 Task: Format the data in the range A2:D12 by applying conditional formatting for values greater than 10, and change the font to Caladea with a size of 18.
Action: Mouse moved to (115, 146)
Screenshot: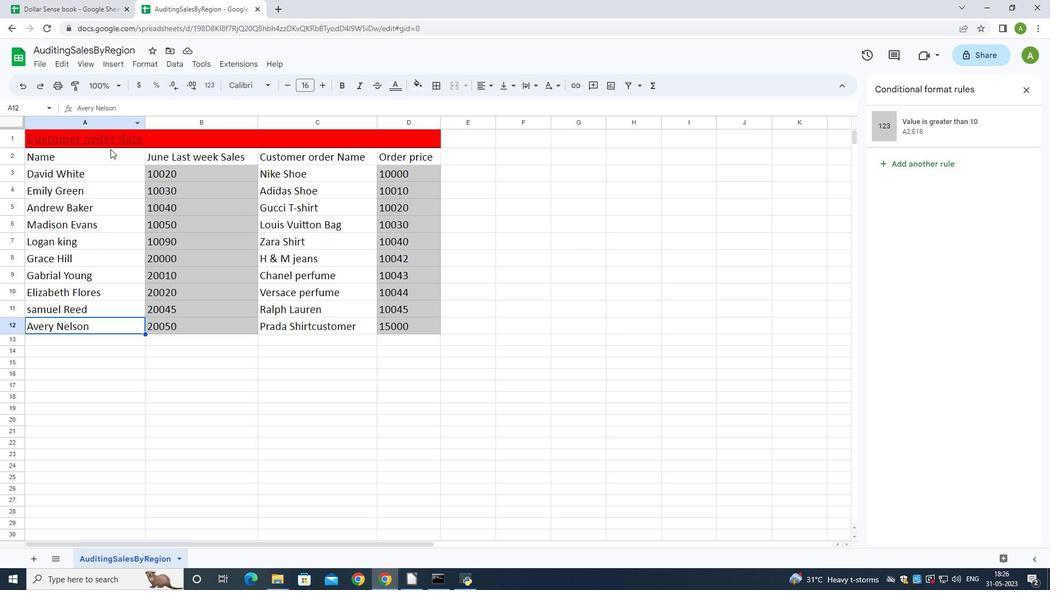 
Action: Mouse pressed left at (115, 146)
Screenshot: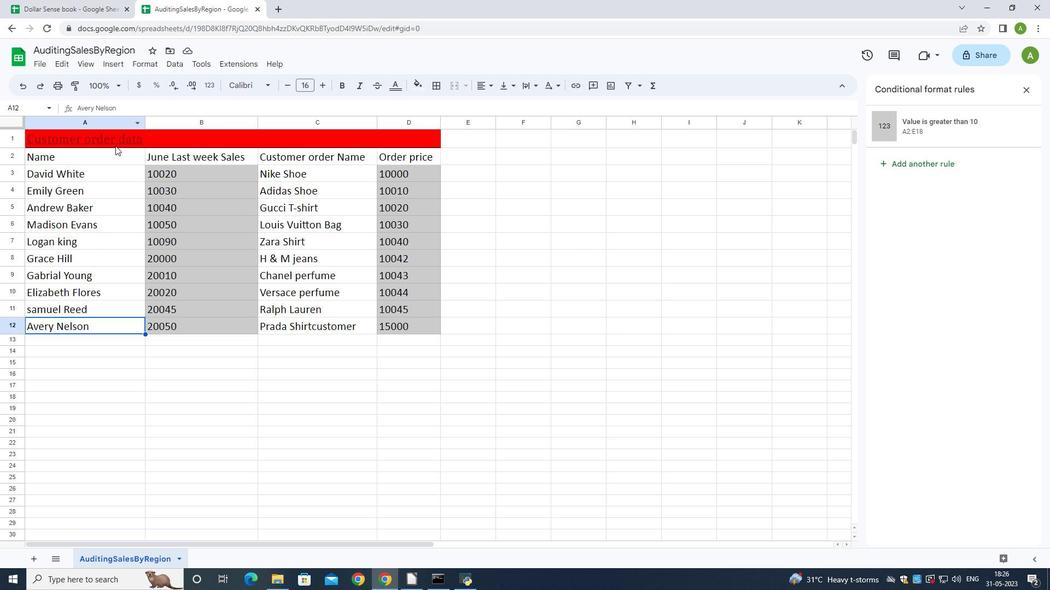 
Action: Mouse moved to (259, 84)
Screenshot: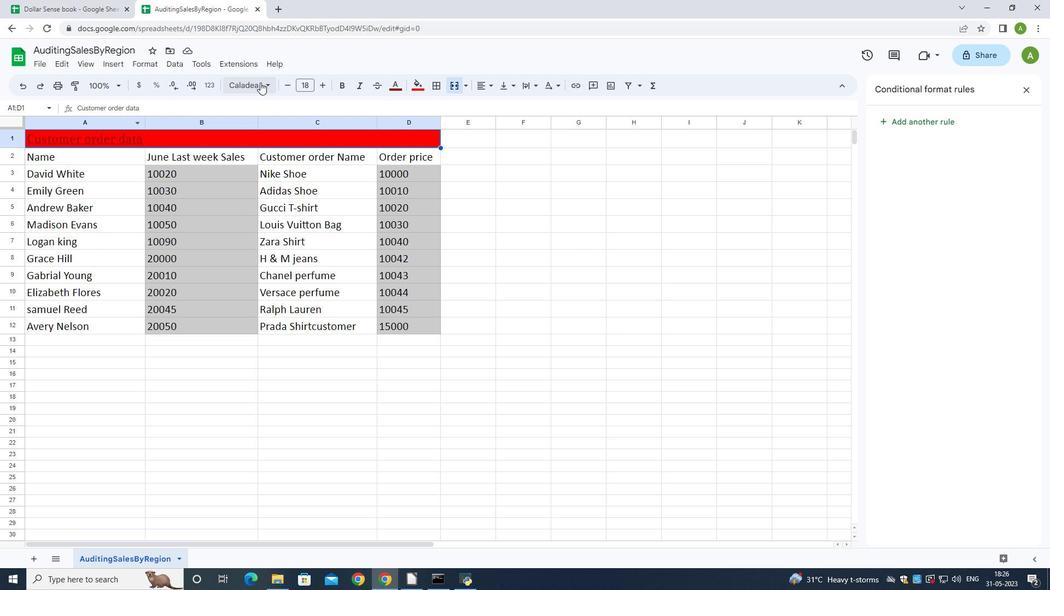 
Action: Mouse pressed left at (259, 84)
Screenshot: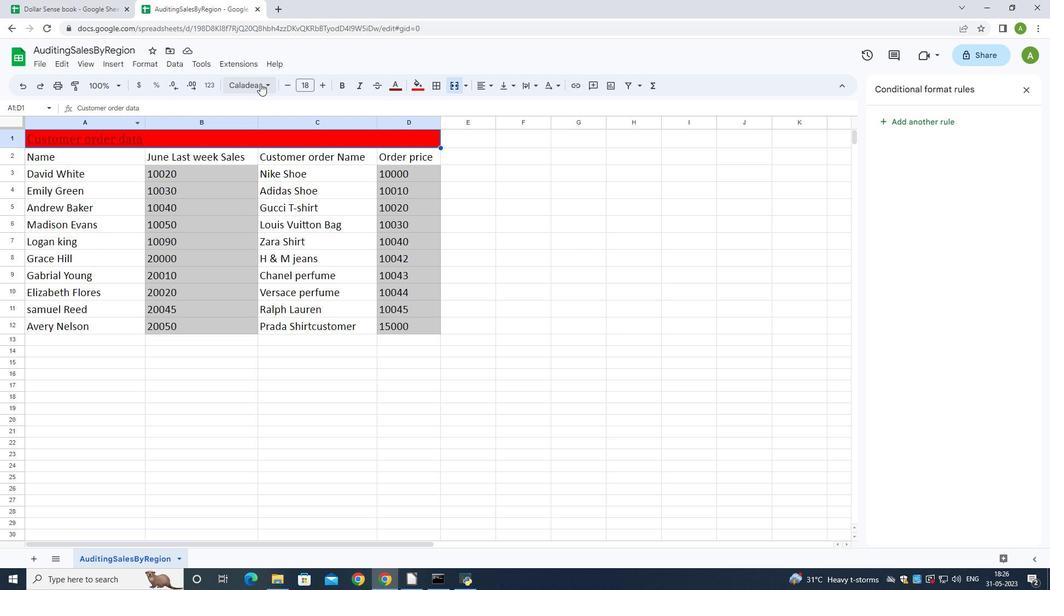 
Action: Mouse moved to (265, 86)
Screenshot: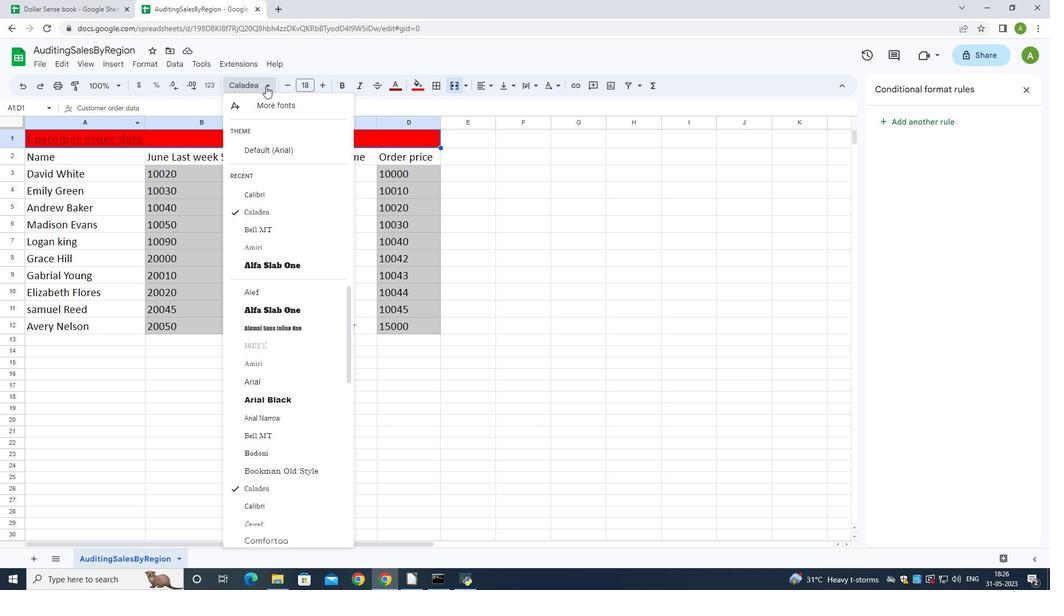 
Action: Mouse pressed left at (265, 86)
Screenshot: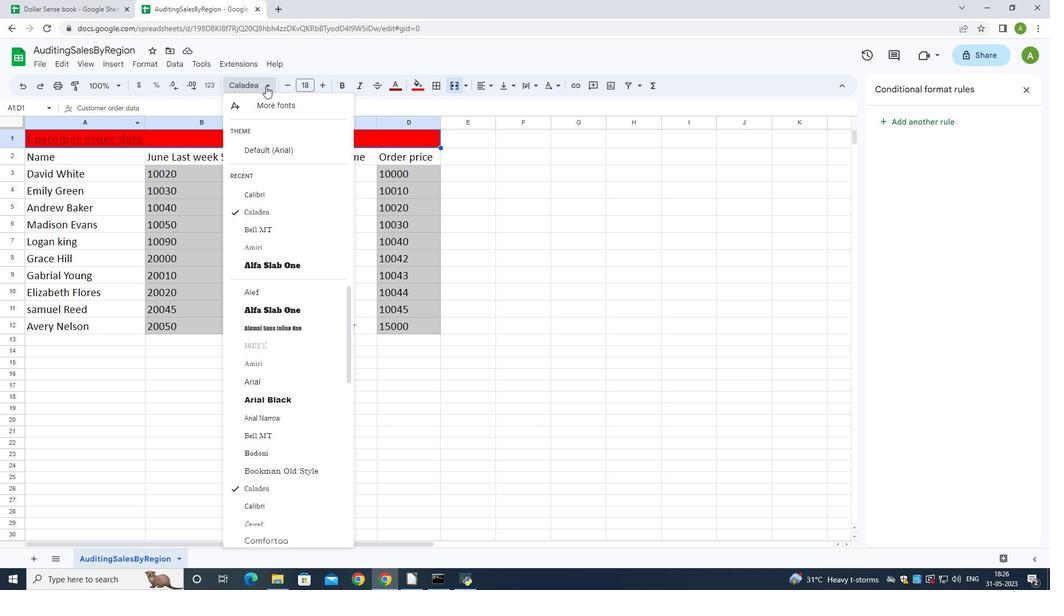 
Action: Mouse moved to (269, 83)
Screenshot: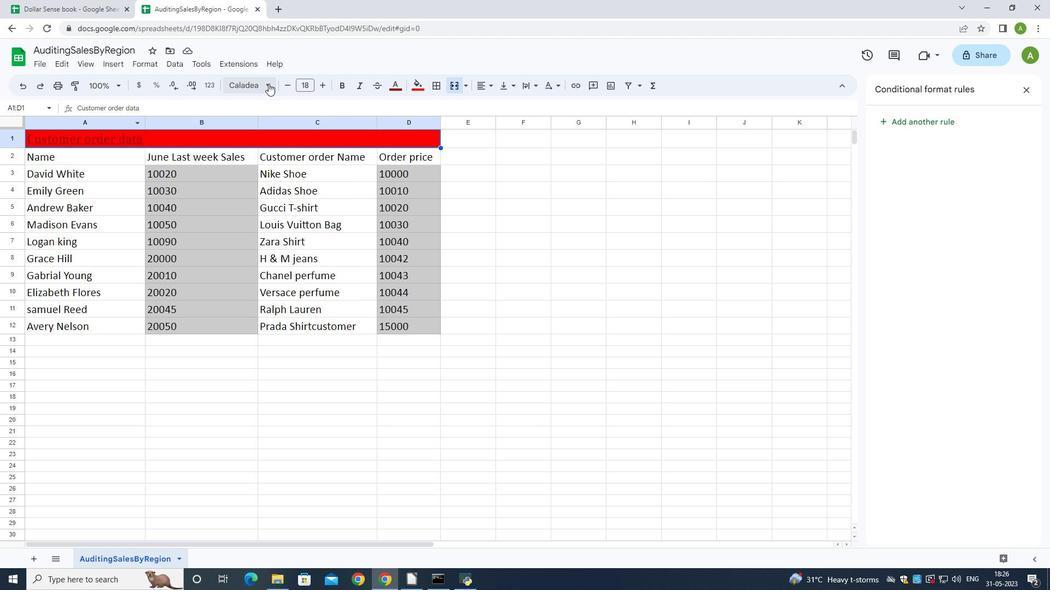 
Action: Mouse pressed left at (269, 83)
Screenshot: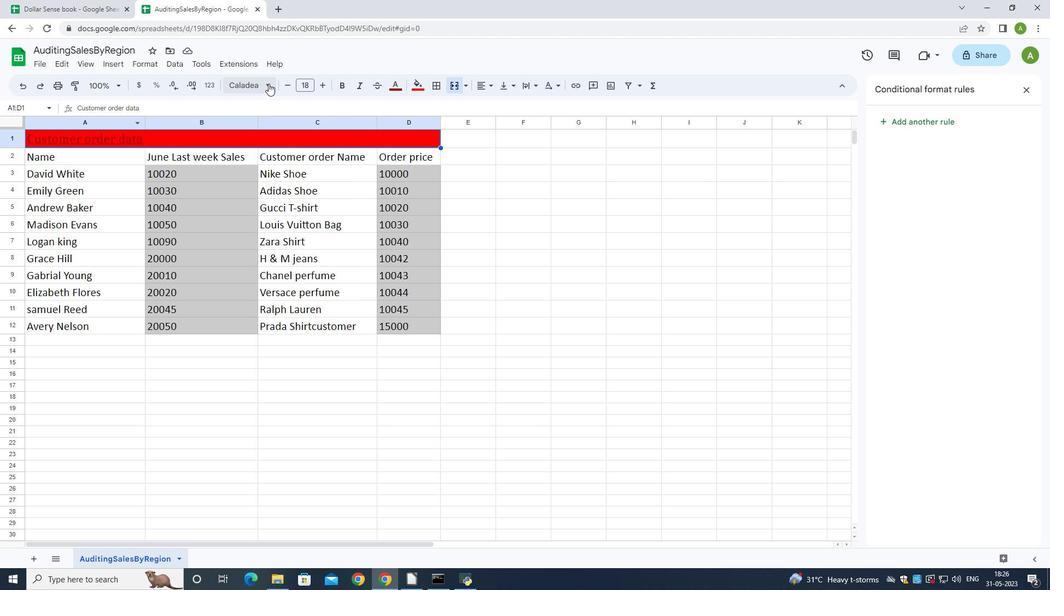 
Action: Mouse moved to (272, 263)
Screenshot: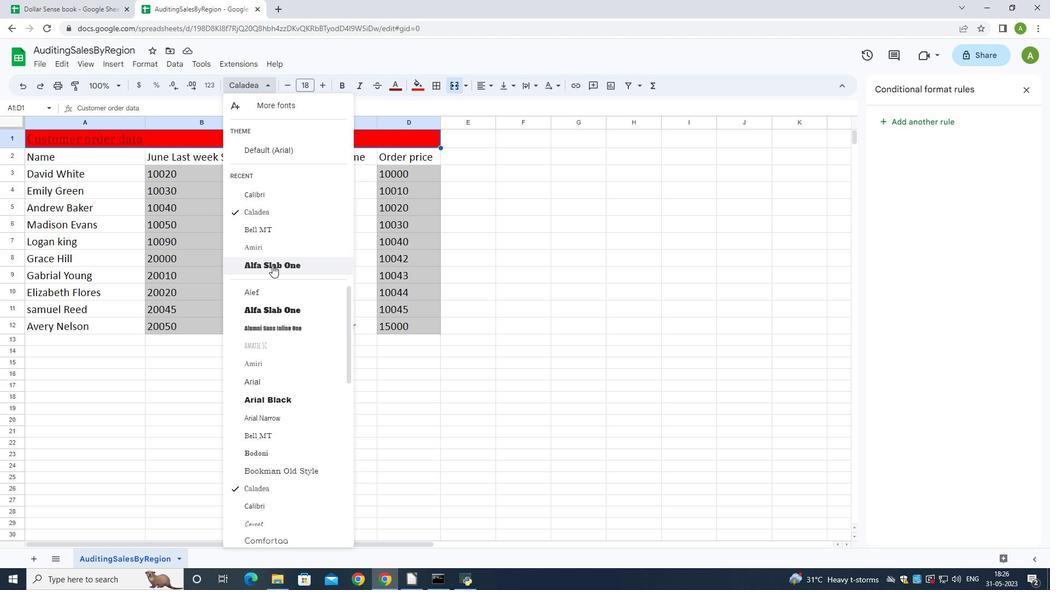 
Action: Mouse scrolled (272, 263) with delta (0, 0)
Screenshot: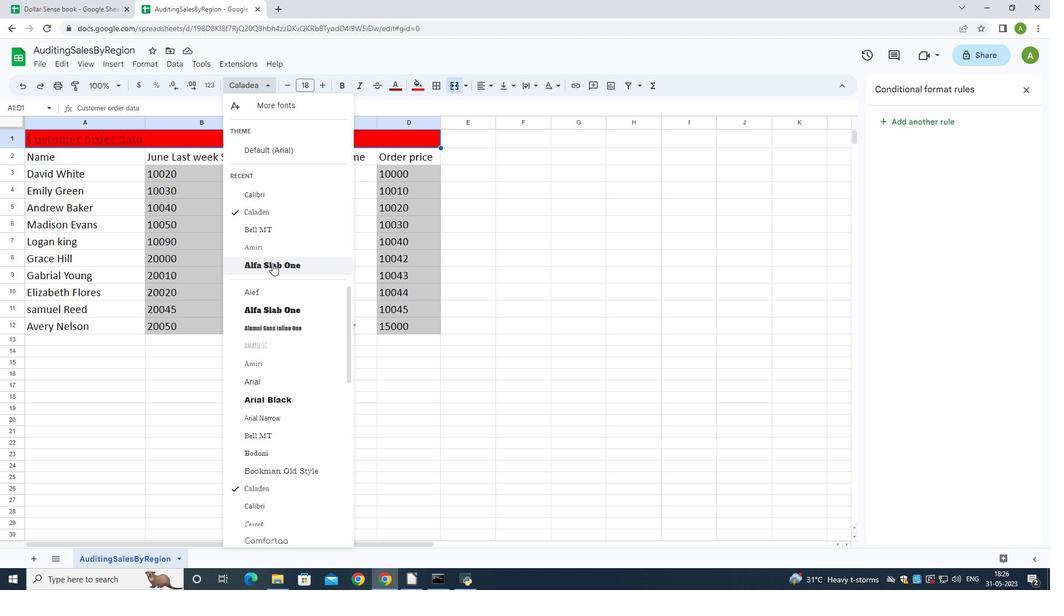 
Action: Mouse scrolled (272, 263) with delta (0, 0)
Screenshot: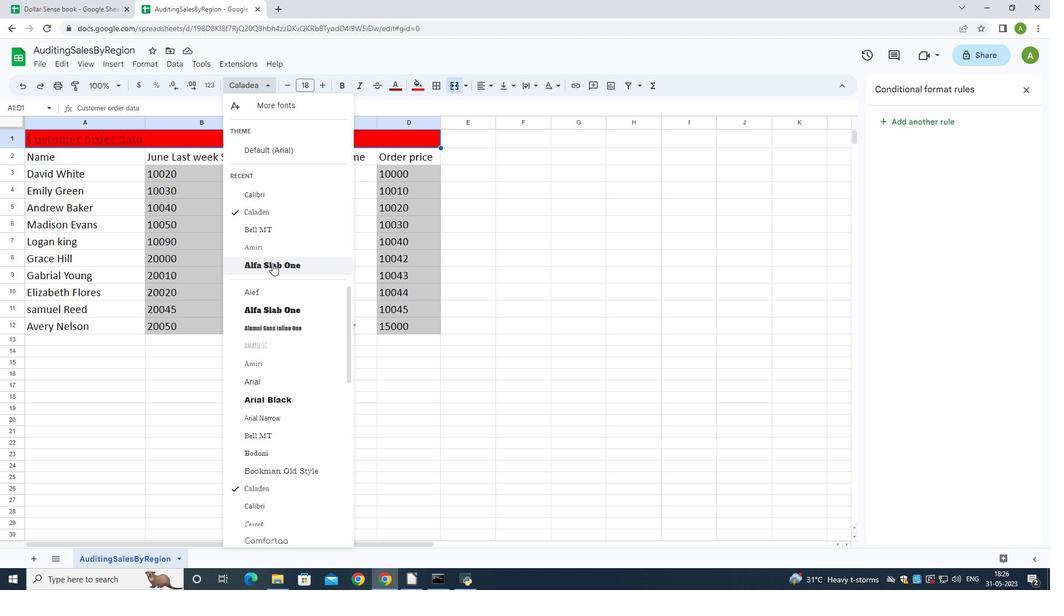 
Action: Mouse scrolled (272, 263) with delta (0, 0)
Screenshot: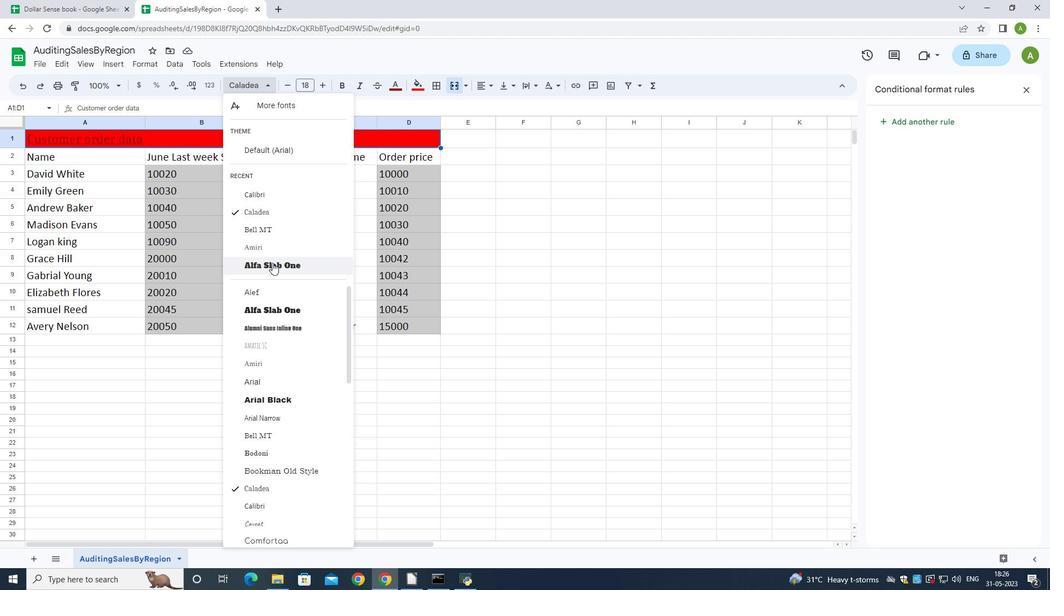
Action: Mouse moved to (268, 381)
Screenshot: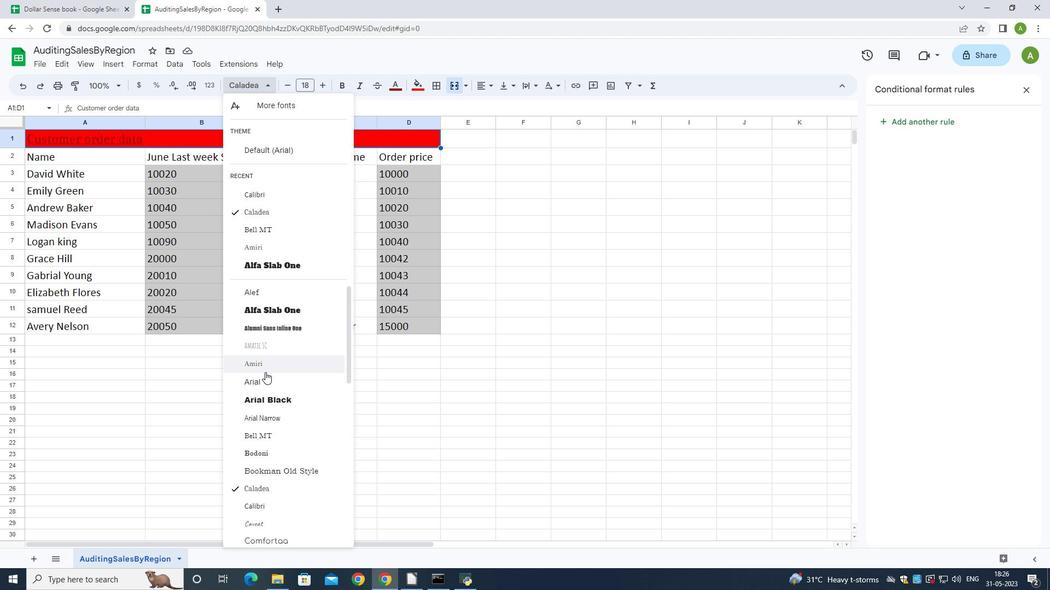 
Action: Mouse scrolled (268, 381) with delta (0, 0)
Screenshot: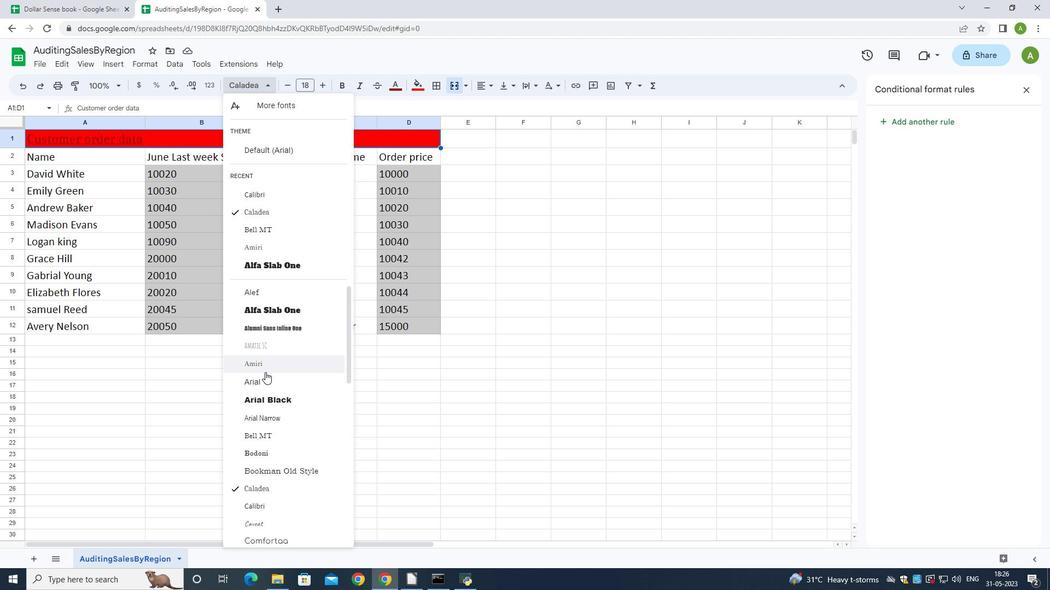 
Action: Mouse moved to (272, 393)
Screenshot: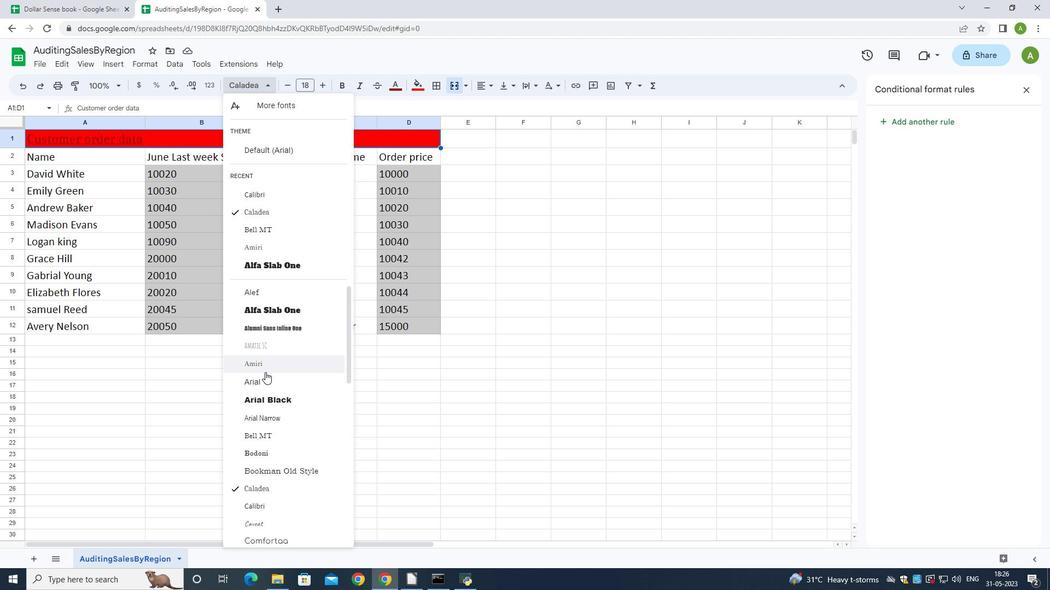 
Action: Mouse scrolled (272, 393) with delta (0, 0)
Screenshot: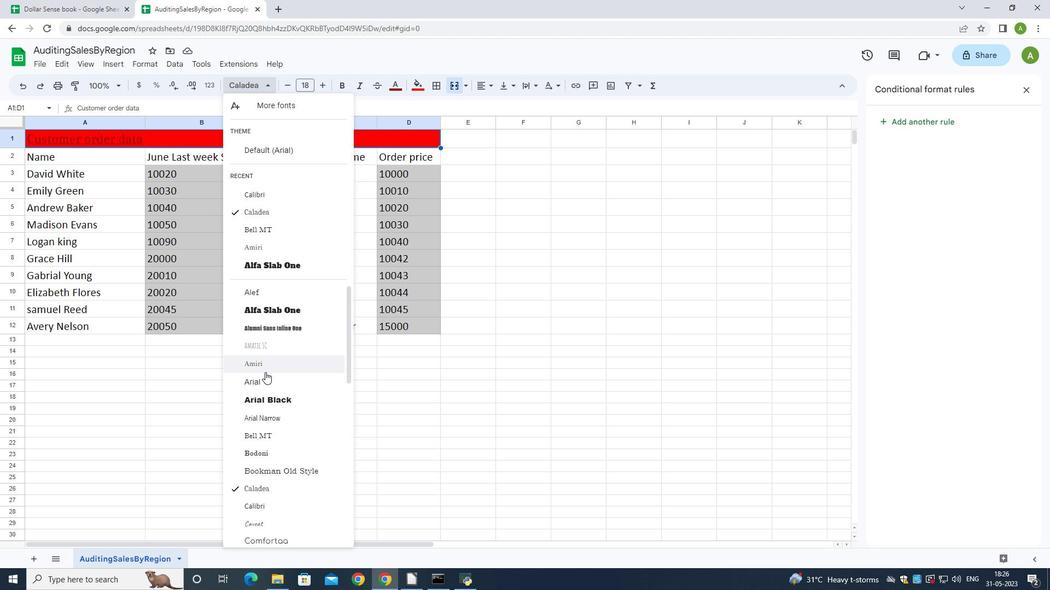 
Action: Mouse moved to (273, 398)
Screenshot: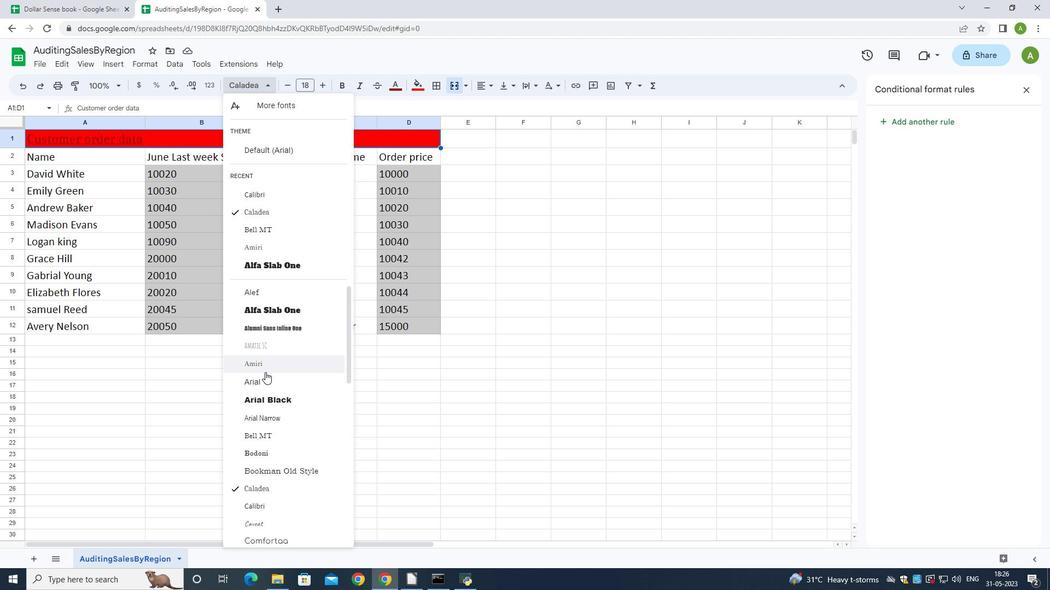 
Action: Mouse scrolled (273, 397) with delta (0, 0)
Screenshot: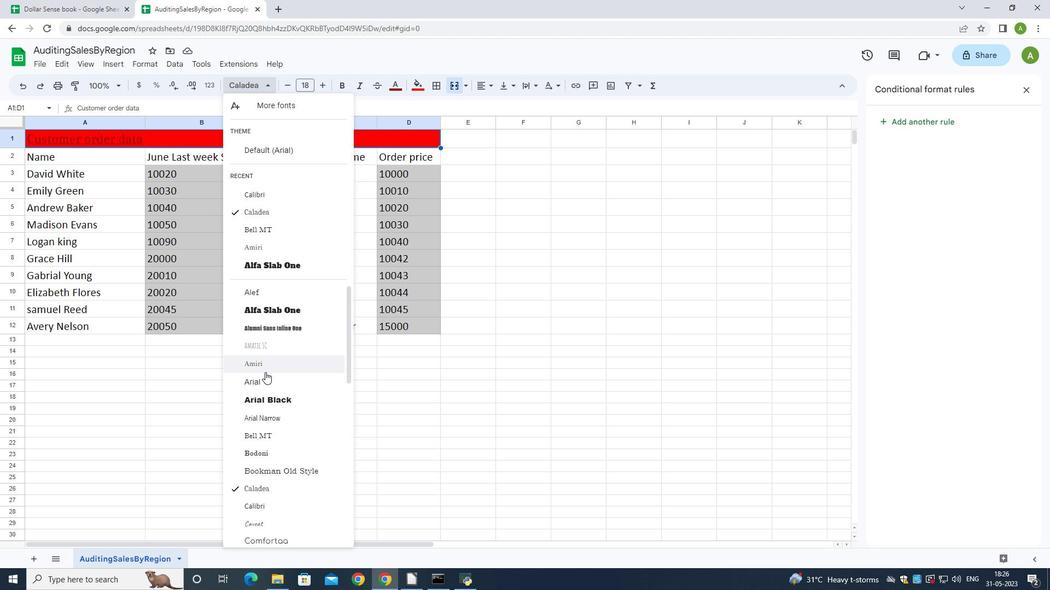 
Action: Mouse moved to (278, 409)
Screenshot: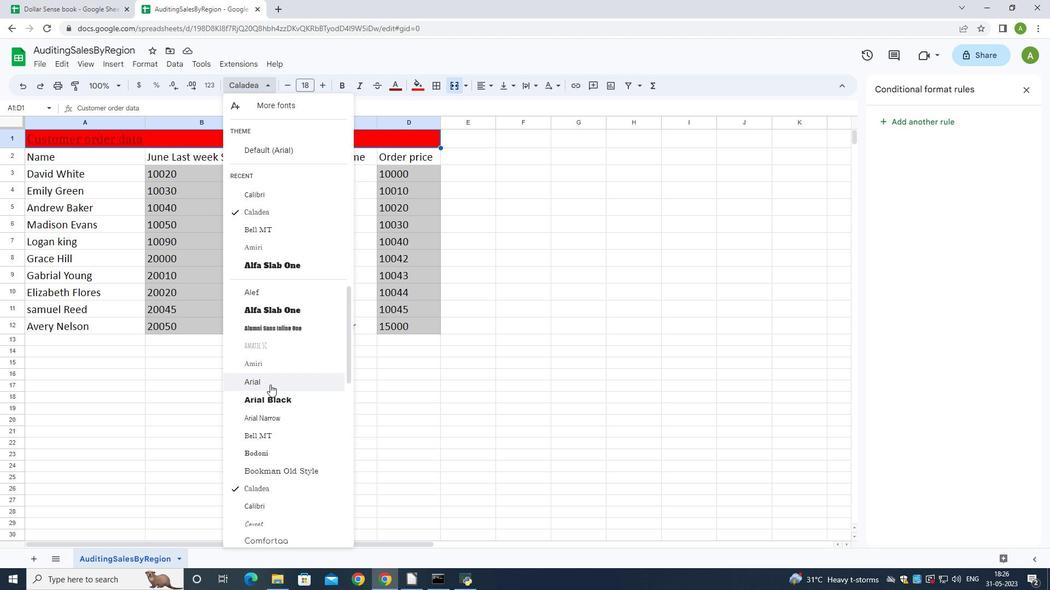 
Action: Mouse scrolled (278, 409) with delta (0, 0)
Screenshot: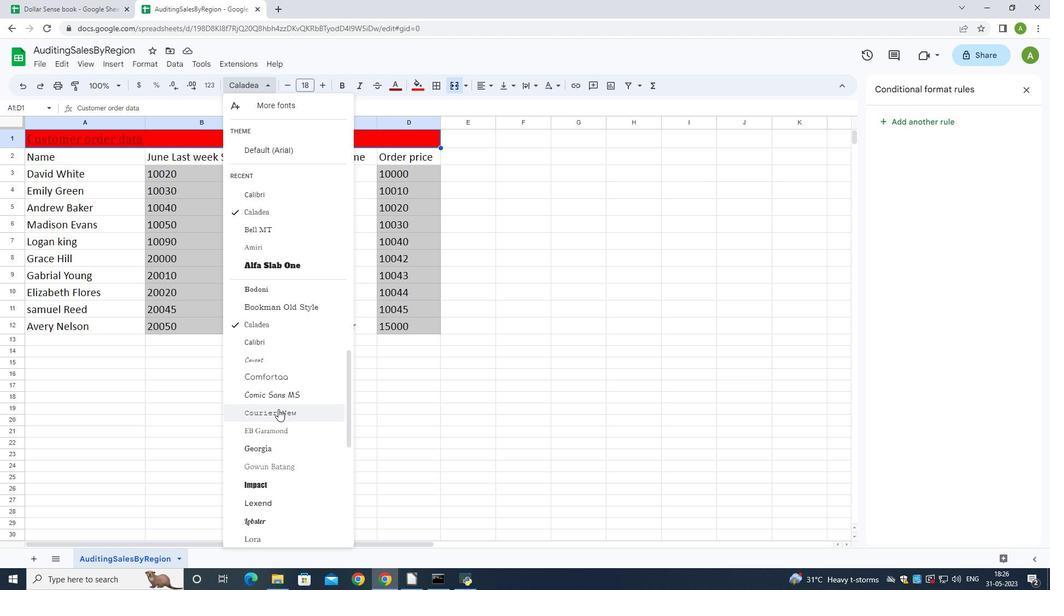 
Action: Mouse scrolled (278, 409) with delta (0, 0)
Screenshot: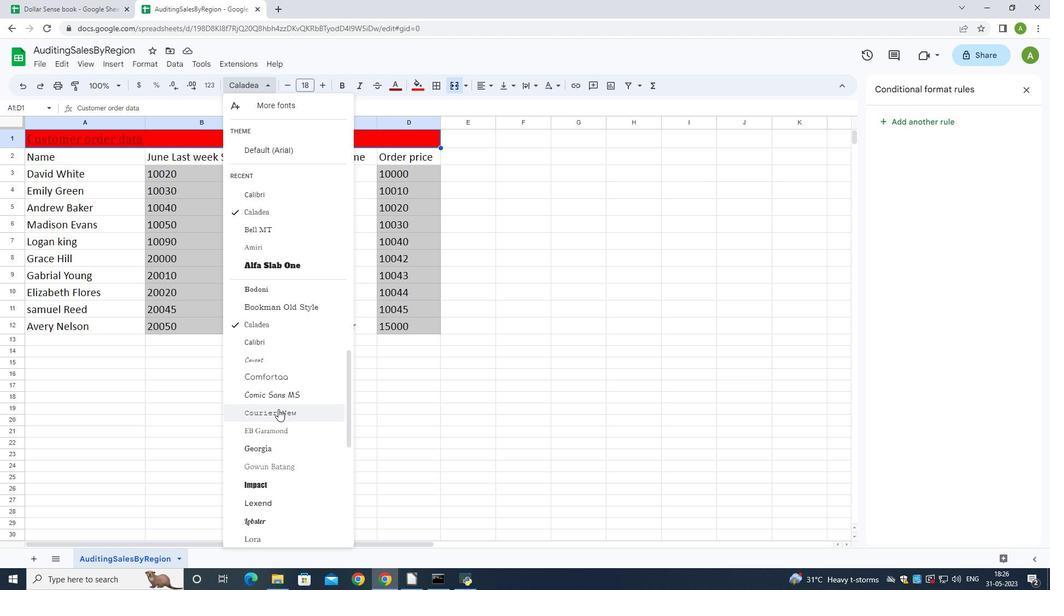 
Action: Mouse moved to (277, 410)
Screenshot: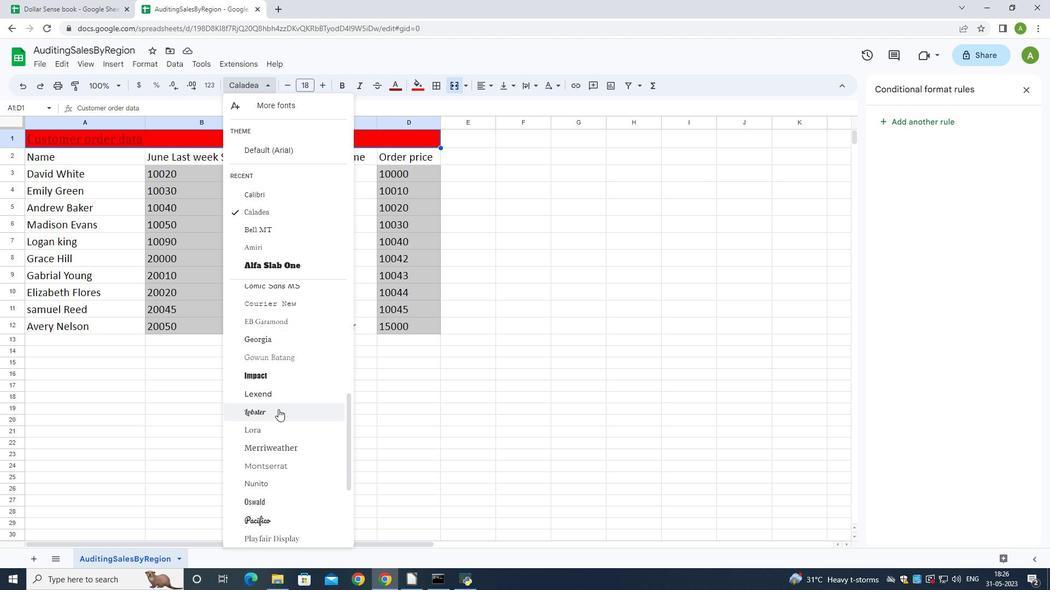 
Action: Mouse scrolled (277, 409) with delta (0, 0)
Screenshot: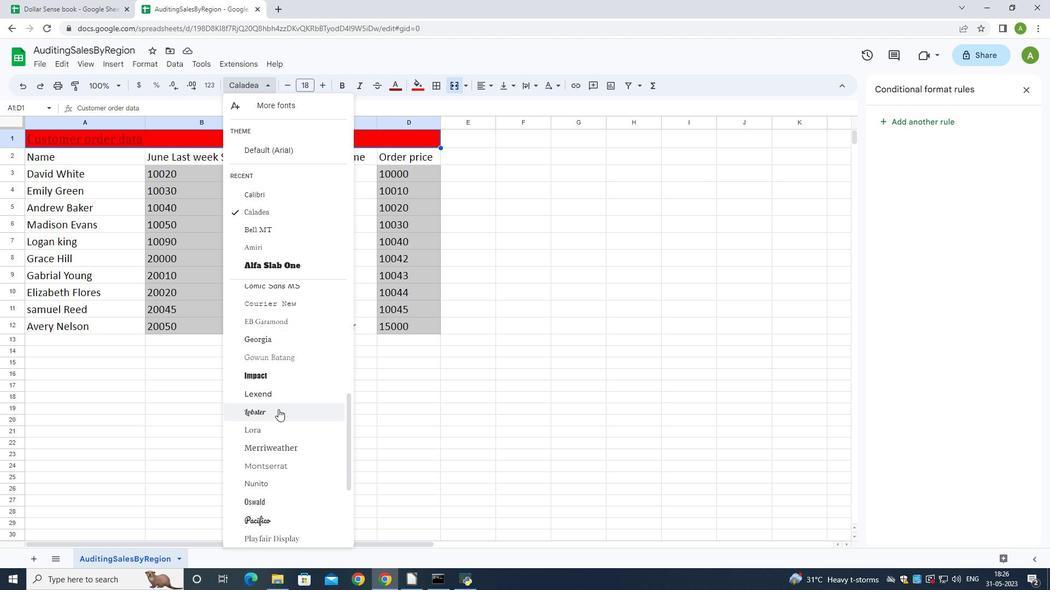 
Action: Mouse scrolled (277, 409) with delta (0, 0)
Screenshot: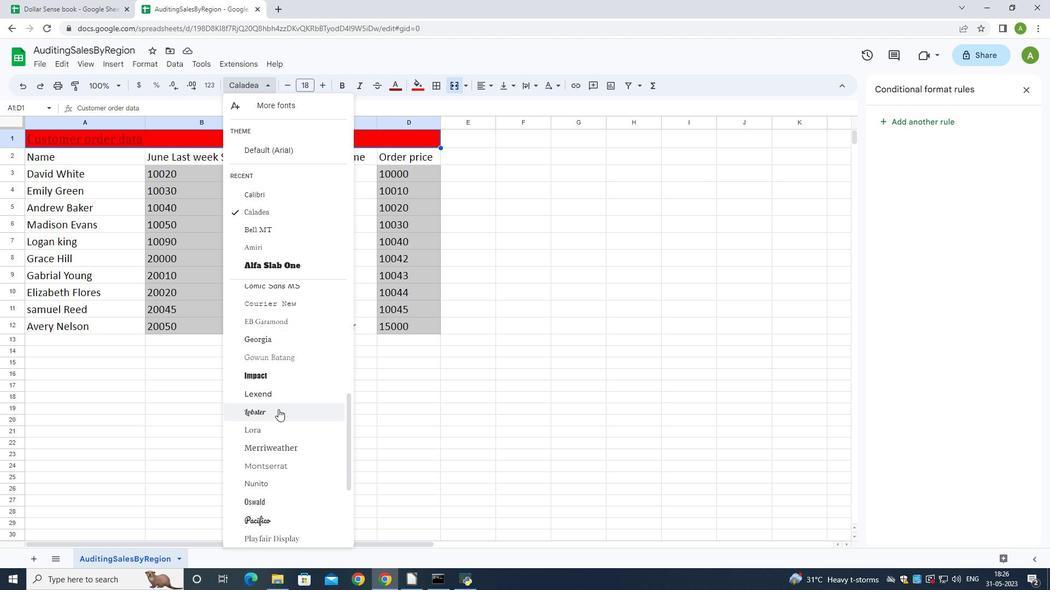 
Action: Mouse scrolled (277, 409) with delta (0, 0)
Screenshot: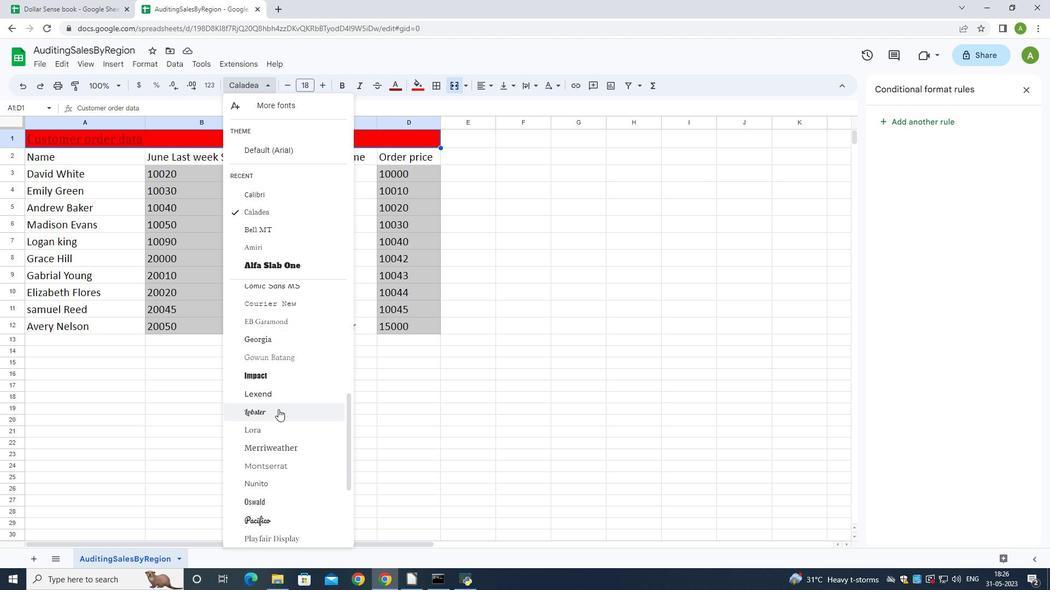 
Action: Mouse scrolled (277, 409) with delta (0, 0)
Screenshot: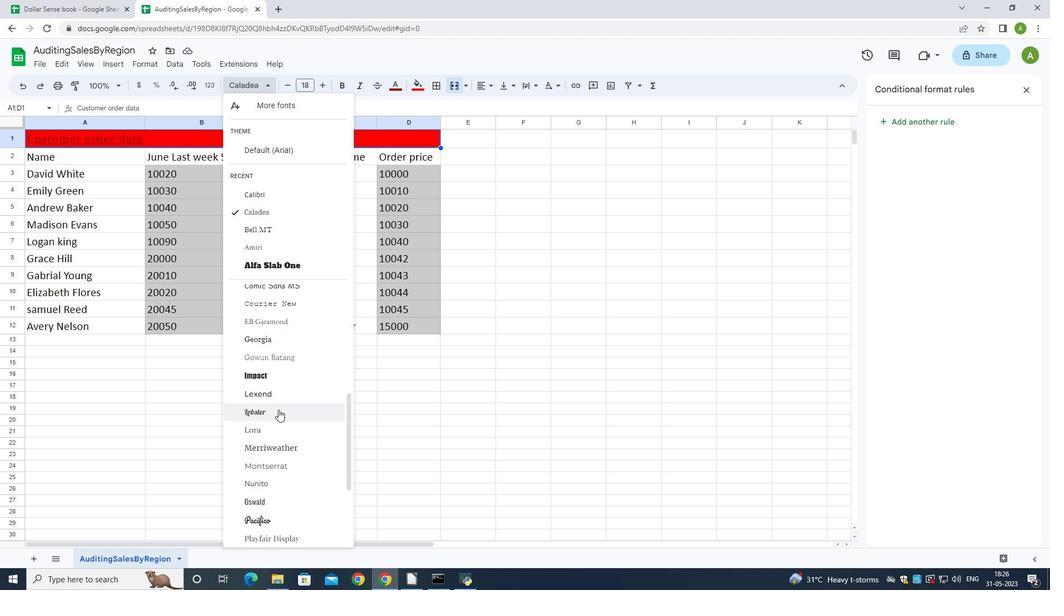 
Action: Mouse scrolled (277, 409) with delta (0, 0)
Screenshot: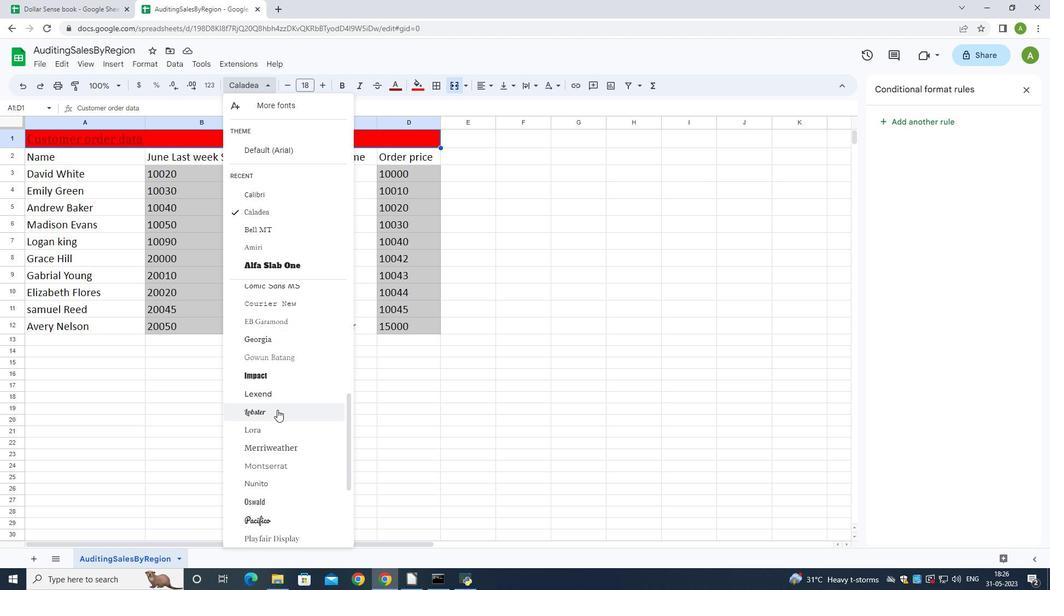 
Action: Mouse moved to (265, 415)
Screenshot: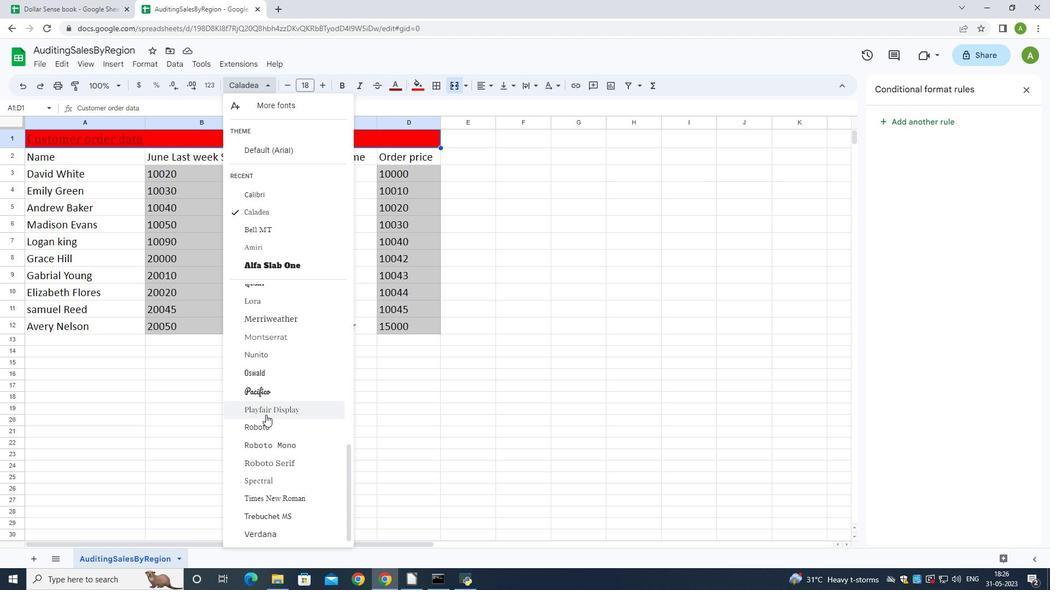 
Action: Mouse scrolled (265, 415) with delta (0, 0)
Screenshot: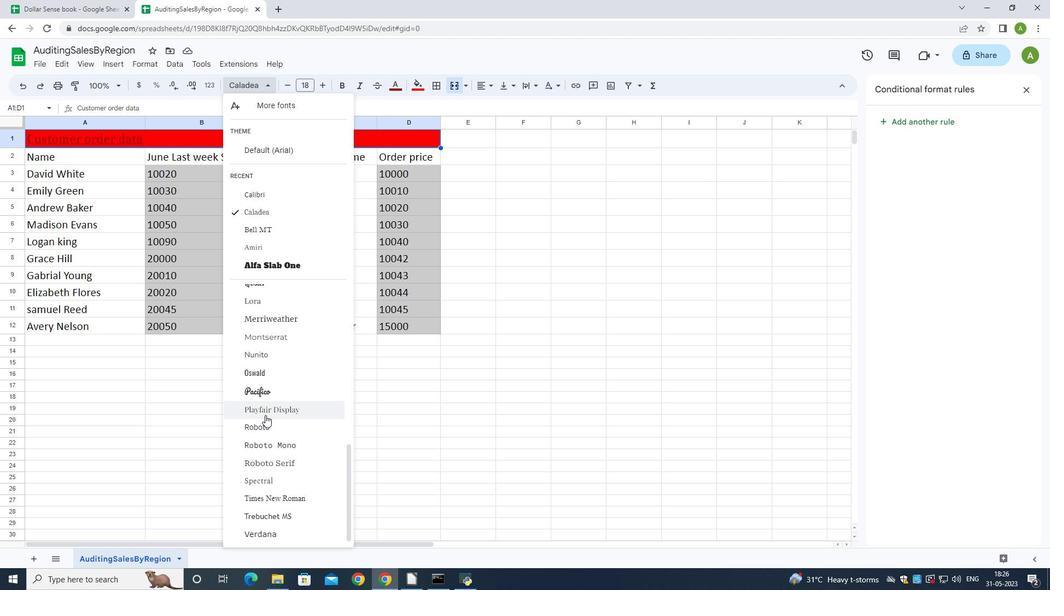 
Action: Mouse scrolled (265, 415) with delta (0, 0)
Screenshot: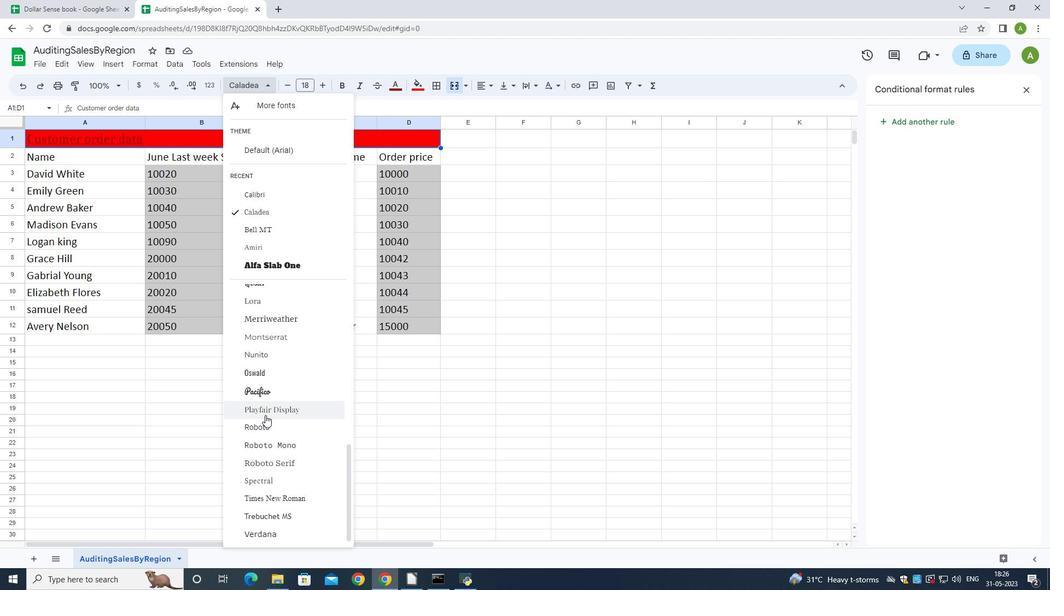 
Action: Mouse moved to (262, 462)
Screenshot: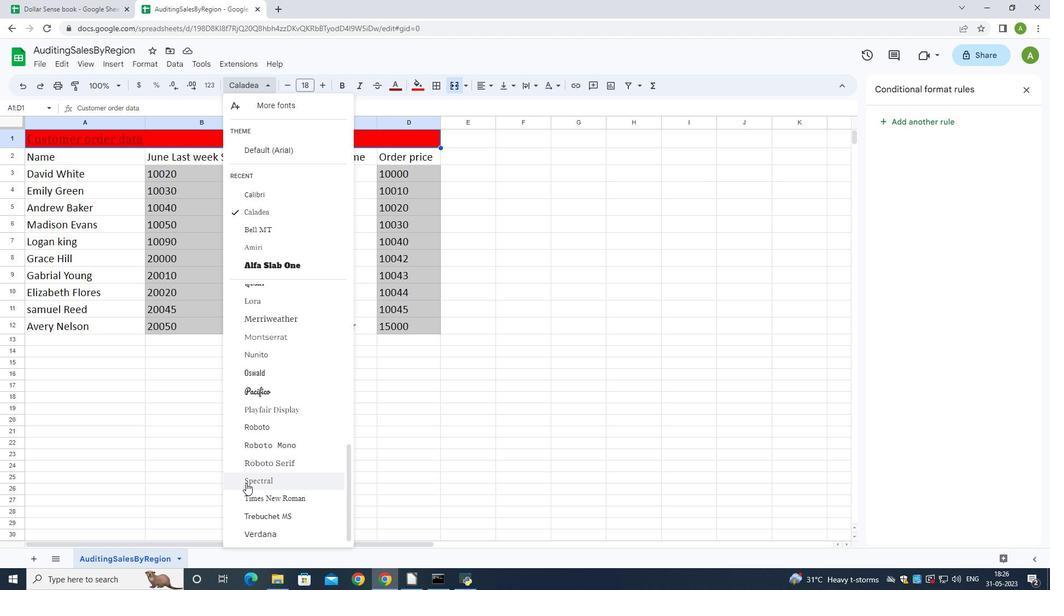 
Action: Mouse scrolled (262, 462) with delta (0, 0)
Screenshot: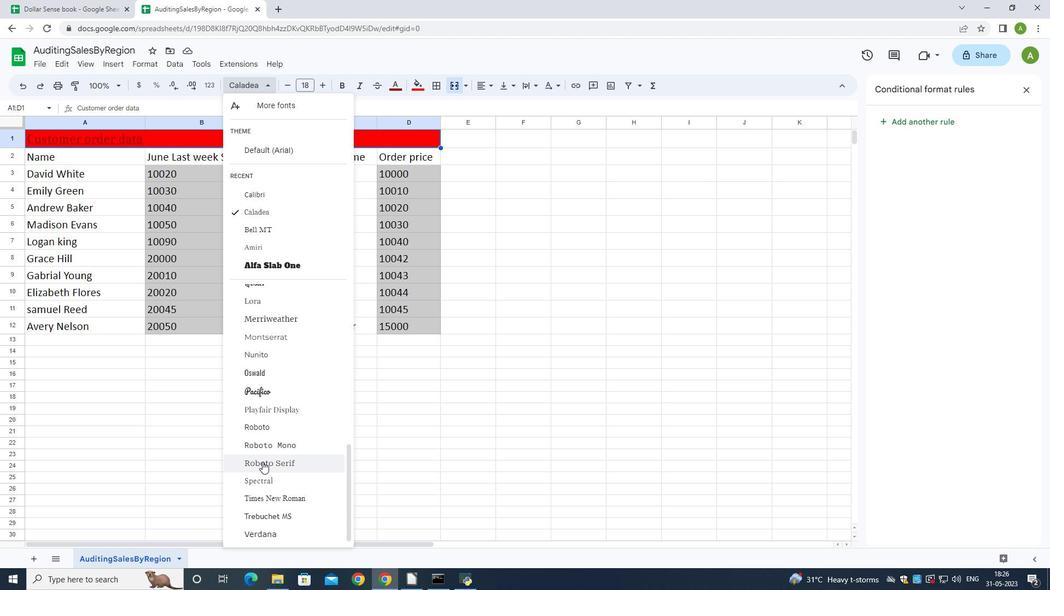 
Action: Mouse scrolled (262, 462) with delta (0, 0)
Screenshot: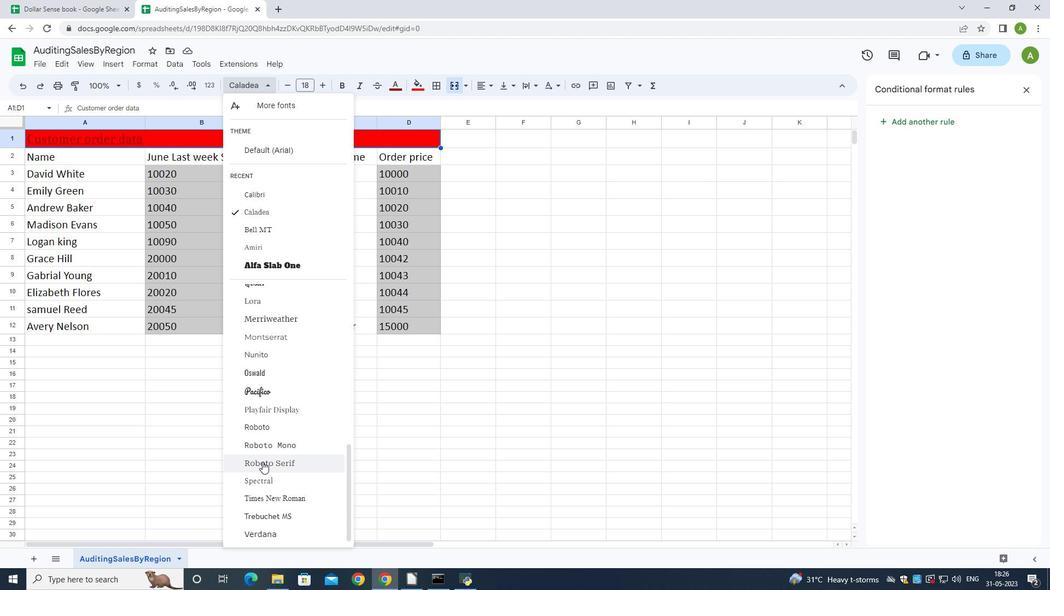 
Action: Mouse scrolled (262, 462) with delta (0, 0)
Screenshot: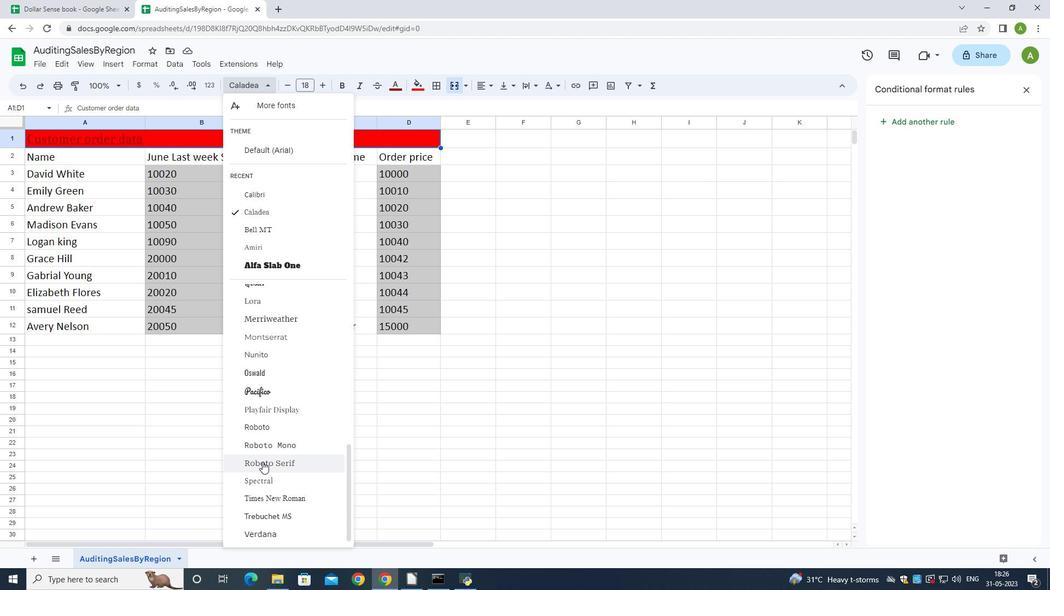 
Action: Mouse scrolled (262, 462) with delta (0, 0)
Screenshot: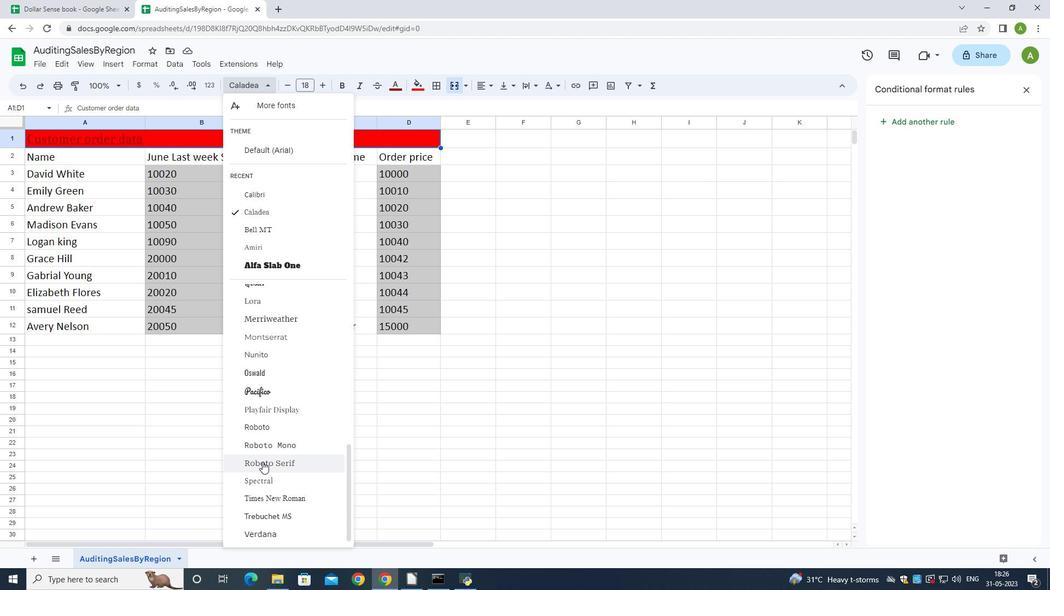 
Action: Mouse scrolled (262, 462) with delta (0, 0)
Screenshot: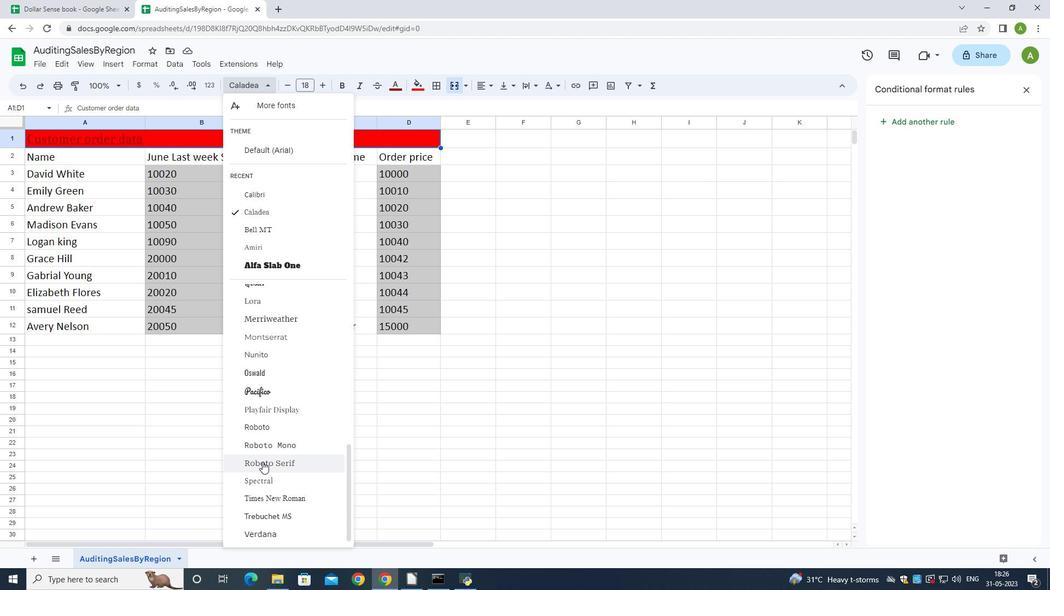 
Action: Mouse scrolled (262, 462) with delta (0, 0)
Screenshot: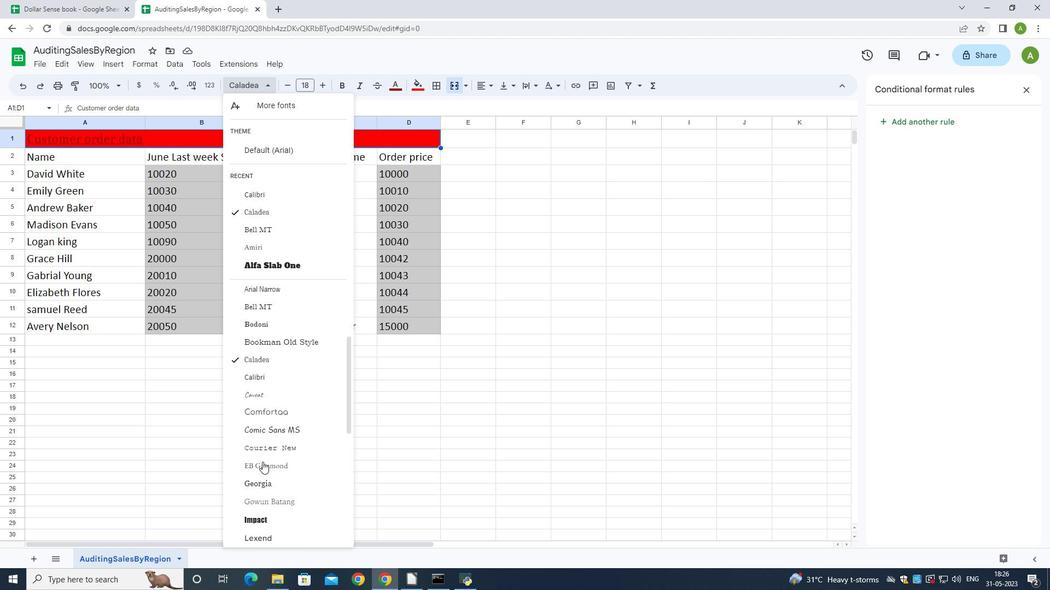 
Action: Mouse scrolled (262, 462) with delta (0, 0)
Screenshot: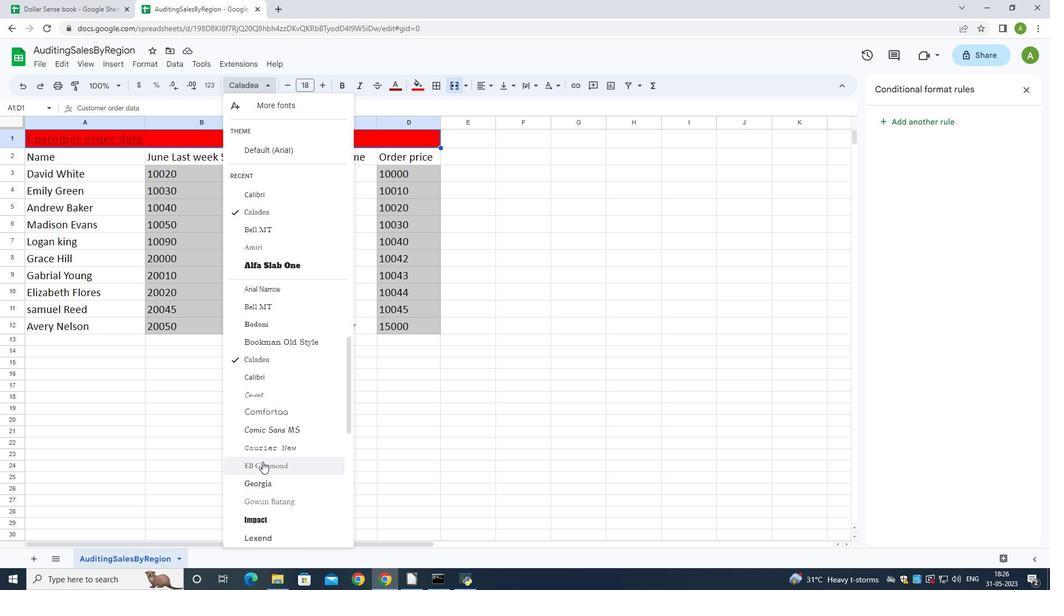 
Action: Mouse scrolled (262, 462) with delta (0, 0)
Screenshot: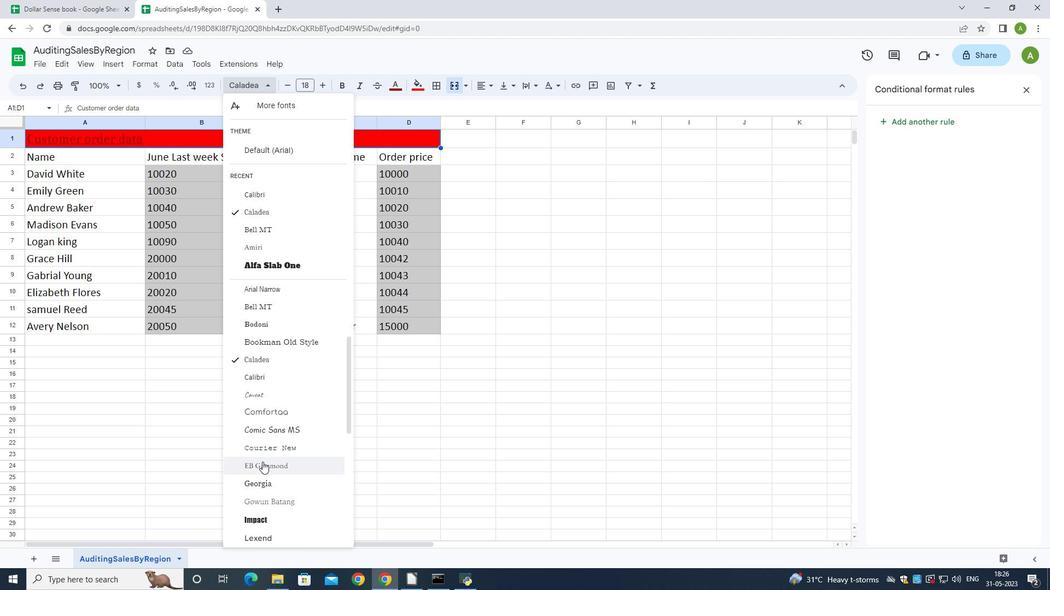 
Action: Mouse scrolled (262, 462) with delta (0, 0)
Screenshot: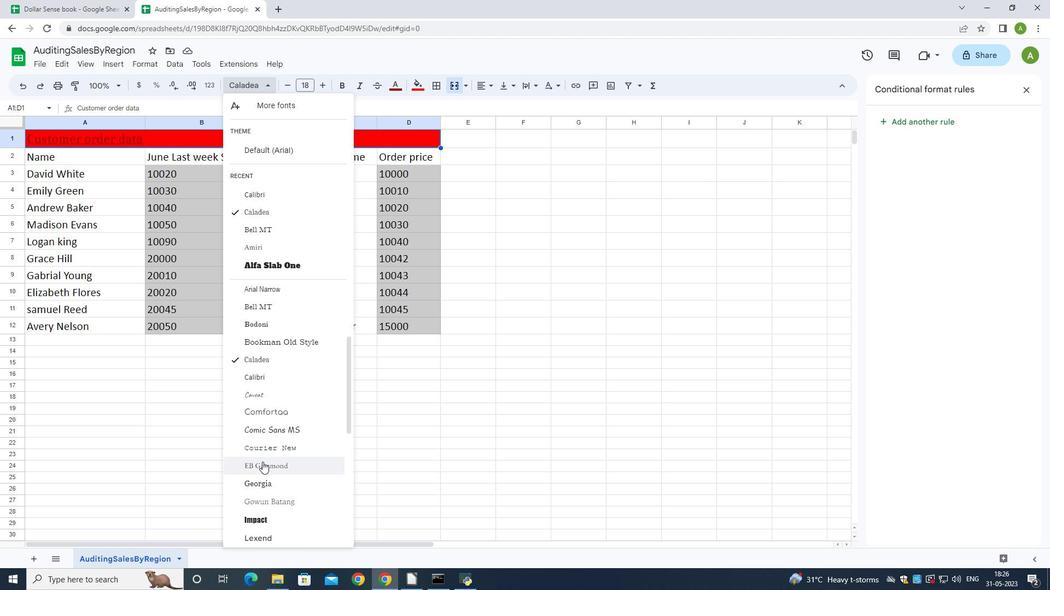 
Action: Mouse moved to (274, 414)
Screenshot: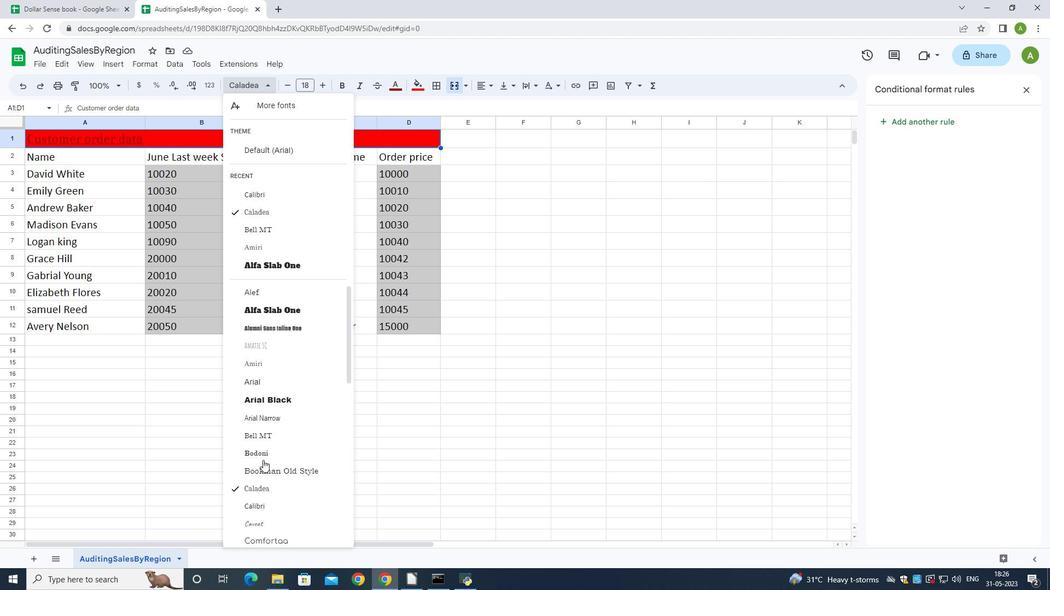 
Action: Mouse scrolled (274, 414) with delta (0, 0)
Screenshot: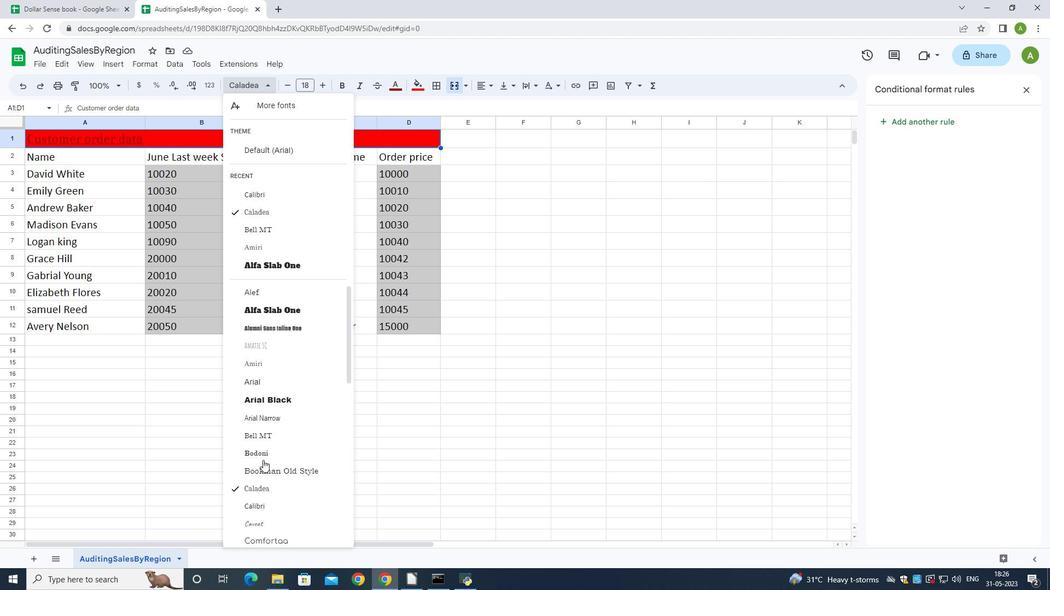 
Action: Mouse moved to (275, 412)
Screenshot: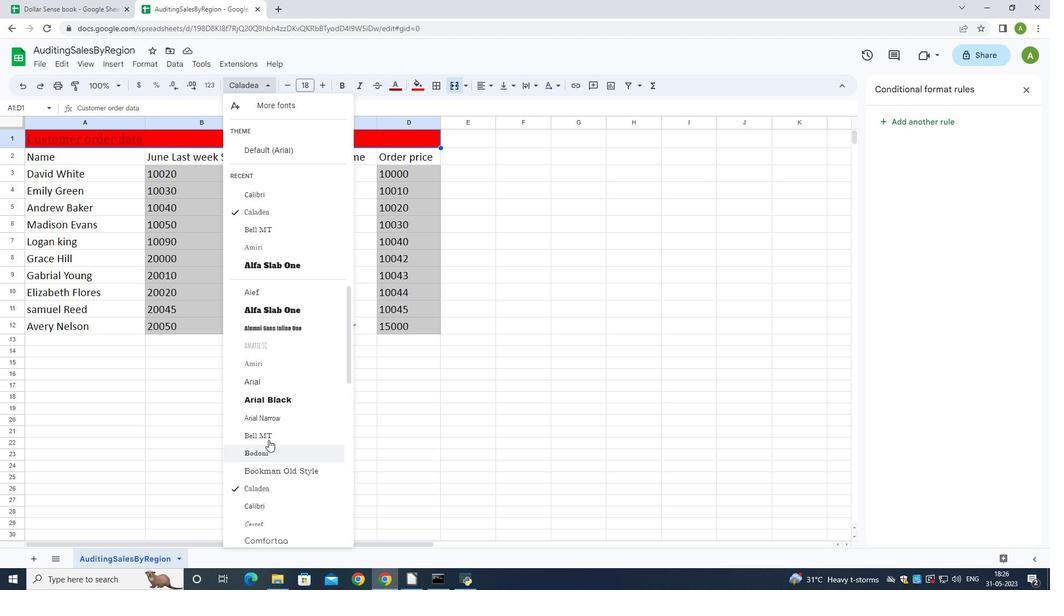 
Action: Mouse scrolled (275, 412) with delta (0, 0)
Screenshot: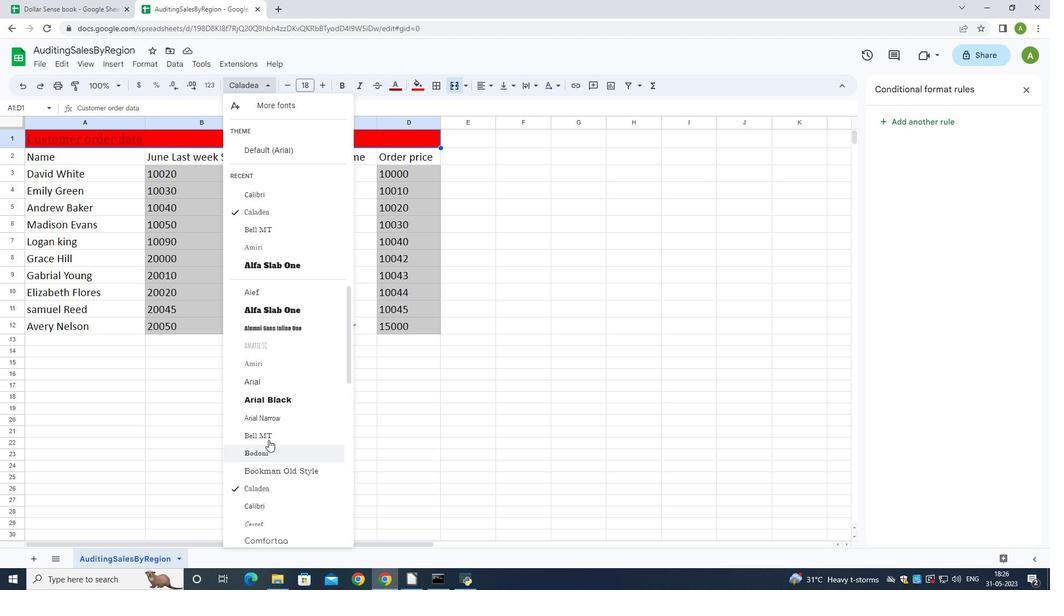 
Action: Mouse moved to (275, 412)
Screenshot: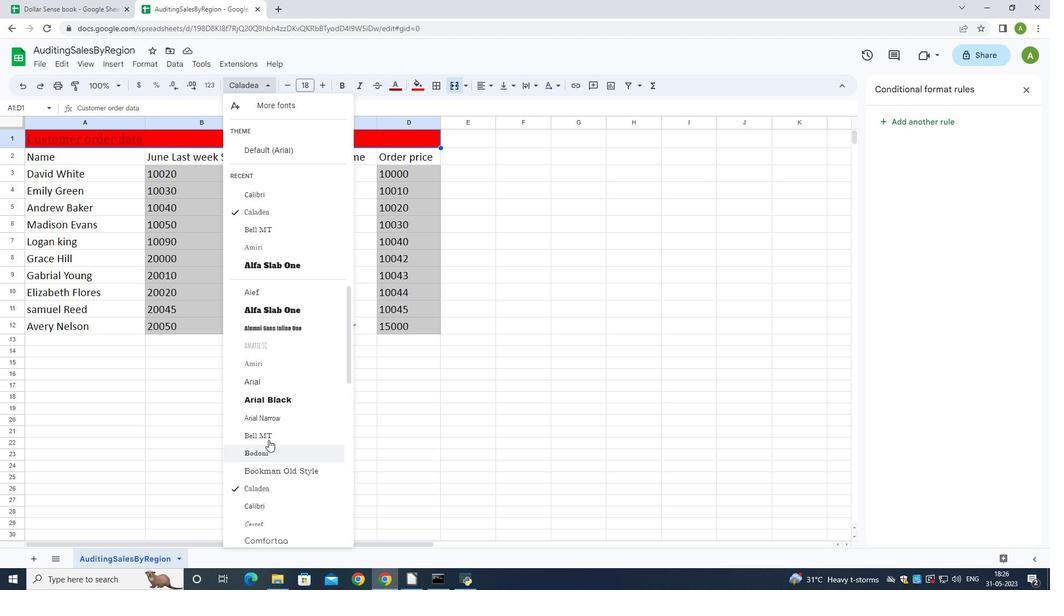 
Action: Mouse scrolled (275, 412) with delta (0, 0)
Screenshot: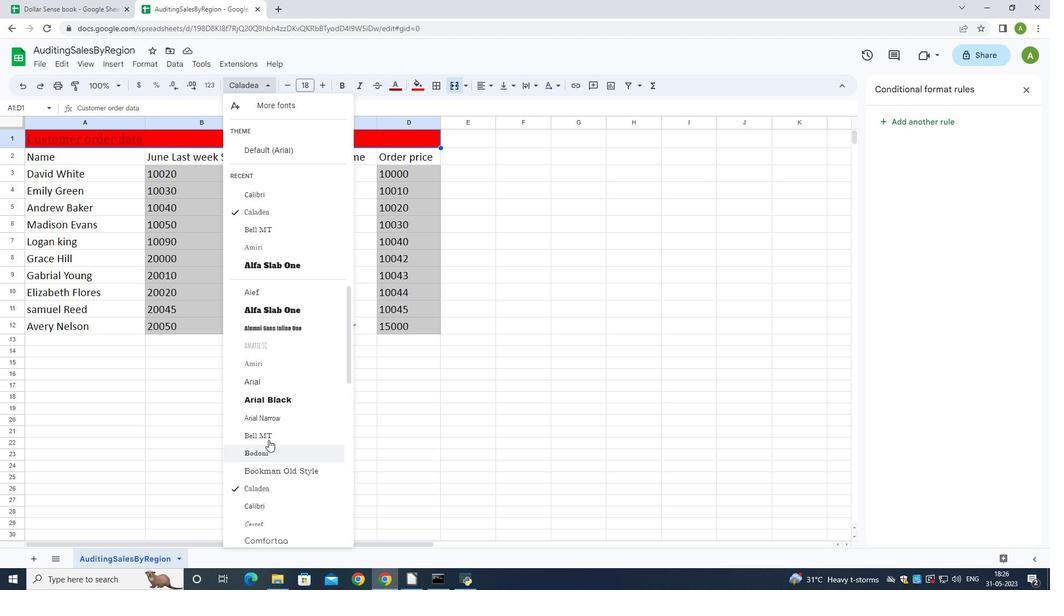 
Action: Mouse scrolled (275, 412) with delta (0, 0)
Screenshot: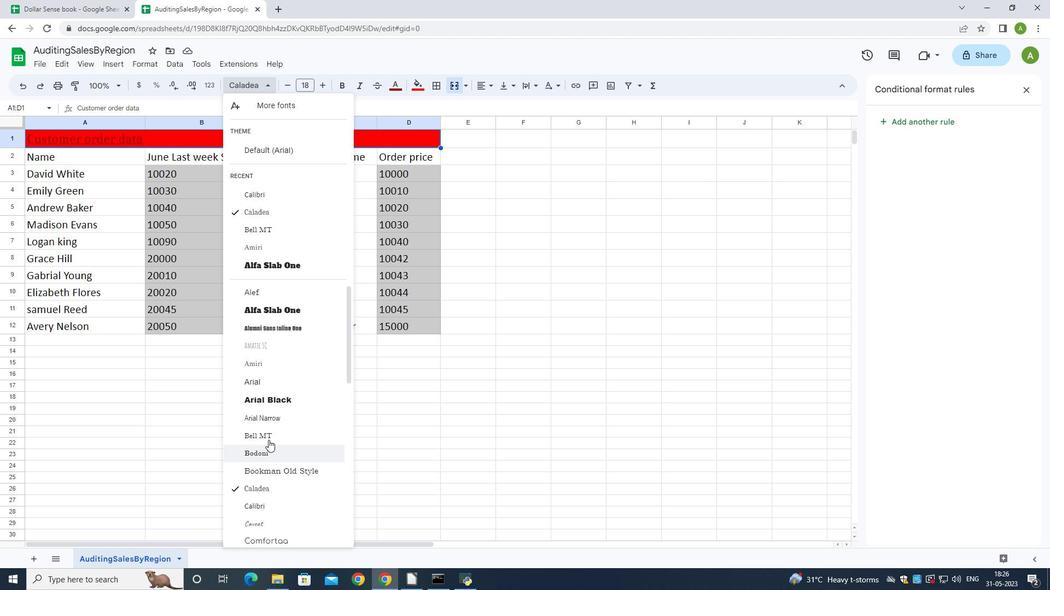 
Action: Mouse scrolled (275, 412) with delta (0, 0)
Screenshot: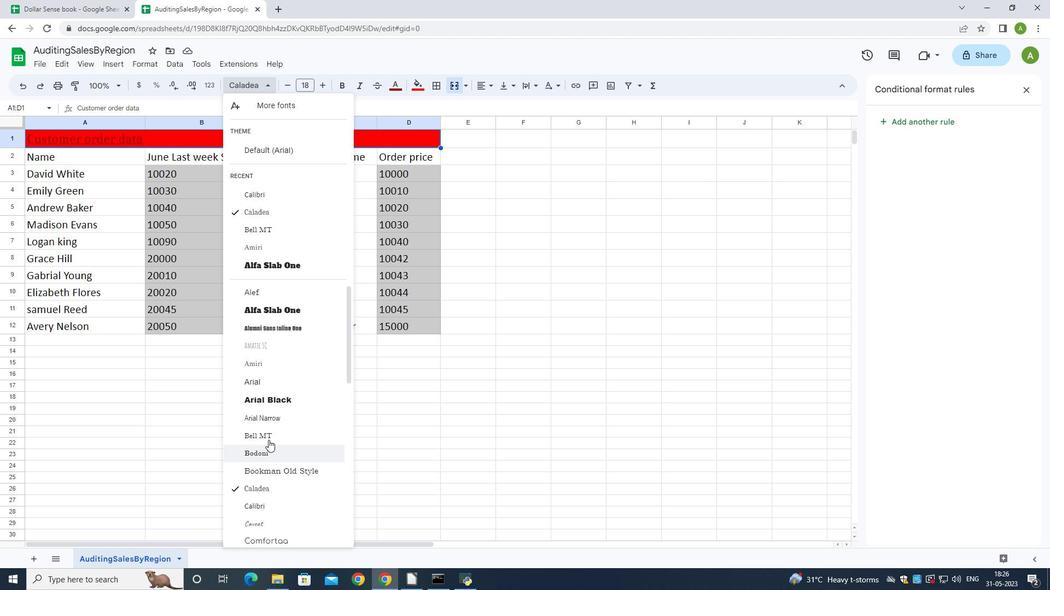 
Action: Mouse scrolled (275, 412) with delta (0, 0)
Screenshot: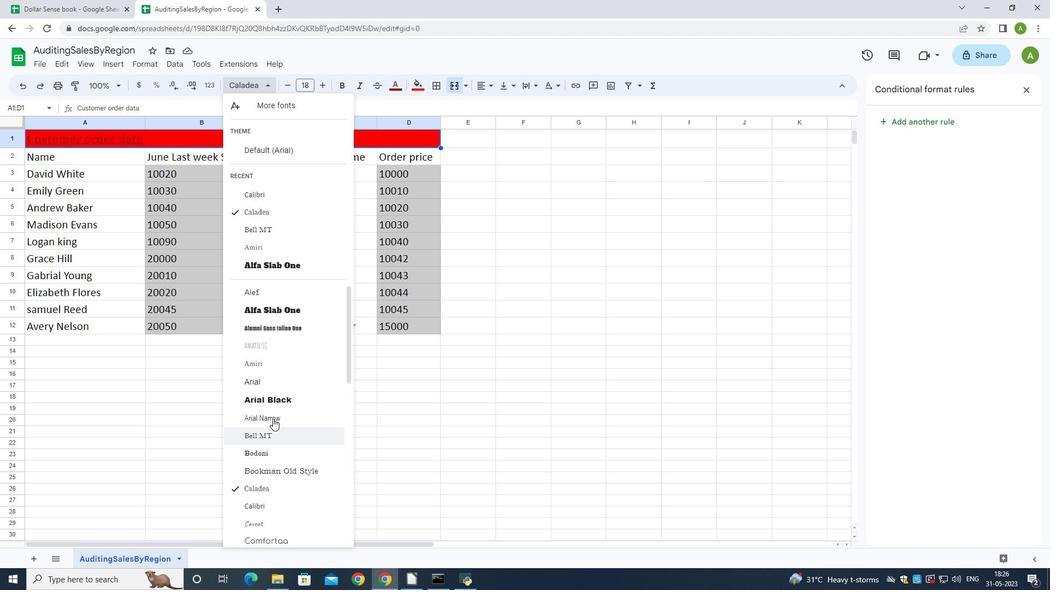 
Action: Mouse moved to (286, 326)
Screenshot: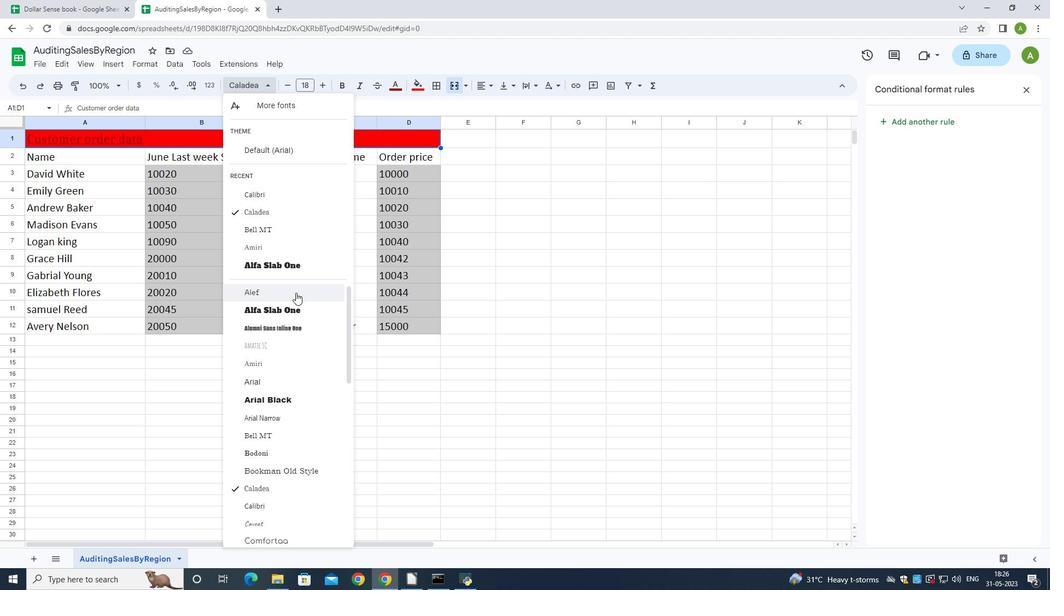 
Action: Mouse scrolled (286, 327) with delta (0, 0)
Screenshot: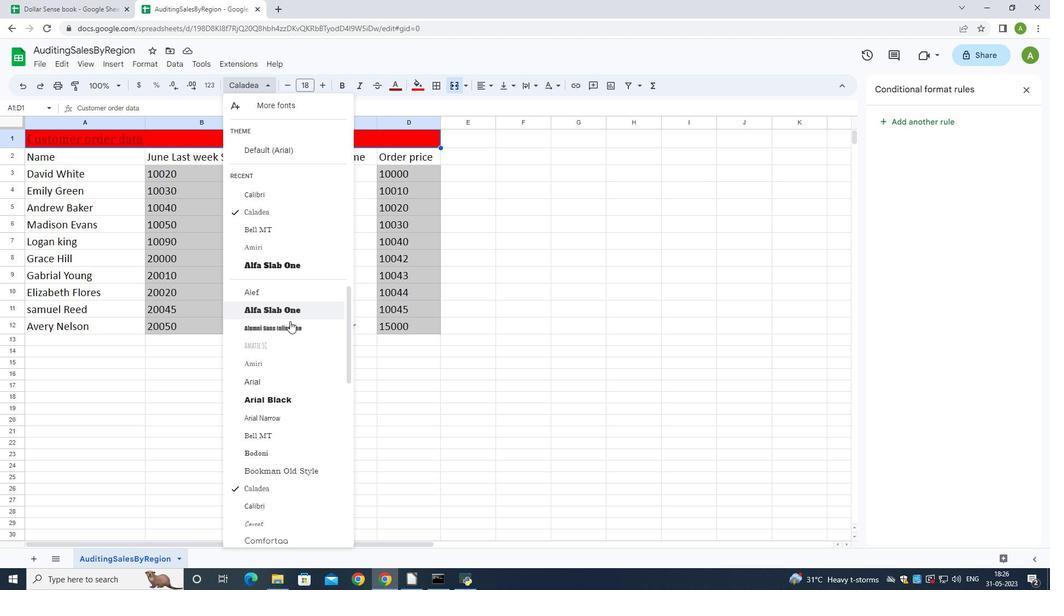 
Action: Mouse scrolled (286, 327) with delta (0, 0)
Screenshot: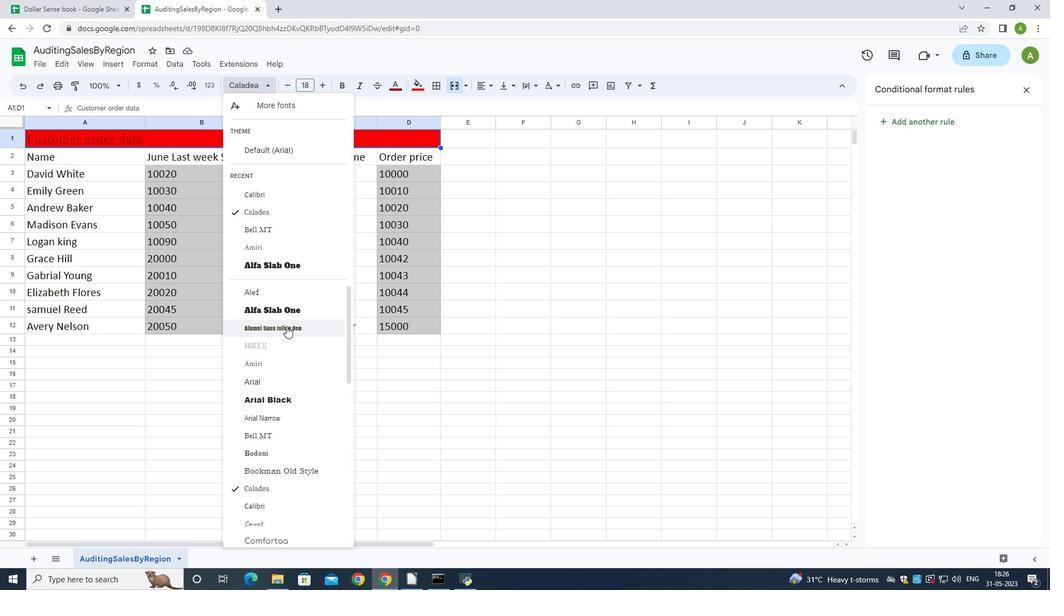 
Action: Mouse scrolled (286, 327) with delta (0, 0)
Screenshot: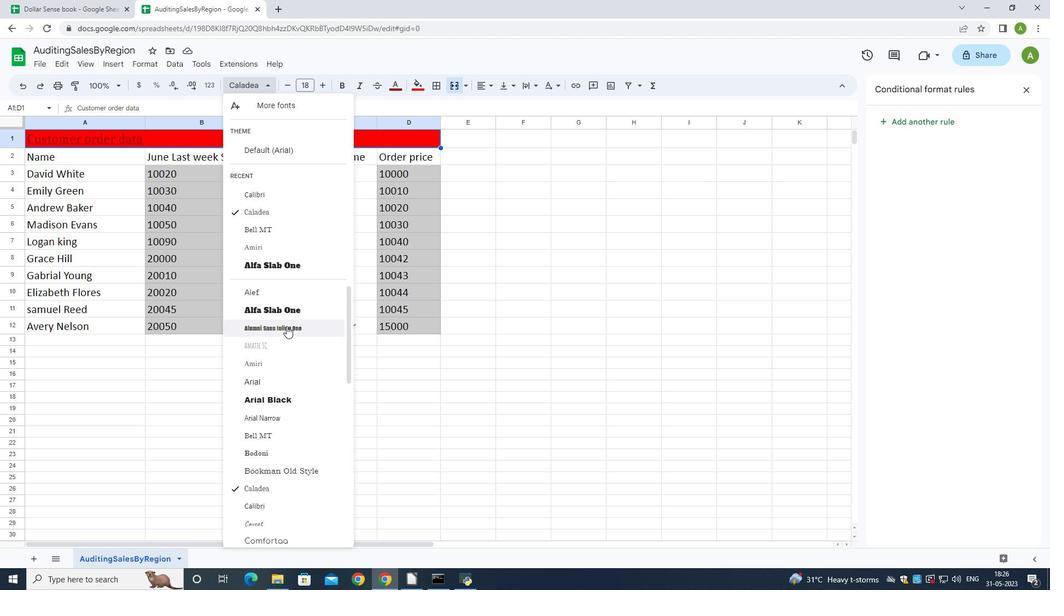 
Action: Mouse scrolled (286, 327) with delta (0, 0)
Screenshot: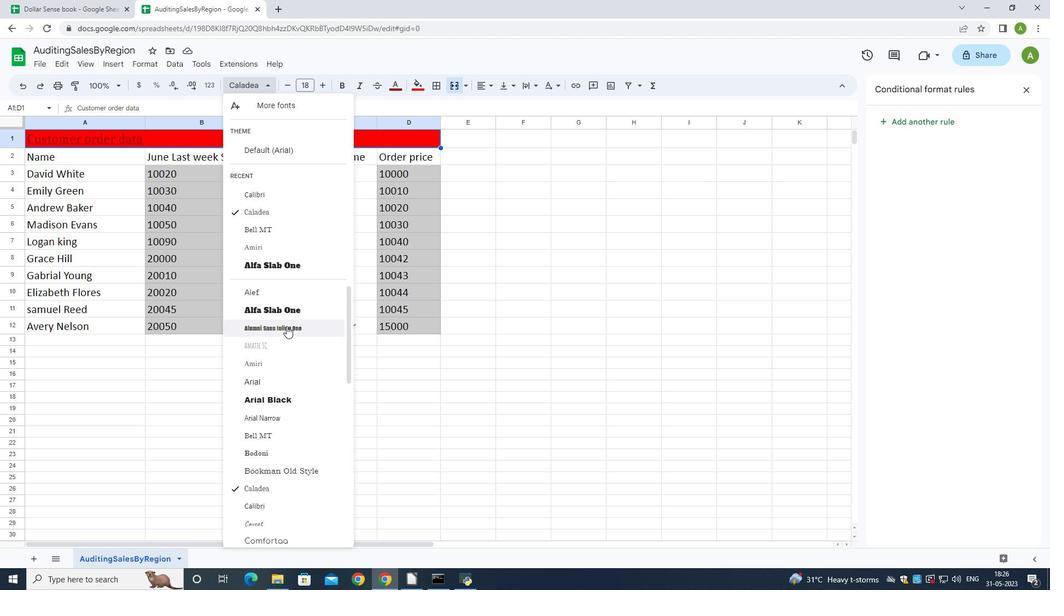 
Action: Mouse scrolled (286, 327) with delta (0, 0)
Screenshot: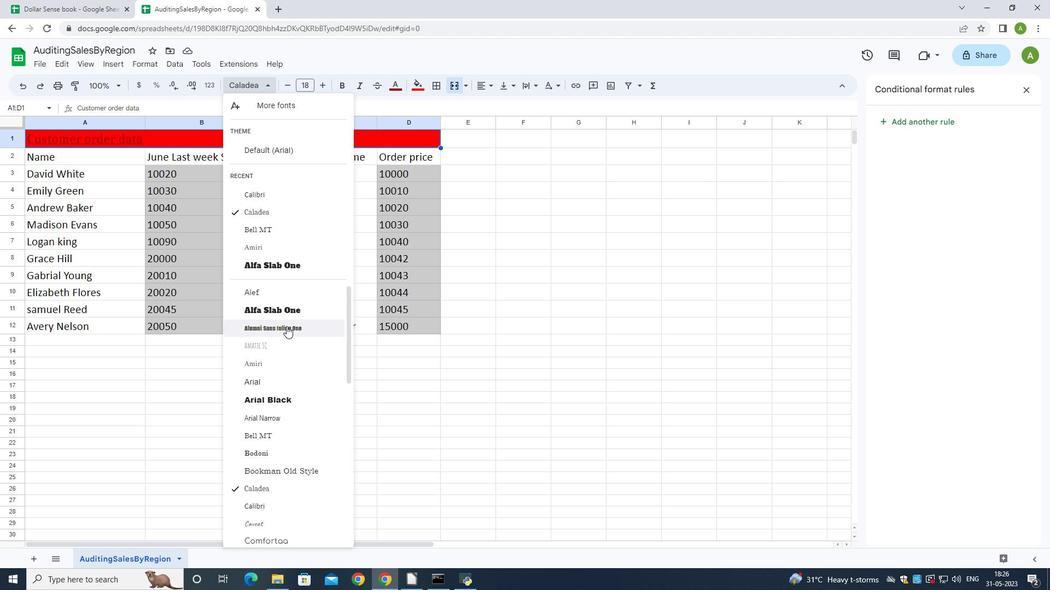 
Action: Mouse moved to (269, 111)
Screenshot: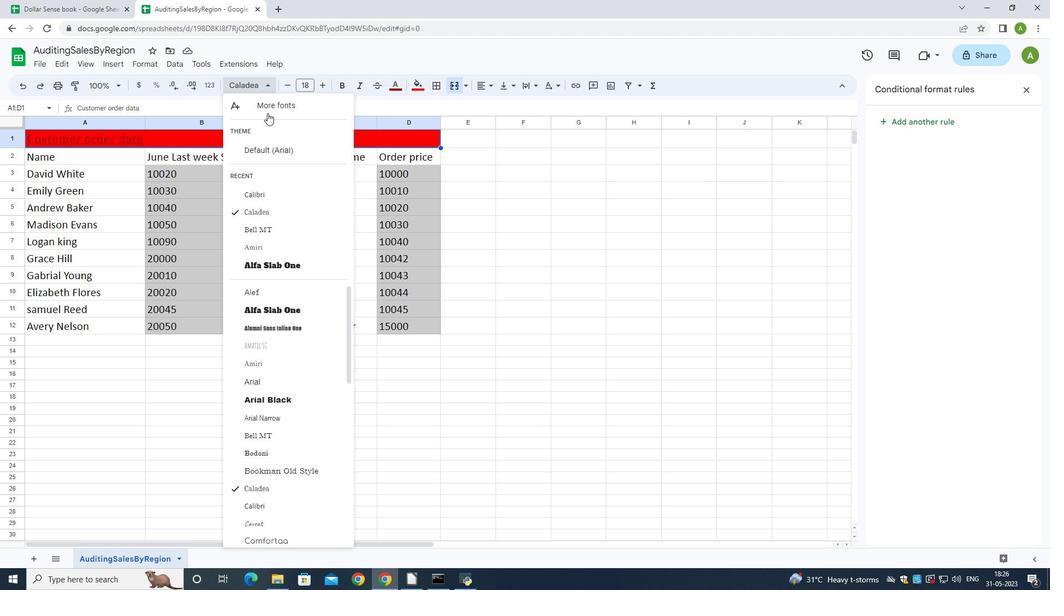 
Action: Mouse pressed left at (269, 111)
Screenshot: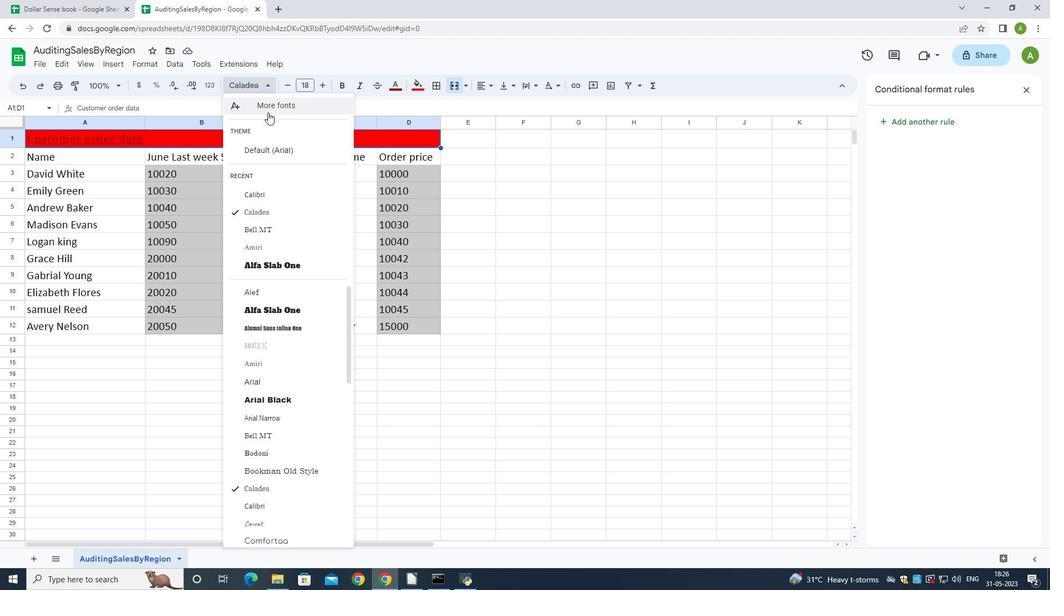 
Action: Mouse moved to (316, 466)
Screenshot: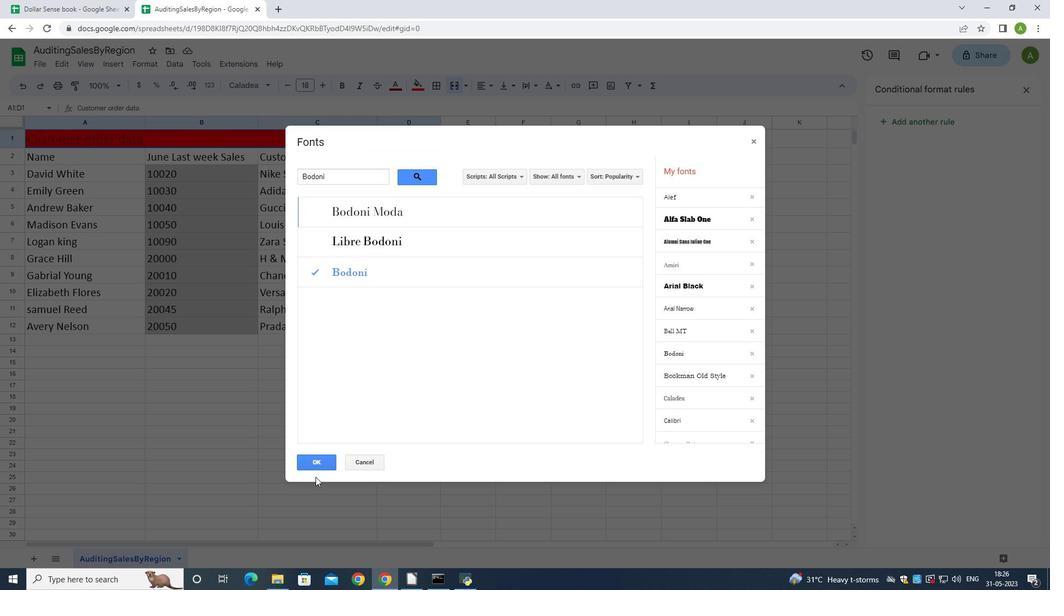 
Action: Mouse pressed left at (316, 466)
Screenshot: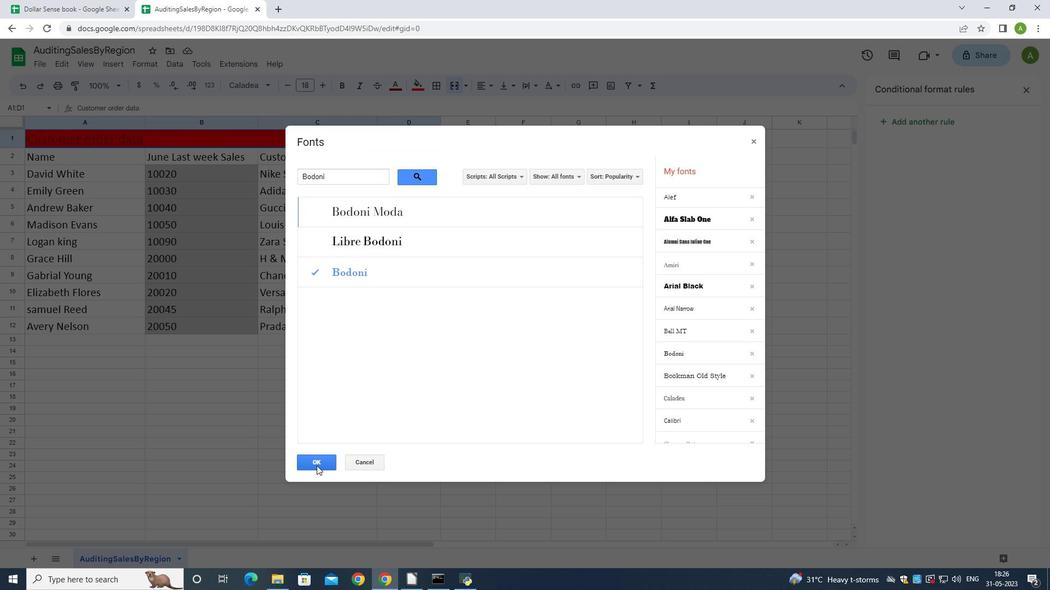 
Action: Mouse moved to (443, 228)
Screenshot: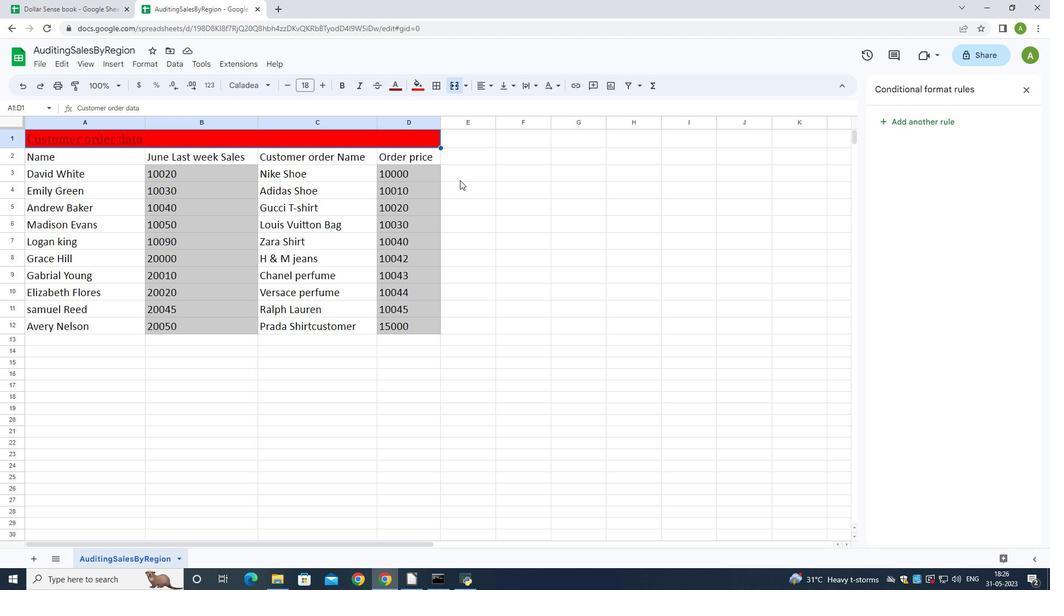 
Action: Mouse scrolled (443, 229) with delta (0, 0)
Screenshot: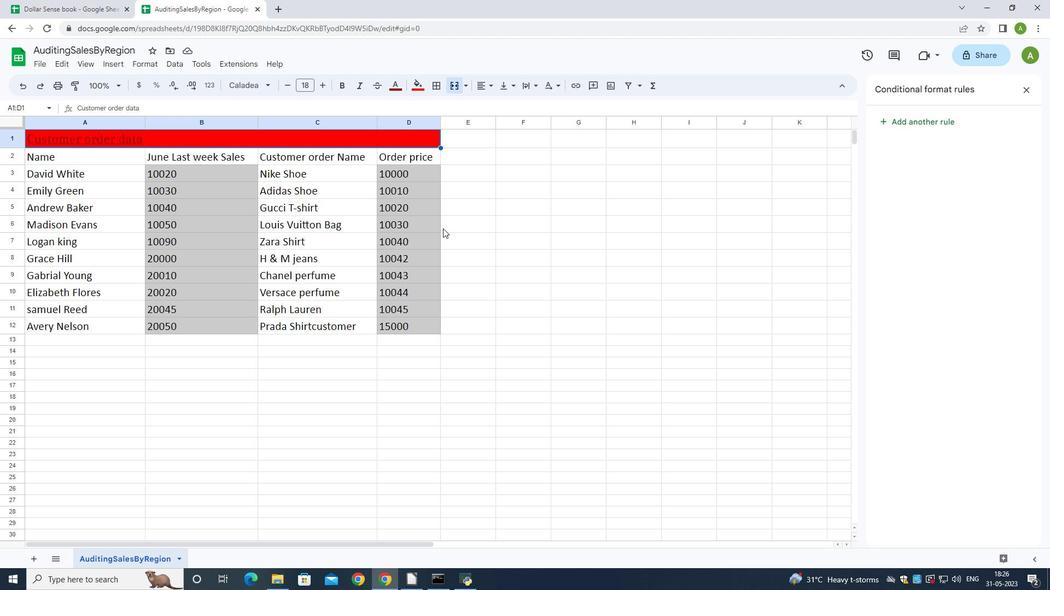 
Action: Mouse scrolled (443, 229) with delta (0, 0)
Screenshot: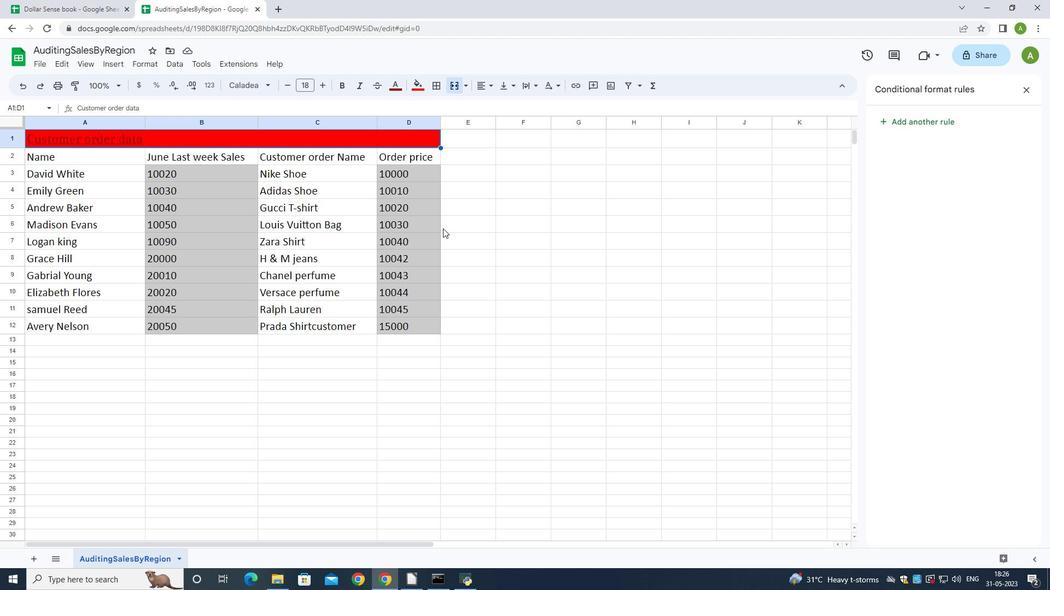 
Action: Mouse moved to (333, 332)
Screenshot: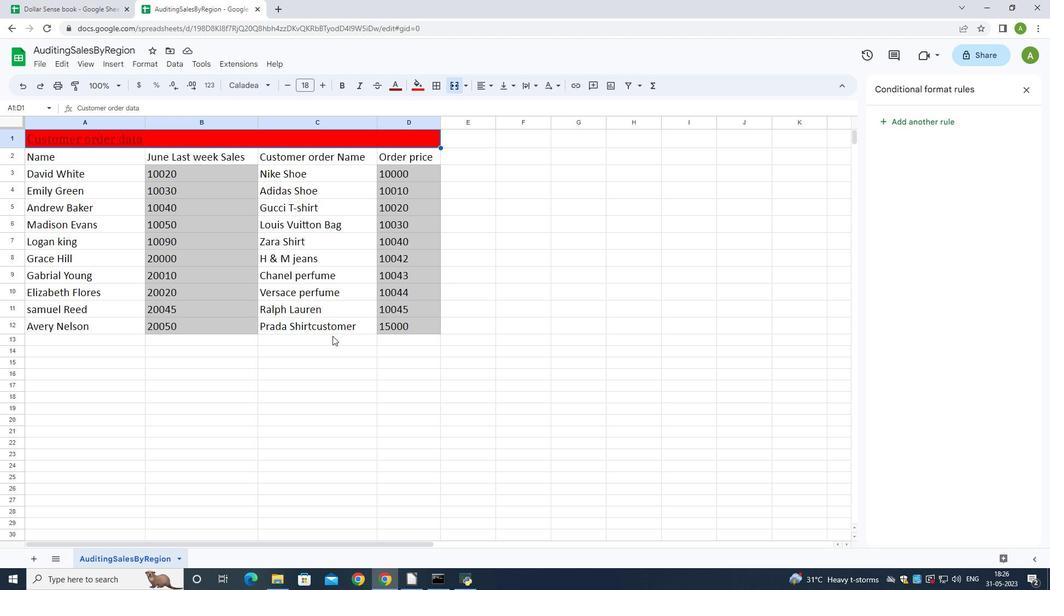 
Action: Mouse scrolled (333, 332) with delta (0, 0)
Screenshot: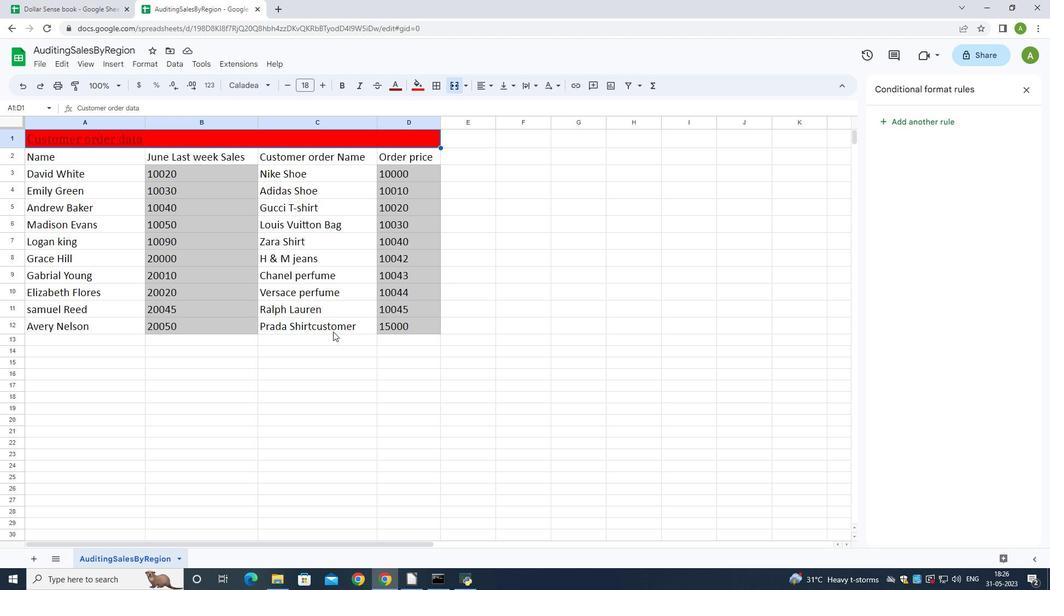 
Action: Mouse scrolled (333, 332) with delta (0, 0)
Screenshot: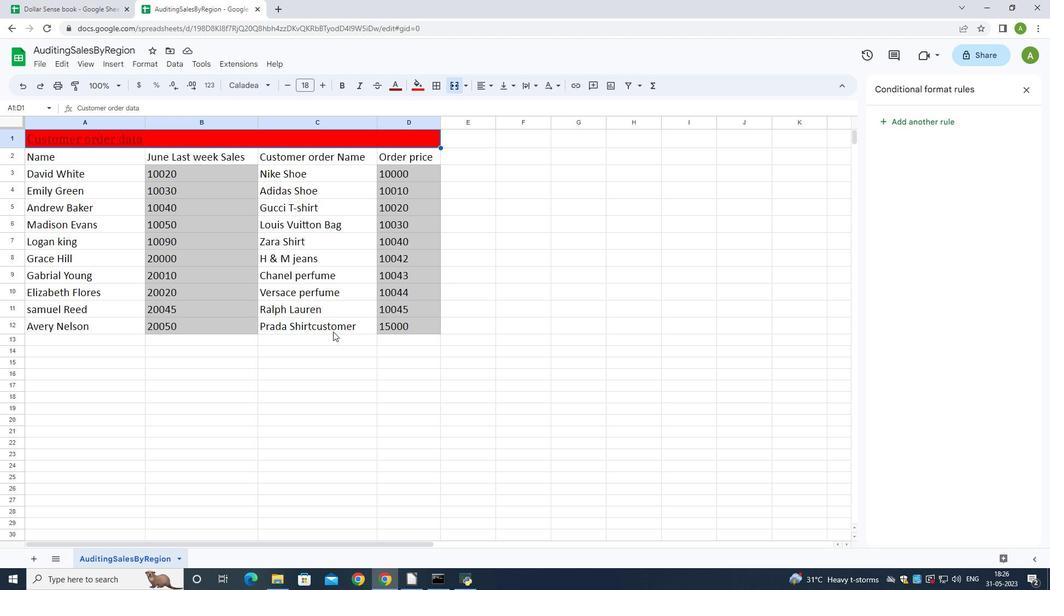 
Action: Mouse moved to (34, 153)
Screenshot: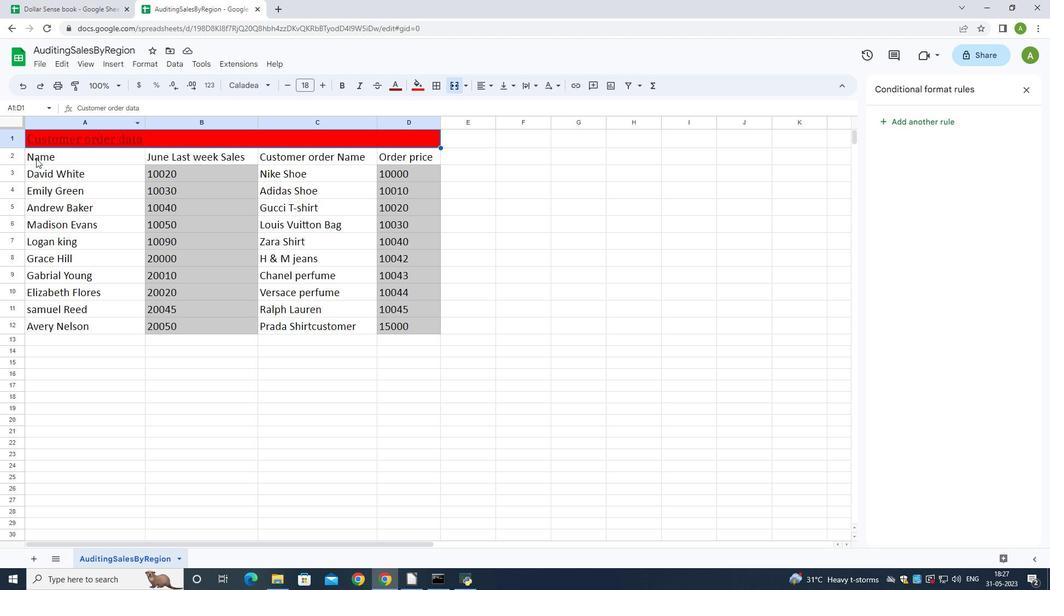 
Action: Mouse pressed left at (34, 153)
Screenshot: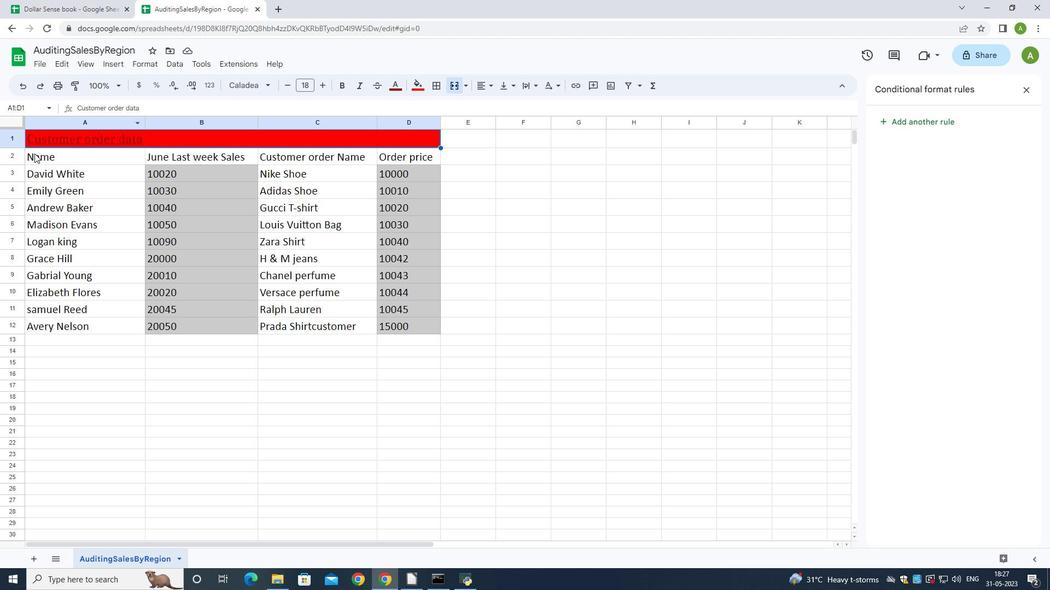 
Action: Mouse moved to (261, 83)
Screenshot: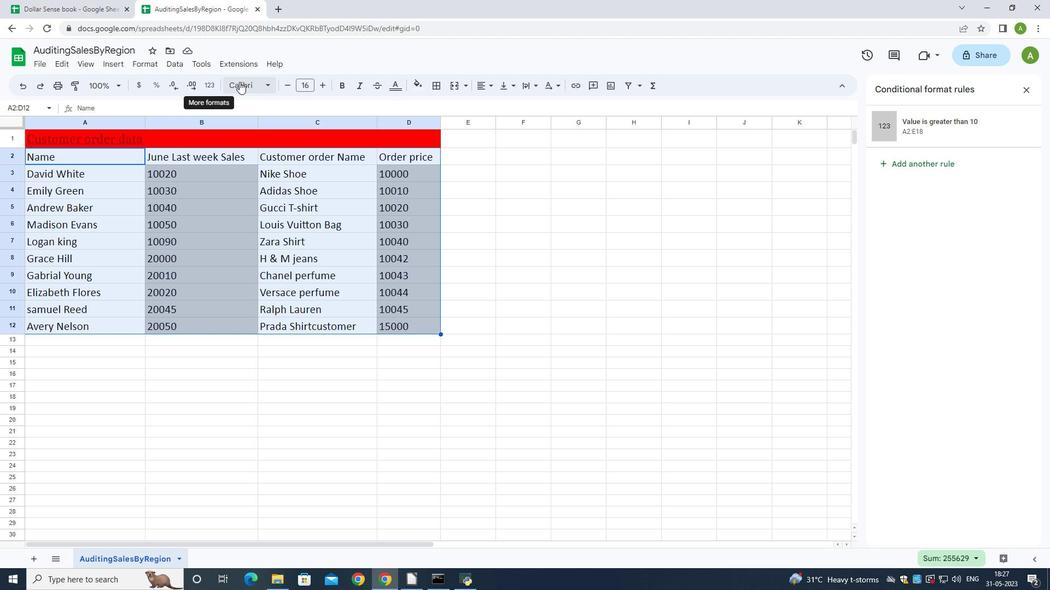 
Action: Mouse pressed left at (261, 83)
Screenshot: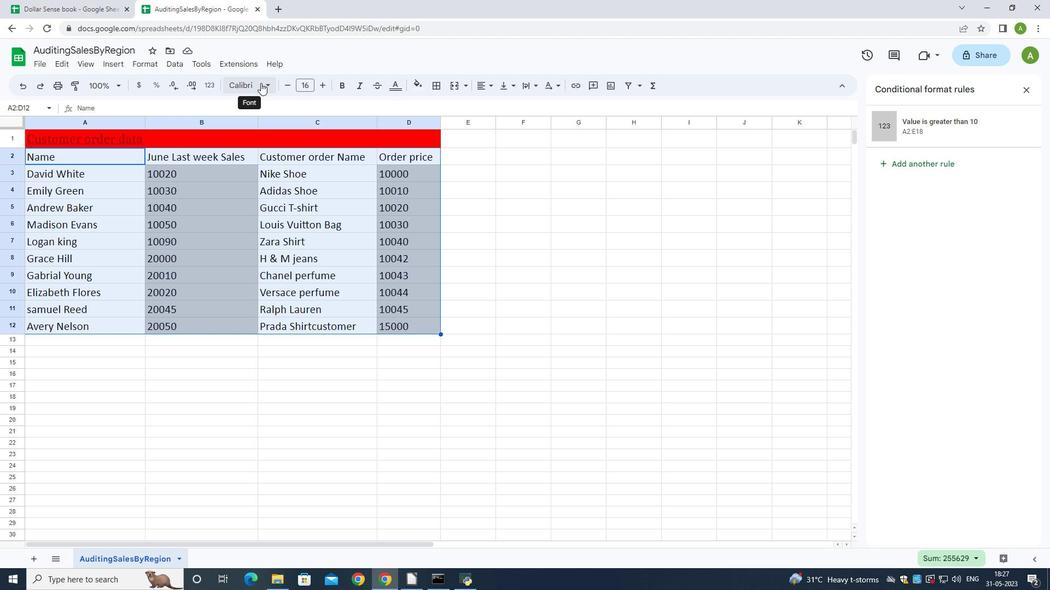 
Action: Mouse moved to (253, 196)
Screenshot: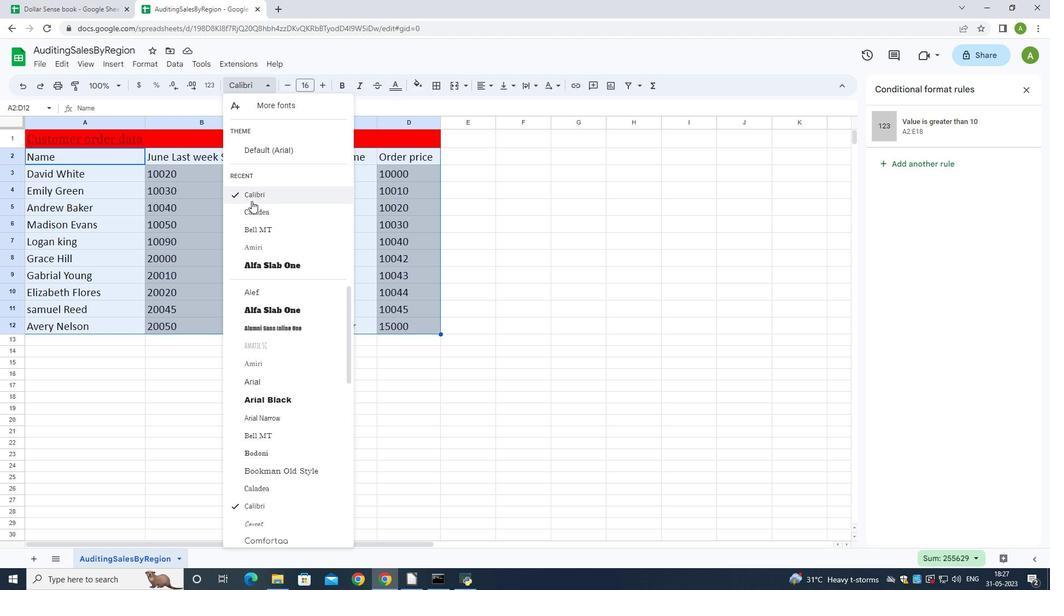 
Action: Mouse pressed left at (253, 196)
Screenshot: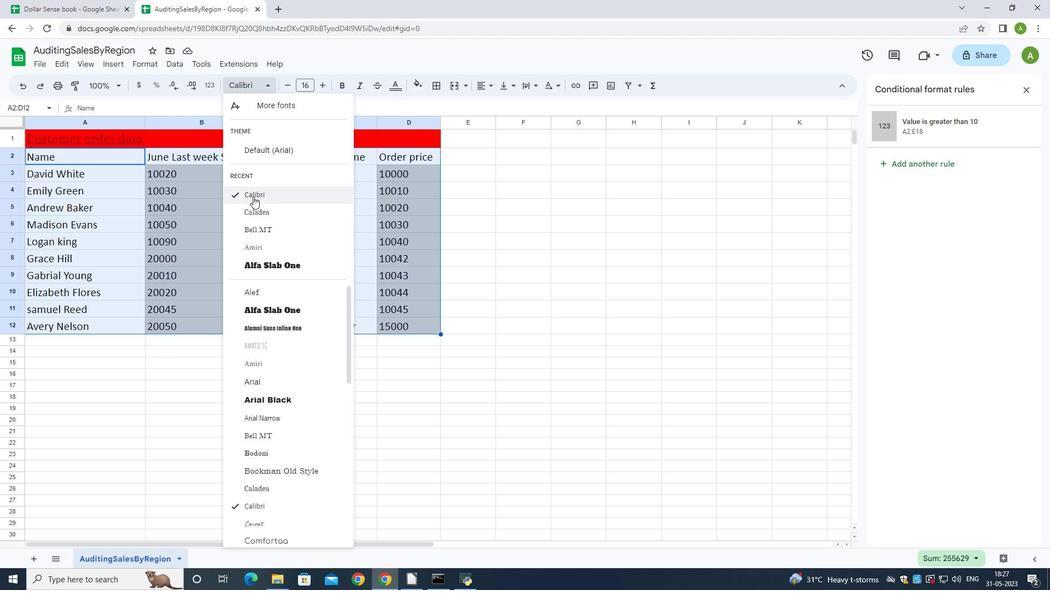 
Action: Mouse moved to (421, 361)
Screenshot: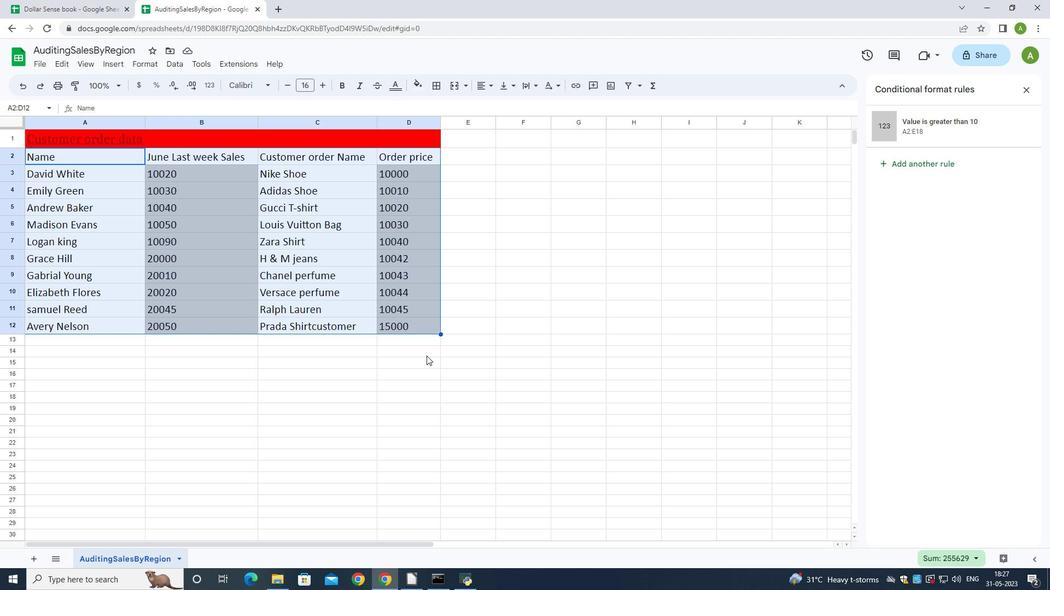
Action: Mouse scrolled (421, 361) with delta (0, 0)
Screenshot: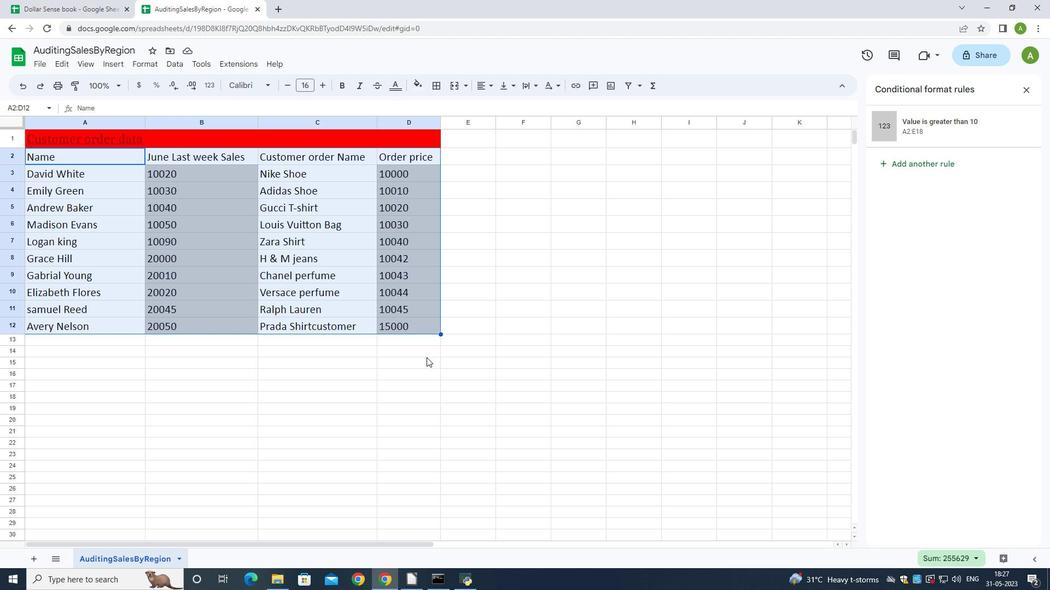 
Action: Mouse moved to (153, 69)
Screenshot: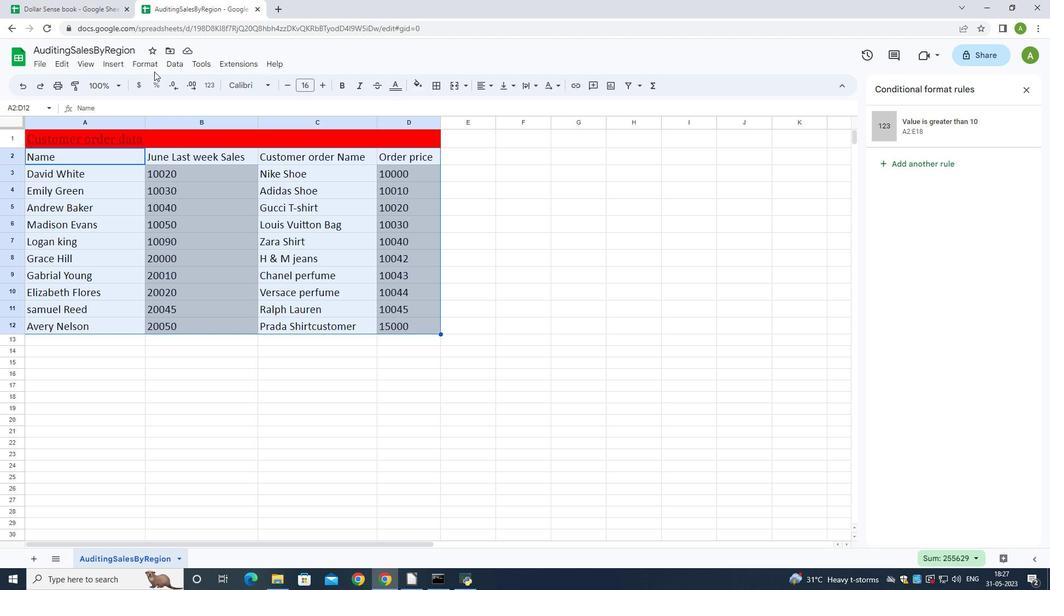 
Action: Mouse pressed left at (153, 69)
Screenshot: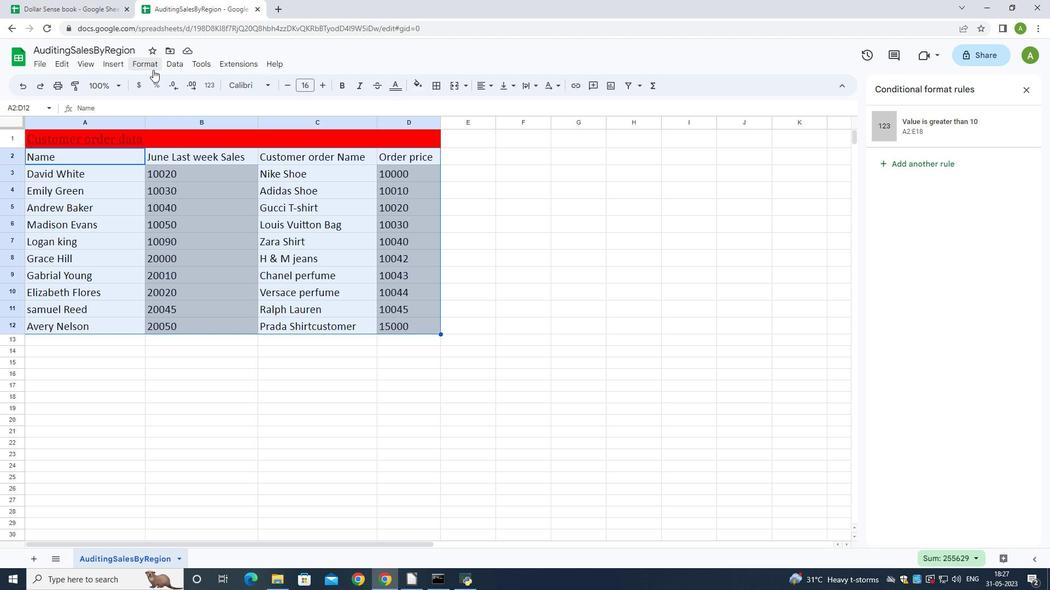 
Action: Mouse moved to (334, 163)
Screenshot: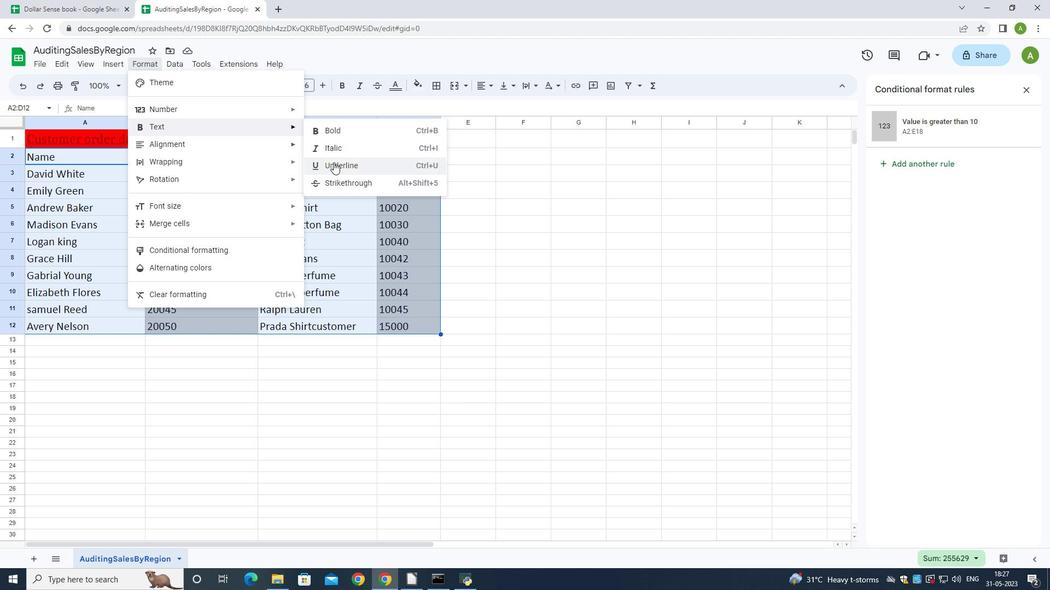 
Action: Mouse pressed left at (334, 163)
Screenshot: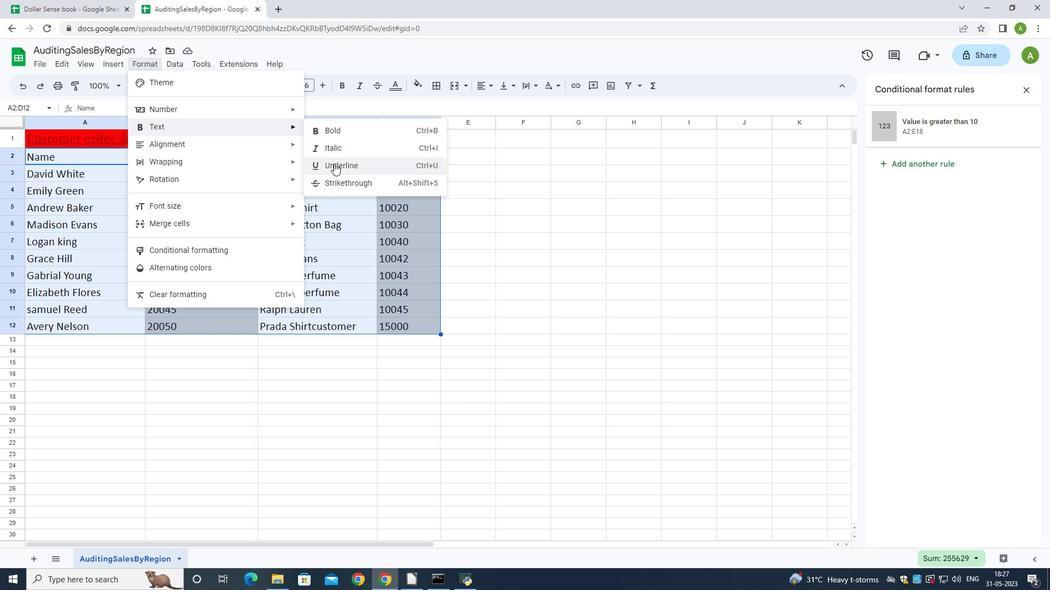 
Action: Key pressed ctrl+Z
Screenshot: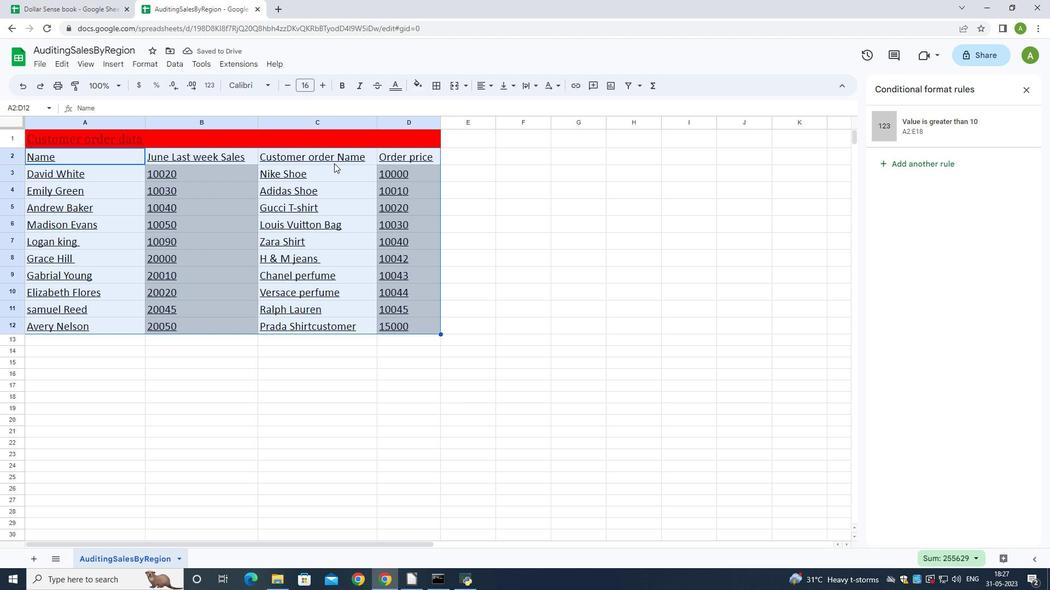 
Action: Mouse moved to (169, 142)
Screenshot: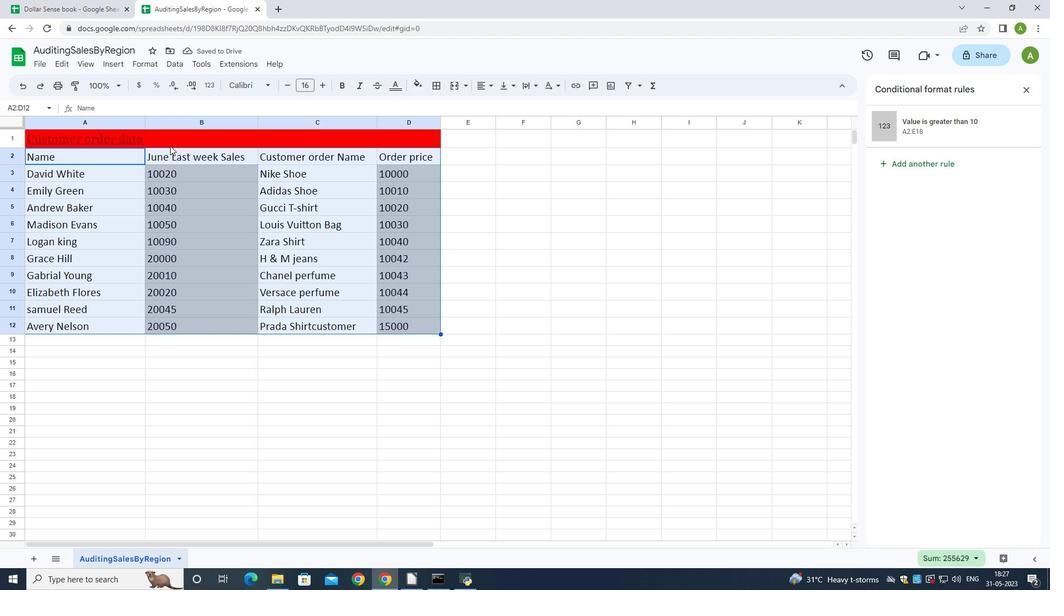 
Action: Mouse pressed left at (169, 142)
Screenshot: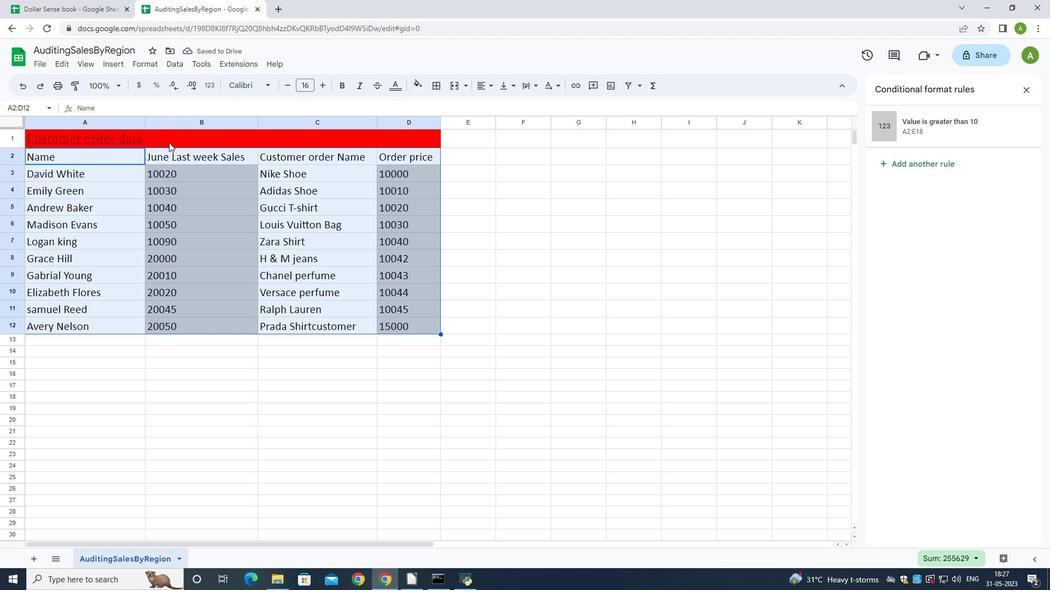 
Action: Mouse moved to (168, 142)
Screenshot: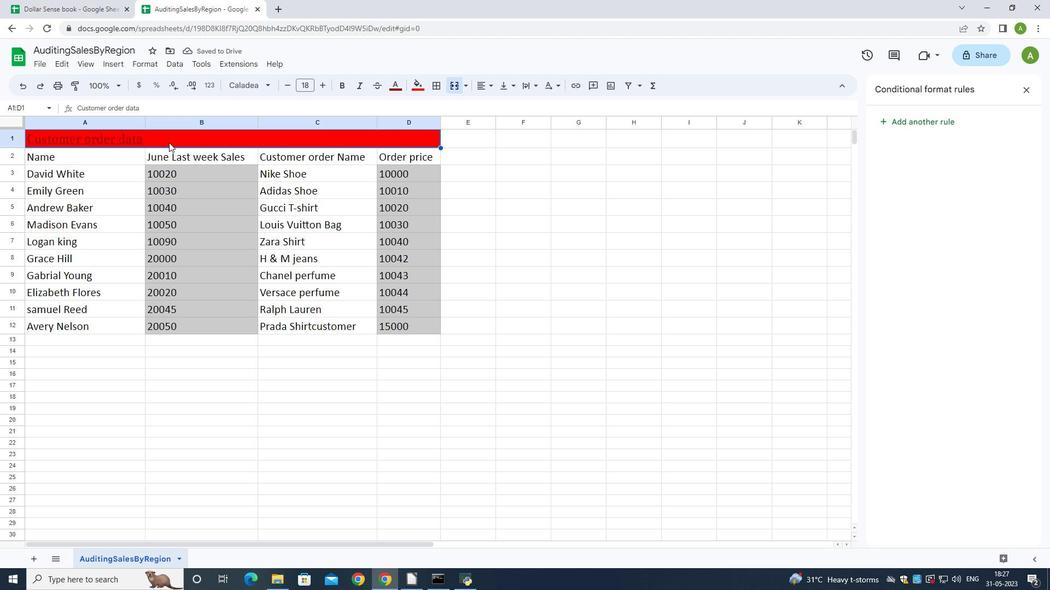 
Action: Mouse pressed left at (168, 142)
Screenshot: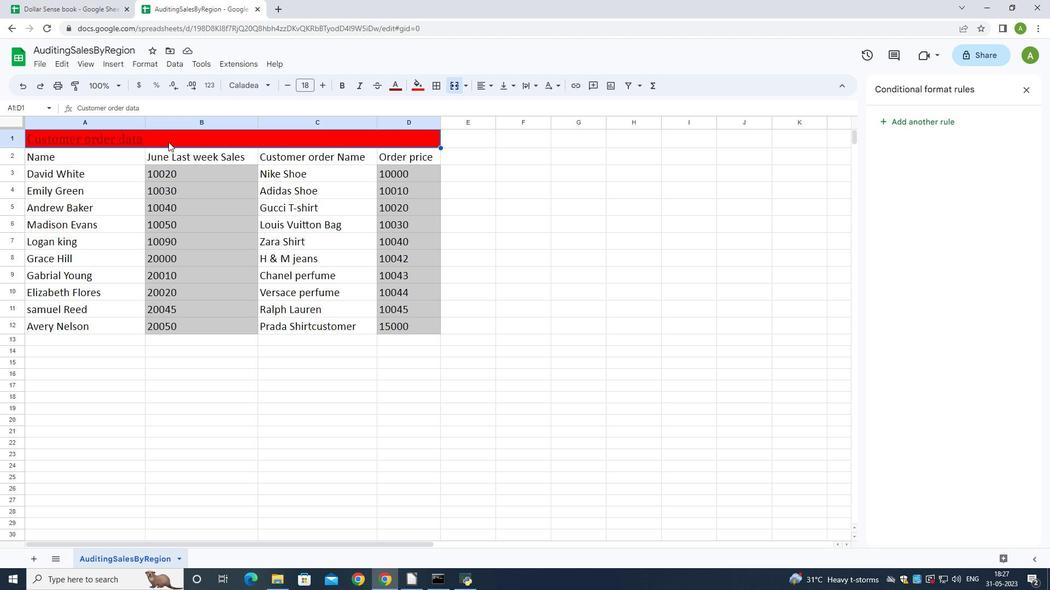 
Action: Mouse moved to (202, 62)
Screenshot: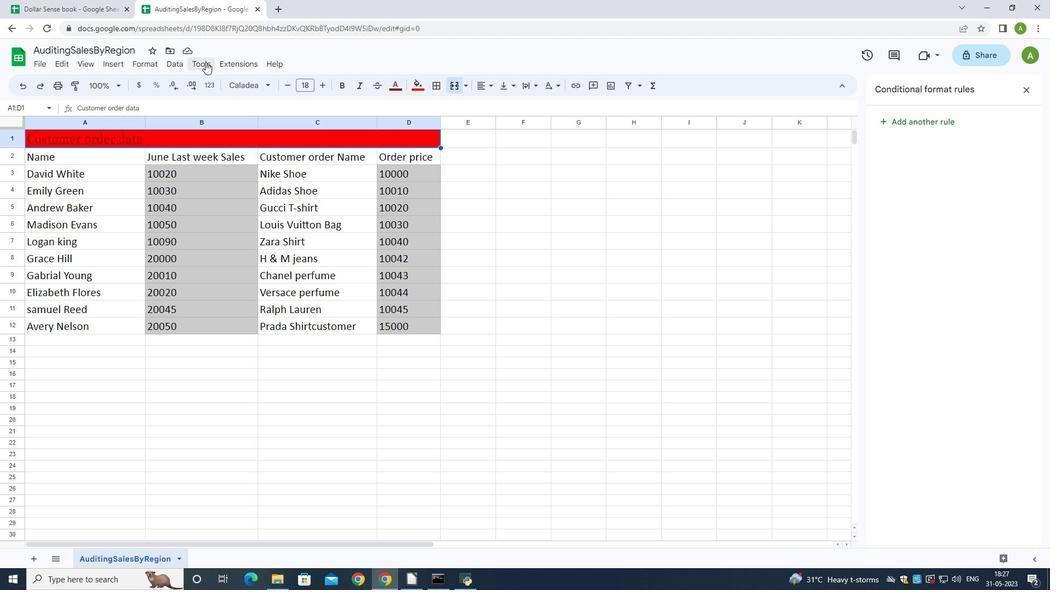 
Action: Mouse pressed left at (202, 62)
Screenshot: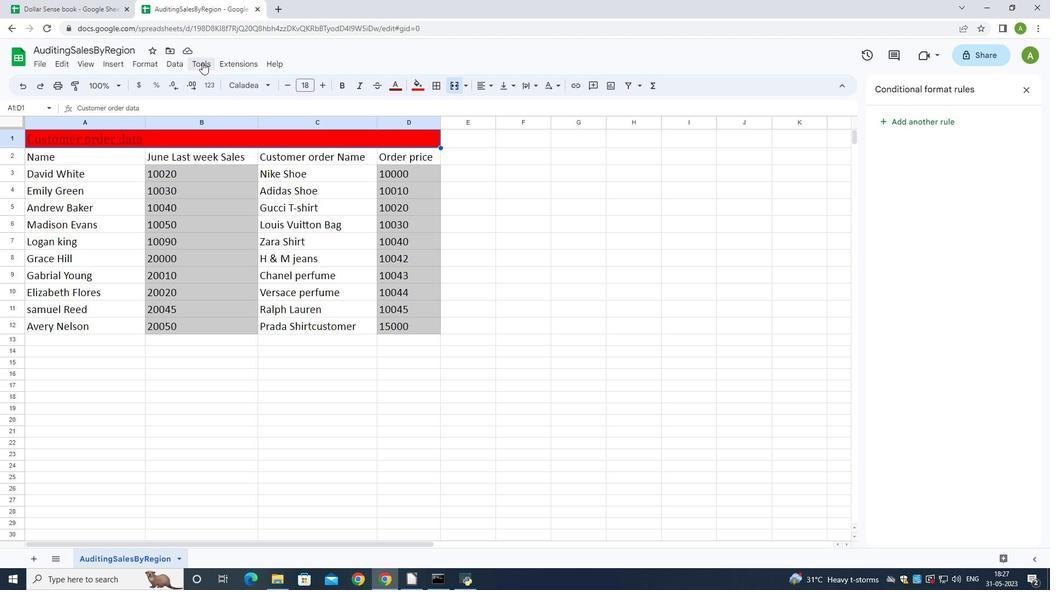 
Action: Mouse moved to (136, 61)
Screenshot: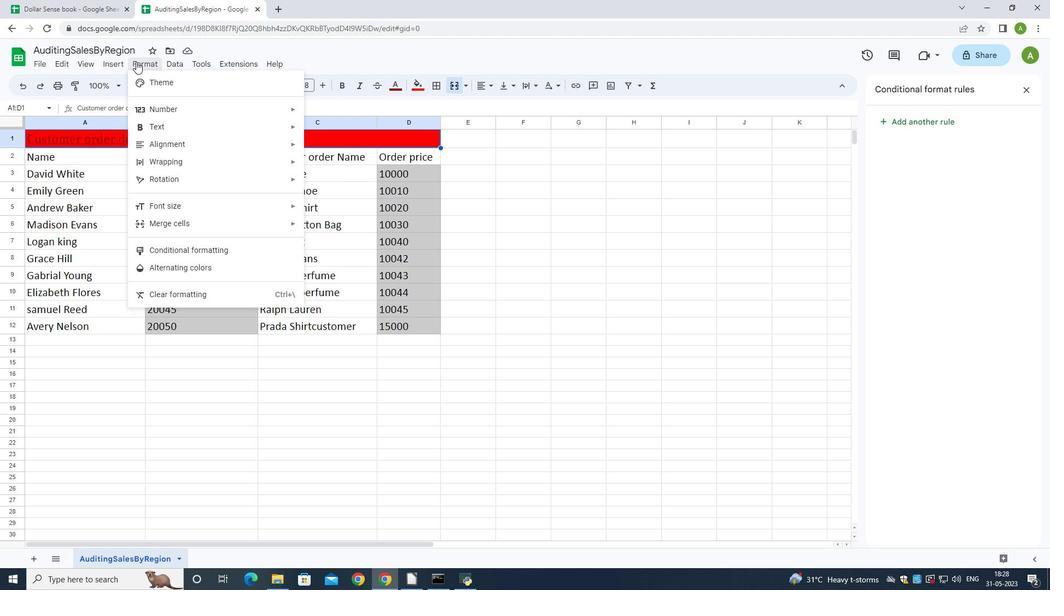 
Action: Mouse pressed left at (136, 61)
Screenshot: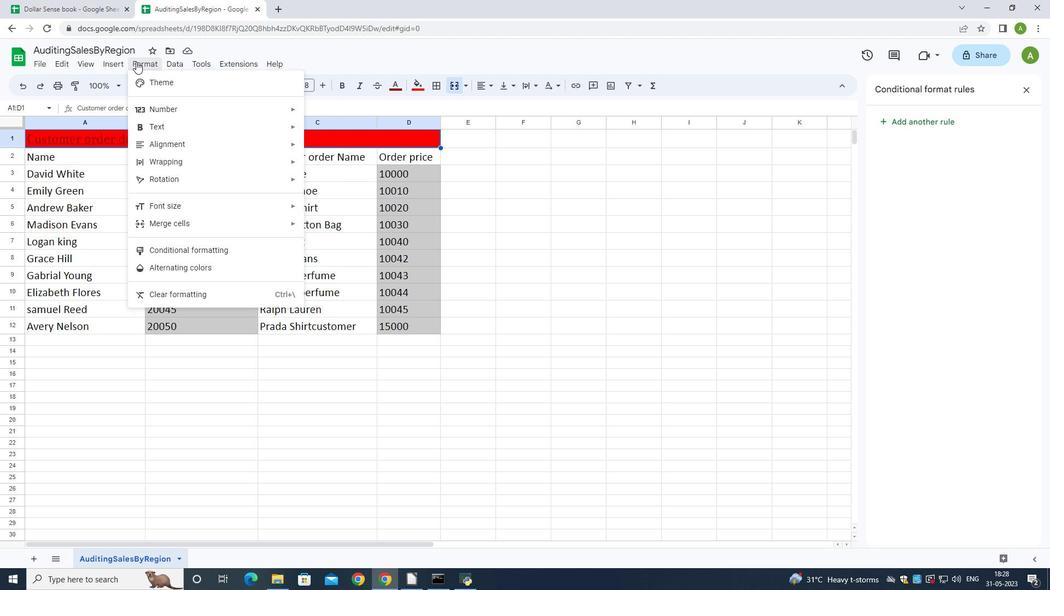 
Action: Mouse moved to (137, 61)
Screenshot: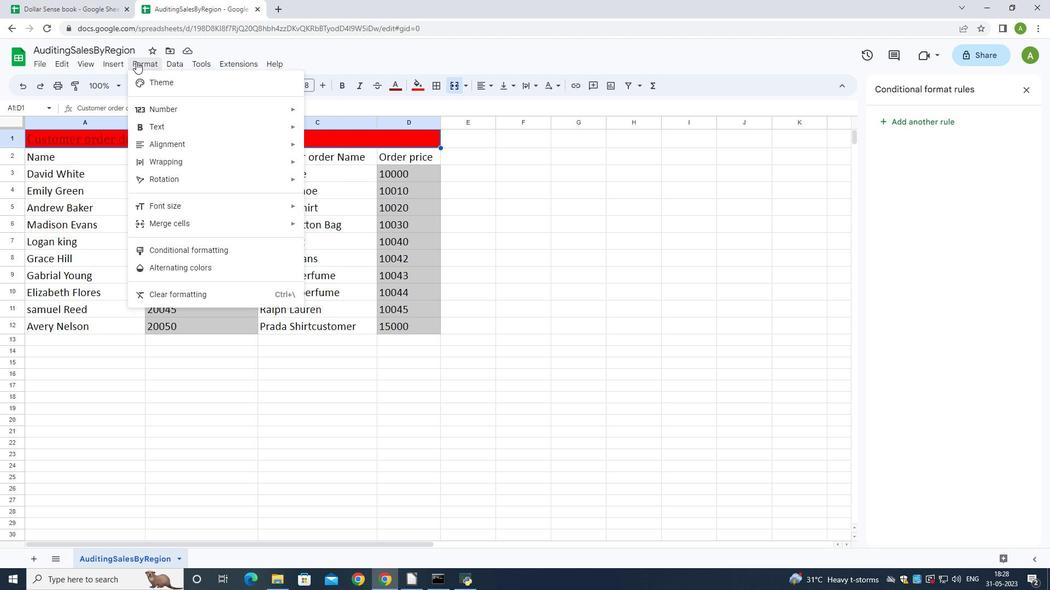 
Action: Mouse pressed left at (137, 61)
Screenshot: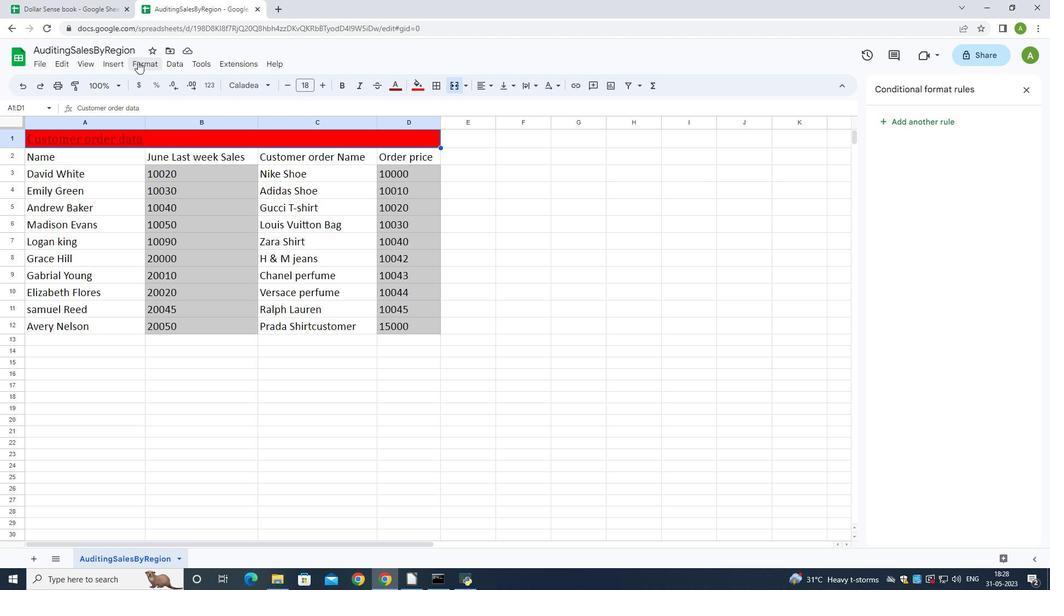 
Action: Mouse moved to (332, 165)
Screenshot: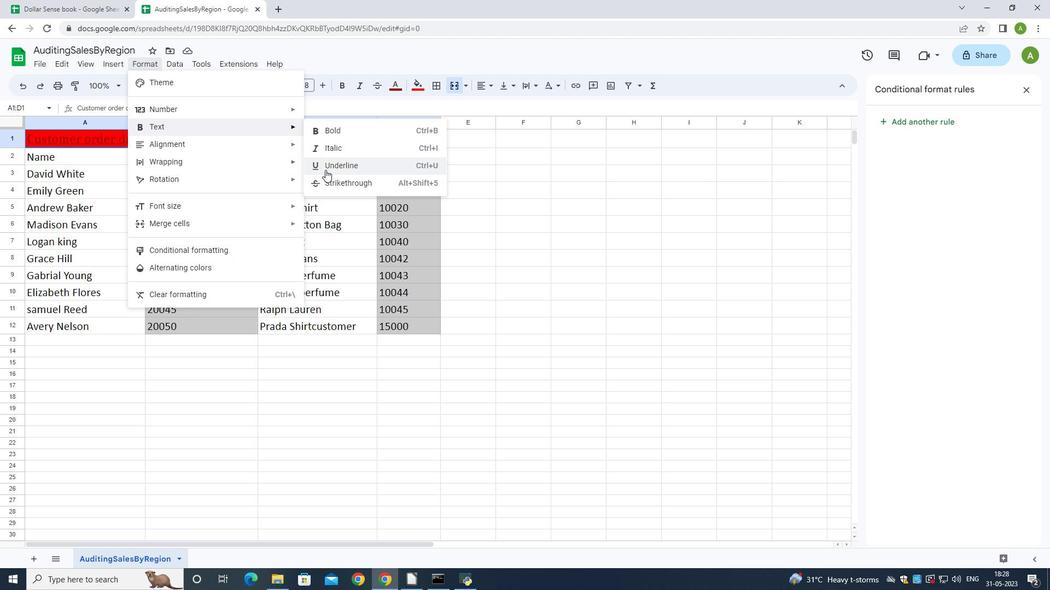 
Action: Mouse pressed left at (332, 165)
Screenshot: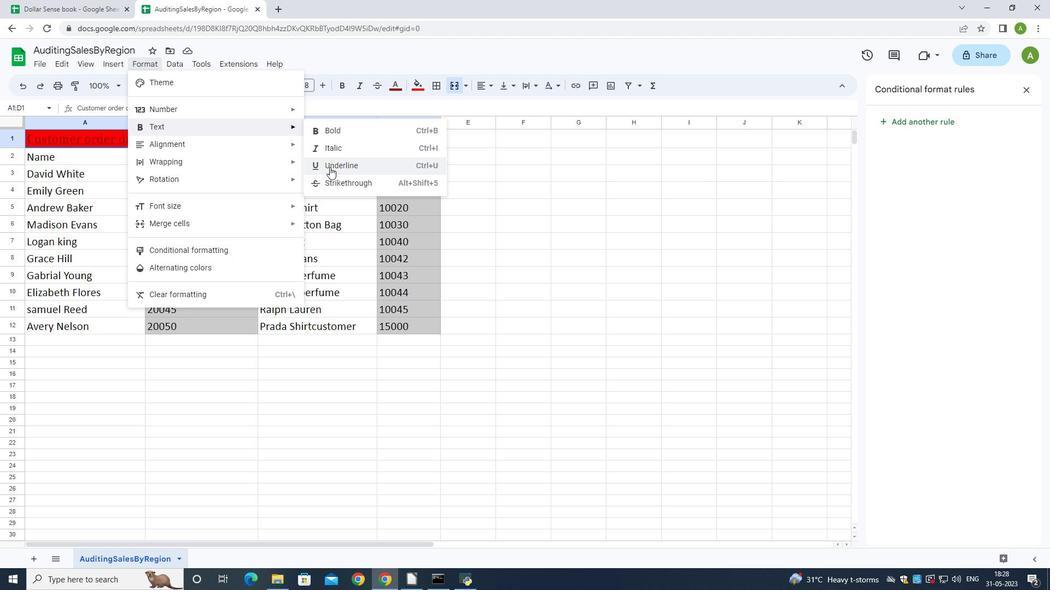 
Action: Mouse moved to (150, 67)
Screenshot: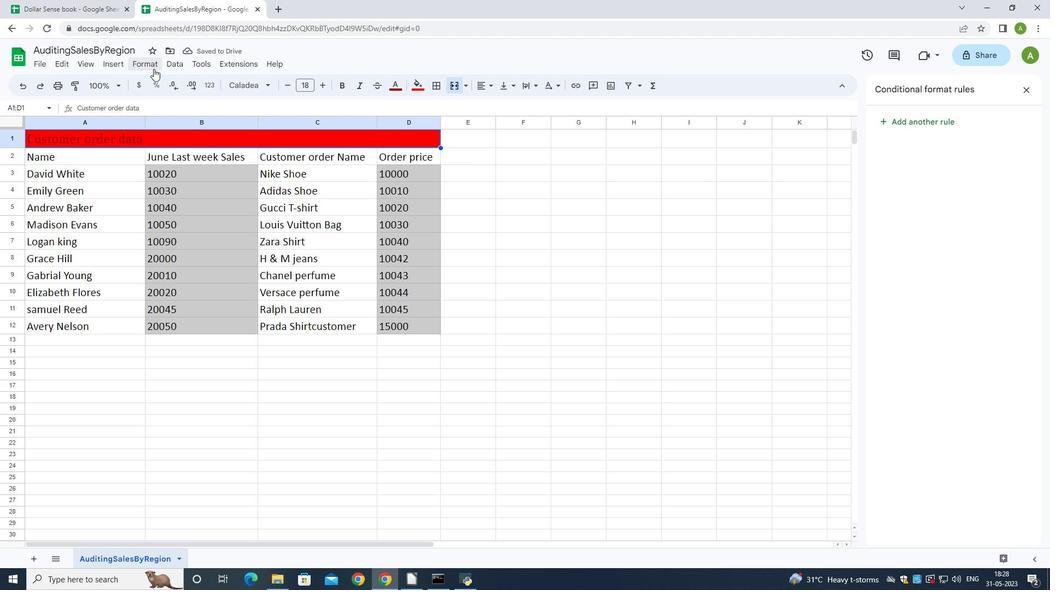 
Action: Mouse pressed left at (150, 67)
Screenshot: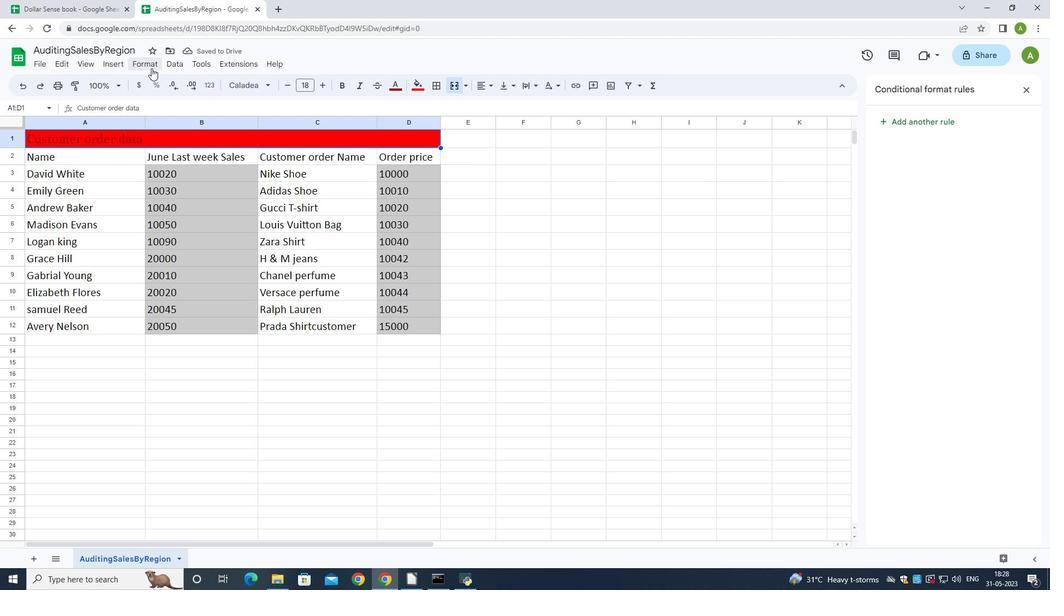 
Action: Mouse moved to (335, 163)
Screenshot: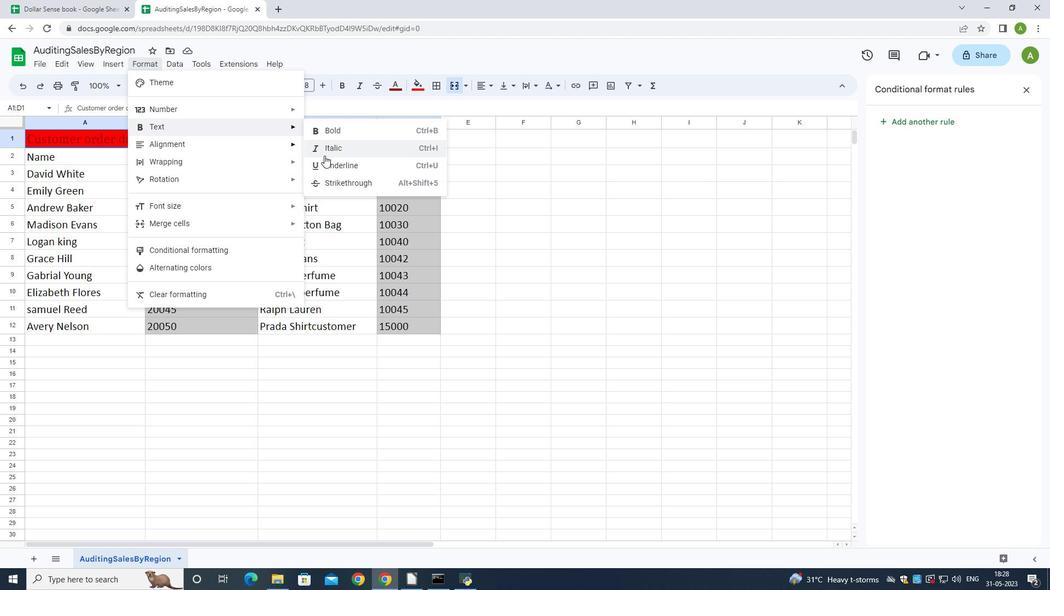 
Action: Mouse pressed left at (335, 163)
Screenshot: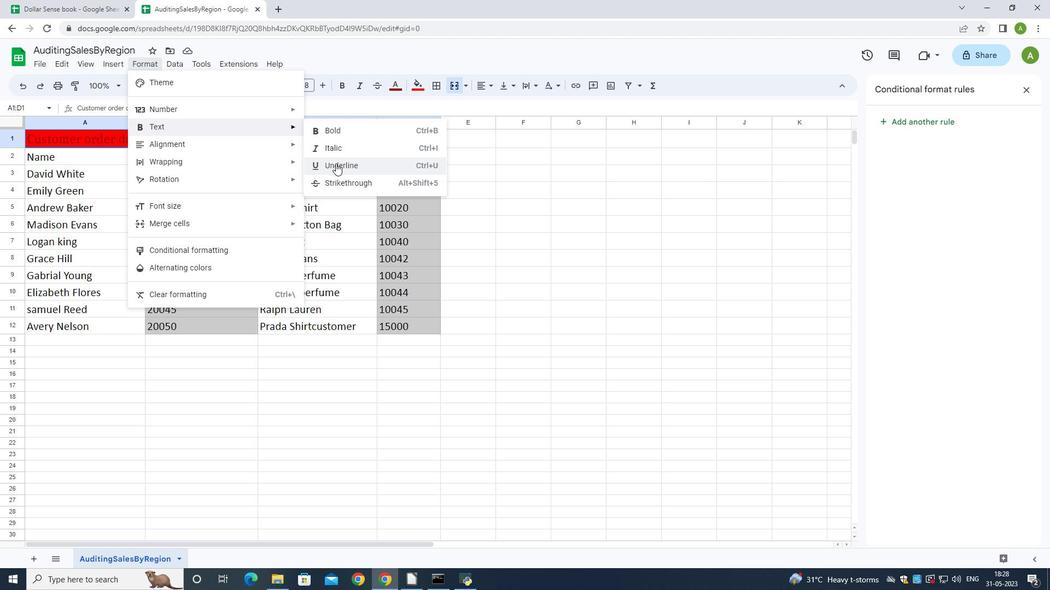 
Action: Mouse moved to (26, 155)
Screenshot: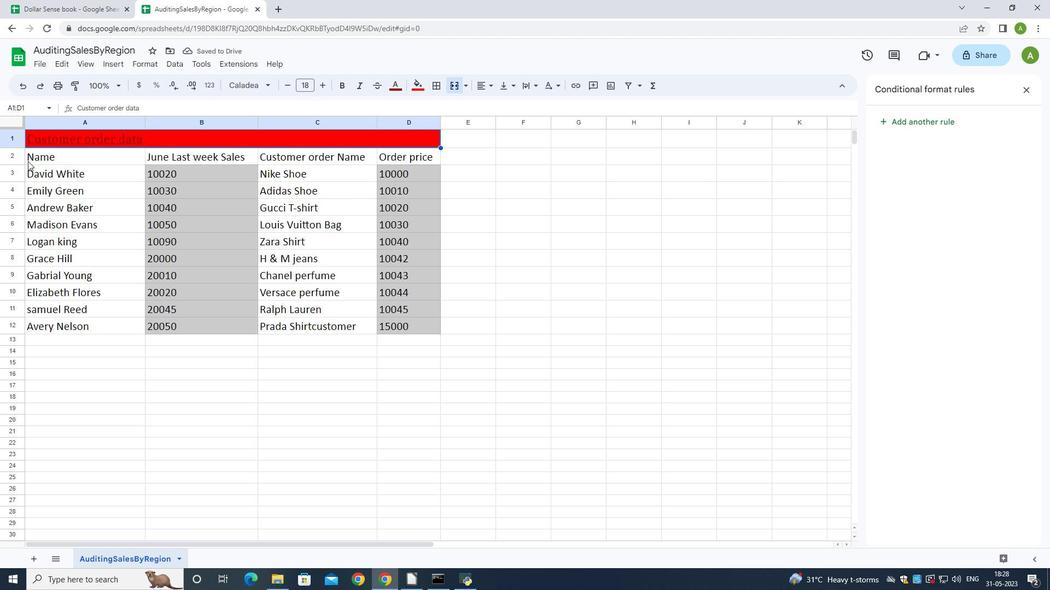 
Action: Mouse pressed left at (26, 155)
Screenshot: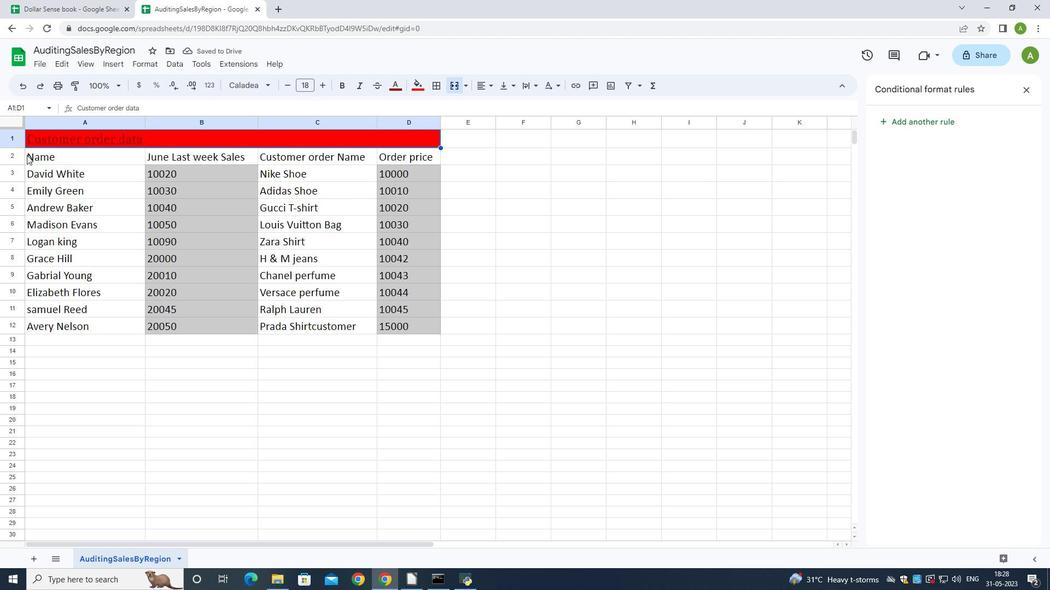 
Action: Mouse moved to (248, 78)
Screenshot: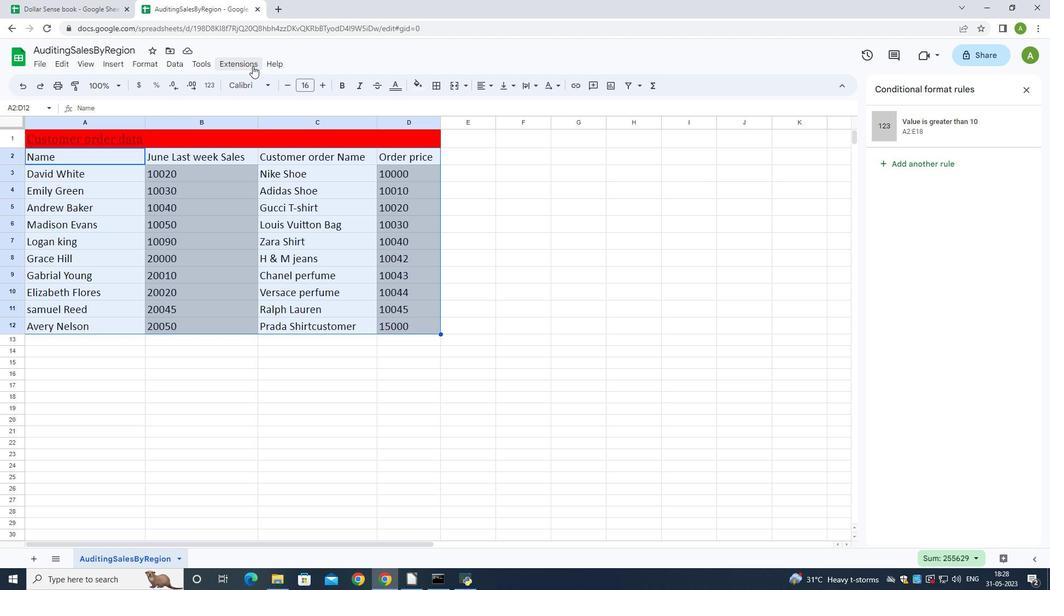 
Action: Mouse pressed left at (248, 78)
Screenshot: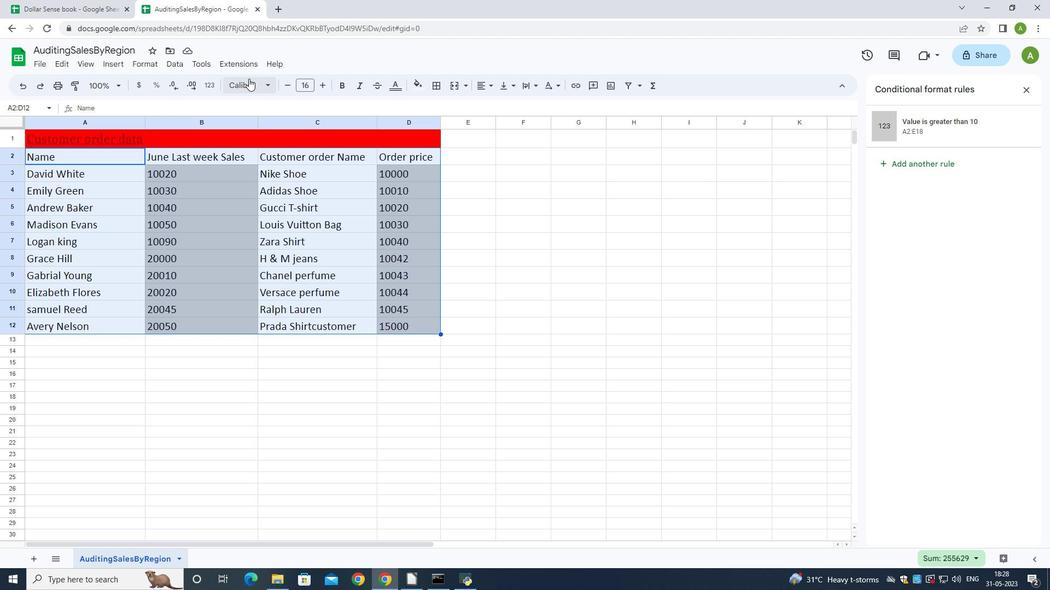 
Action: Mouse moved to (256, 193)
Screenshot: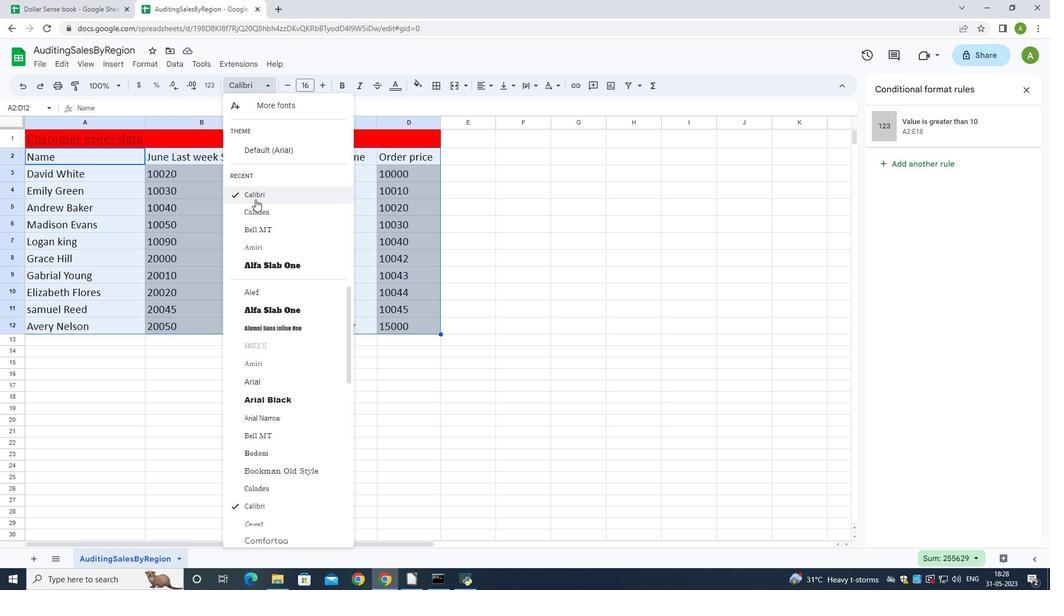 
Action: Mouse pressed left at (256, 193)
Screenshot: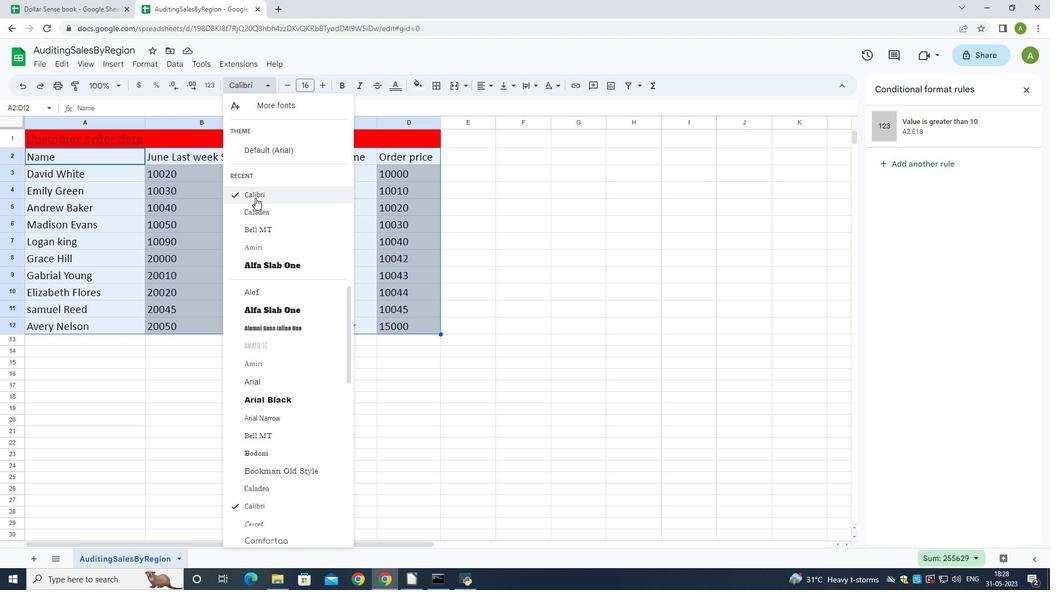 
Action: Mouse moved to (281, 85)
Screenshot: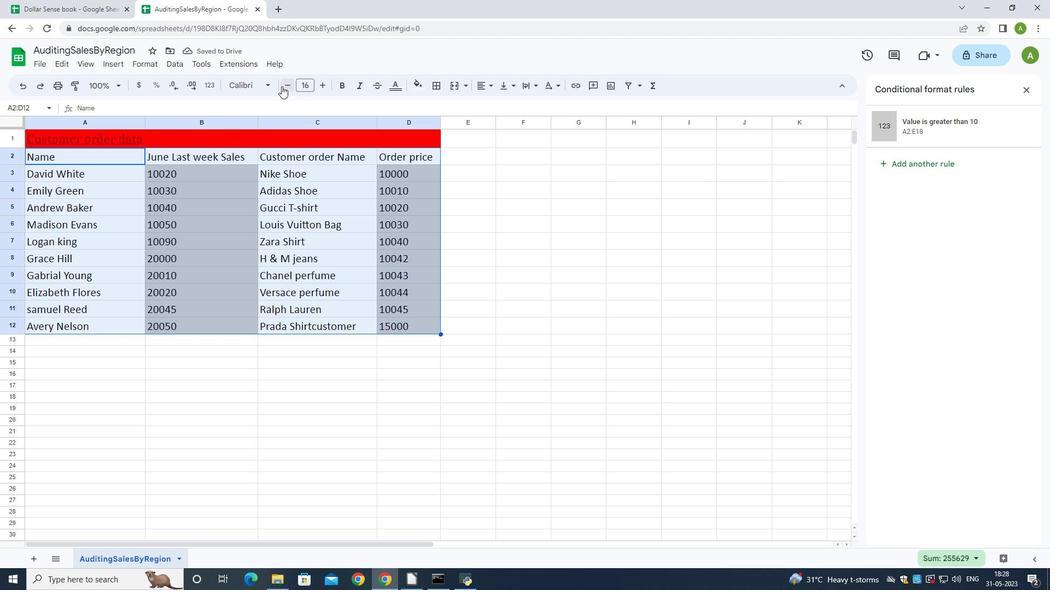 
Action: Mouse pressed left at (281, 85)
Screenshot: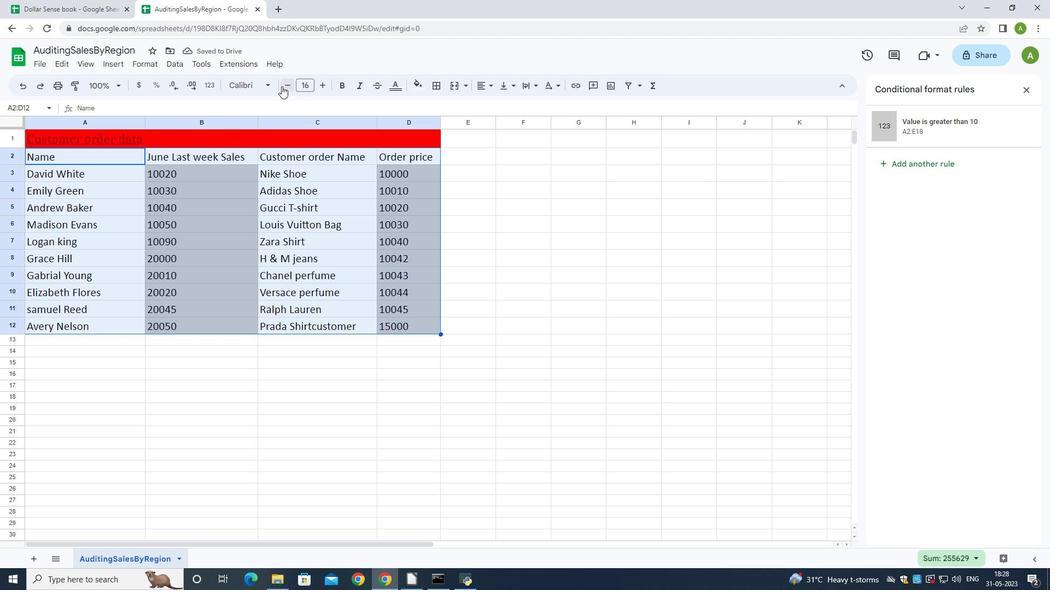 
Action: Mouse moved to (283, 85)
Screenshot: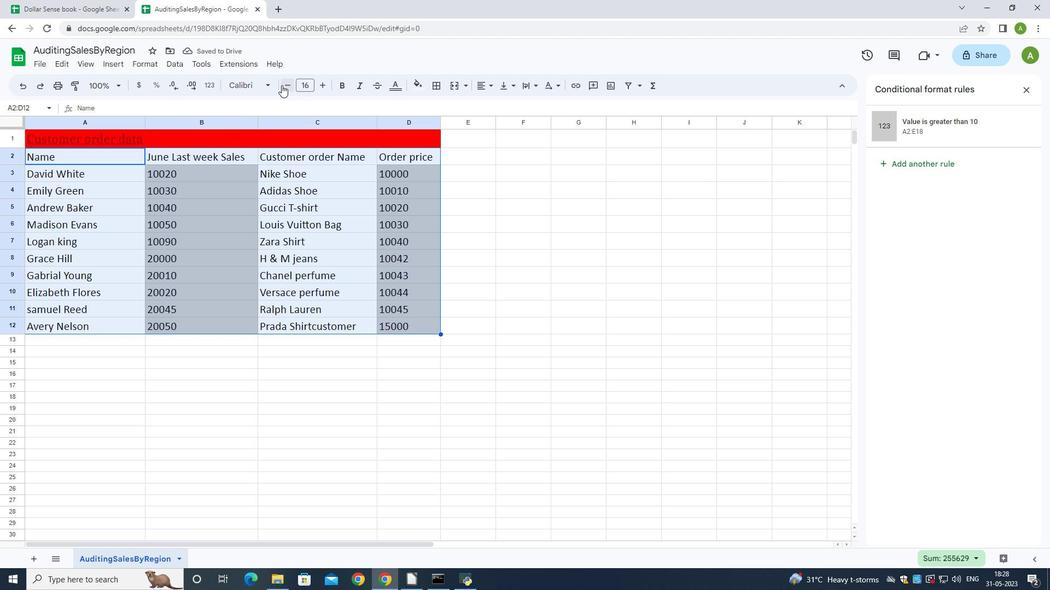 
Action: Mouse pressed left at (283, 85)
Screenshot: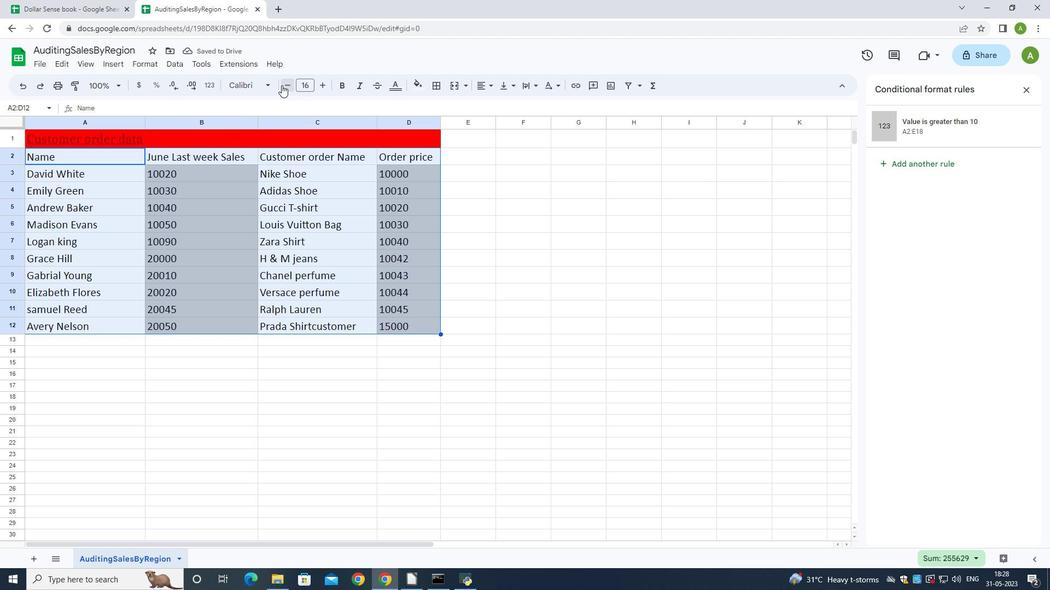 
Action: Mouse pressed left at (283, 85)
Screenshot: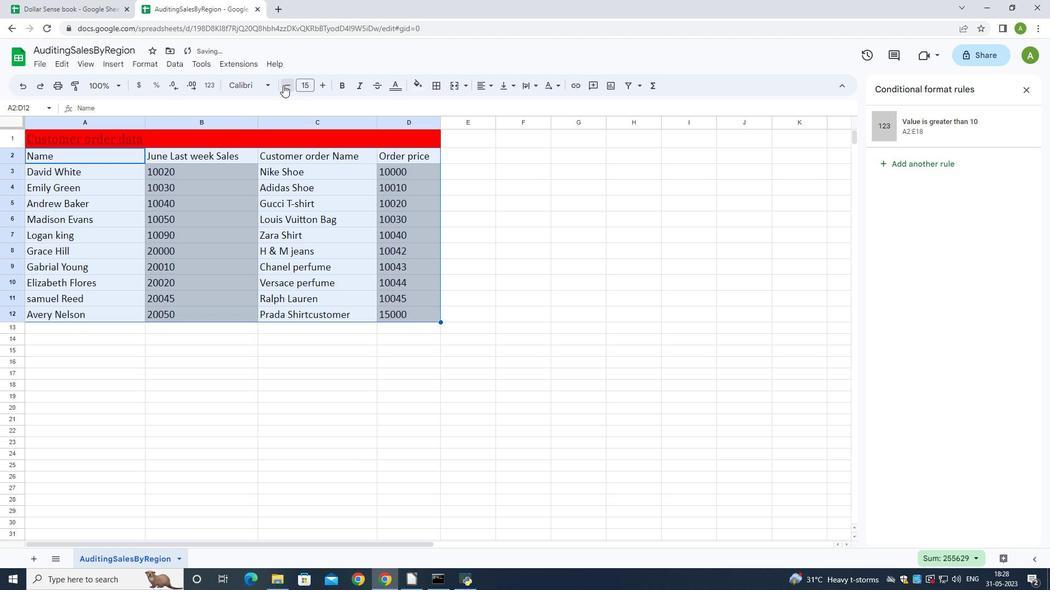 
Action: Mouse pressed left at (283, 85)
Screenshot: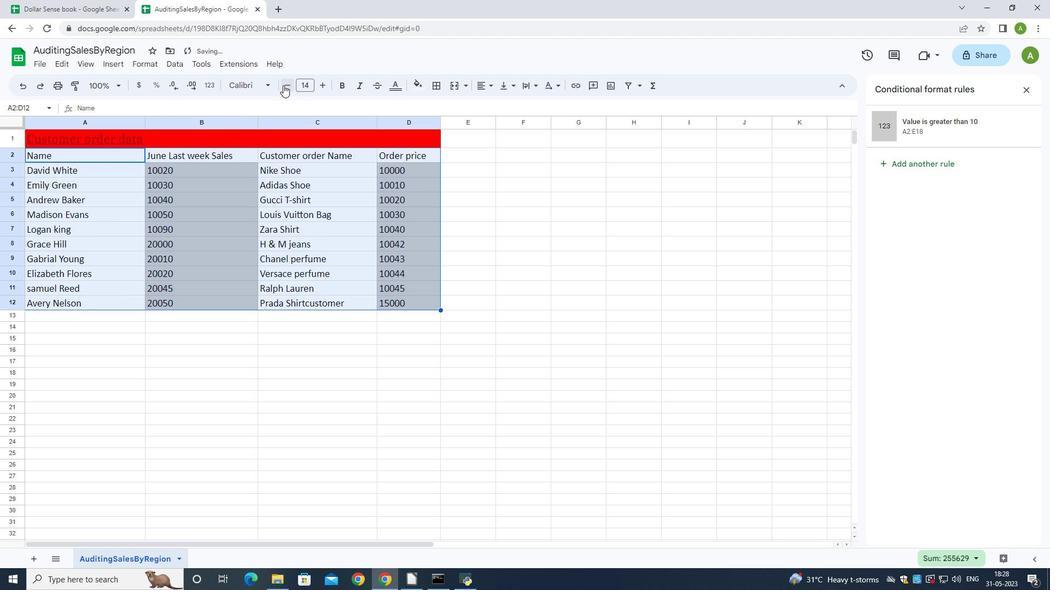 
Action: Mouse pressed left at (283, 85)
Screenshot: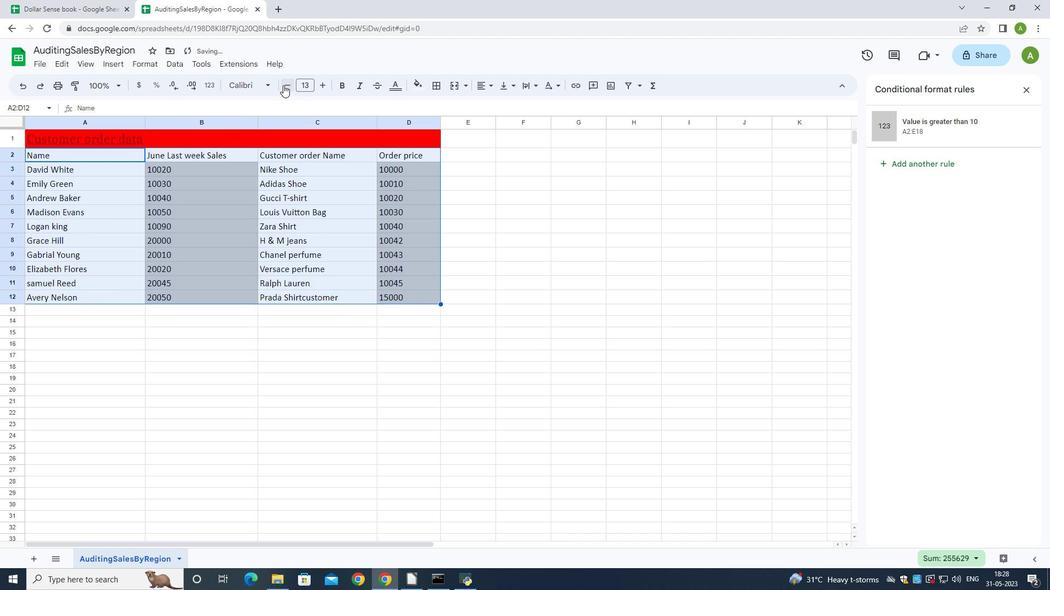 
Action: Mouse pressed left at (283, 85)
Screenshot: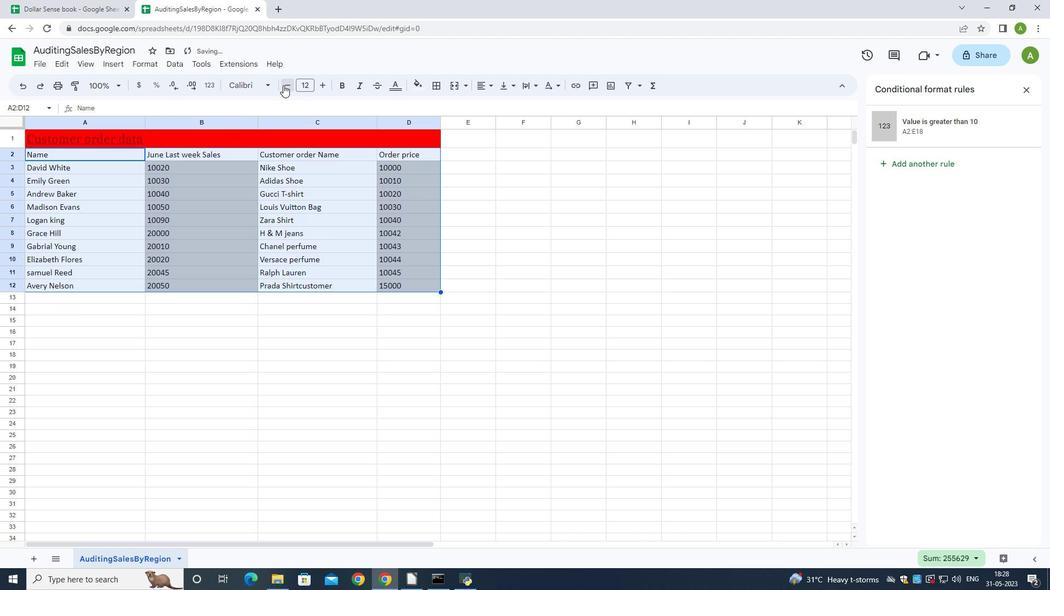 
Action: Mouse pressed left at (283, 85)
Screenshot: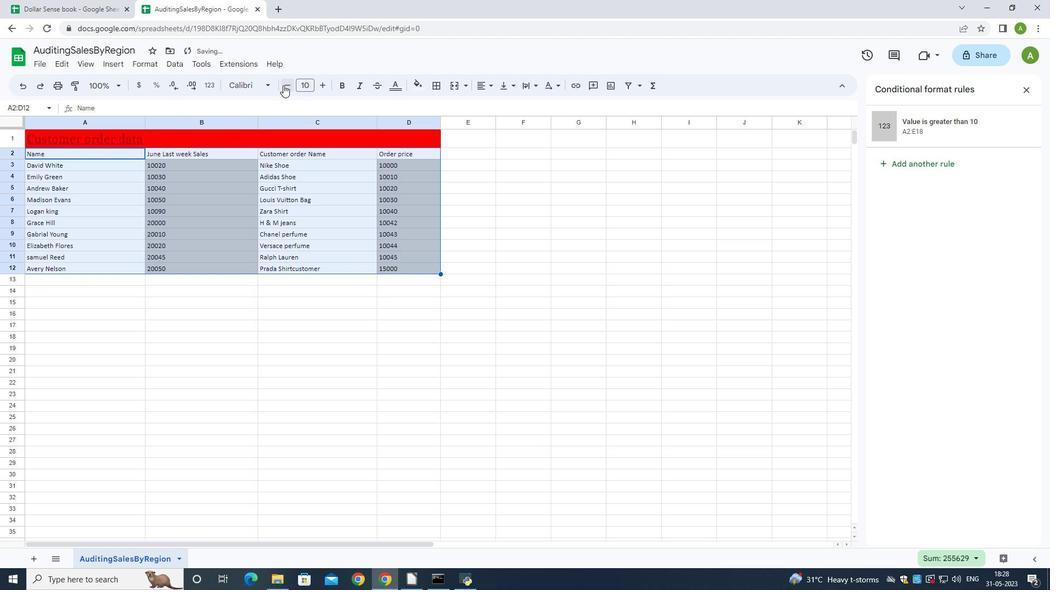 
Action: Mouse moved to (33, 133)
Screenshot: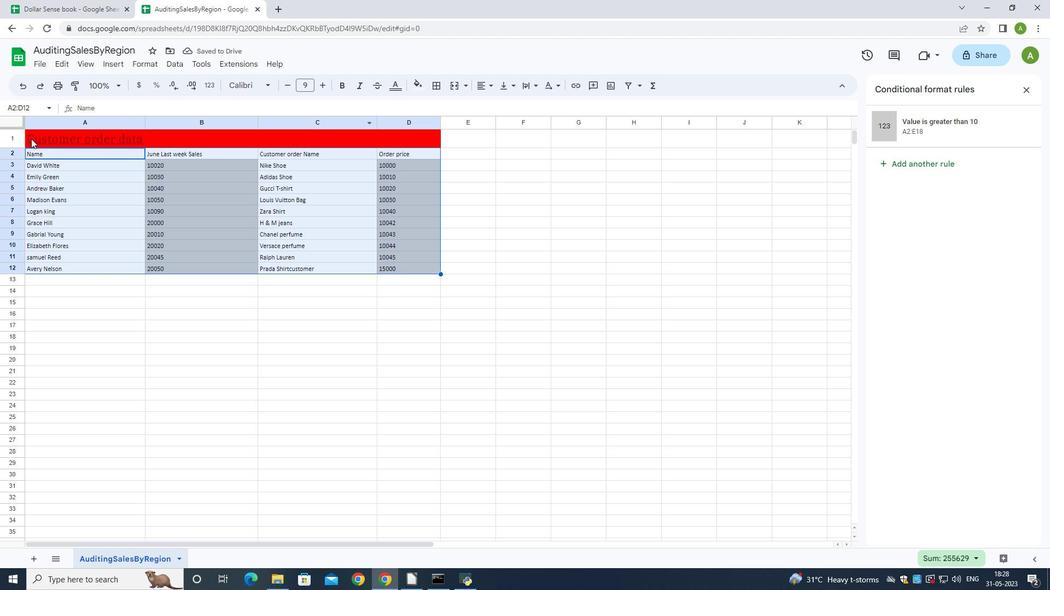 
Action: Mouse pressed left at (33, 133)
Screenshot: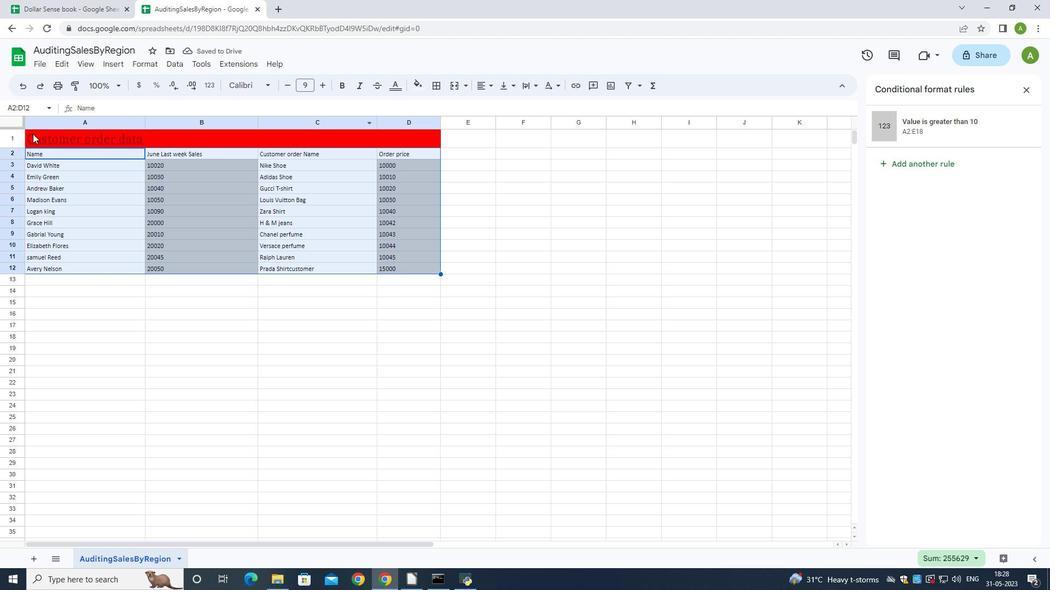 
Action: Mouse moved to (480, 88)
Screenshot: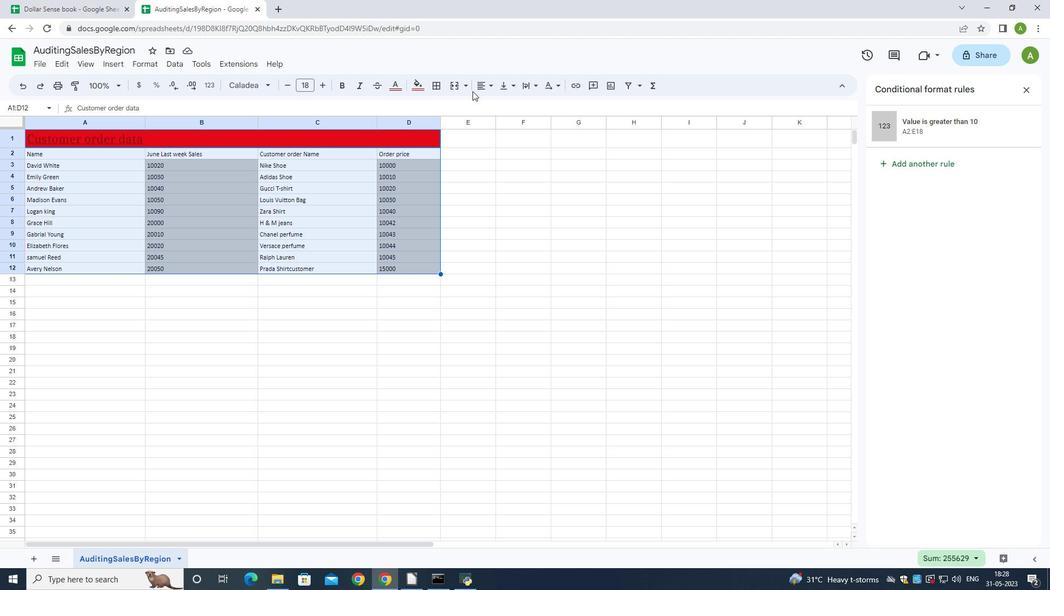 
Action: Mouse pressed left at (480, 88)
Screenshot: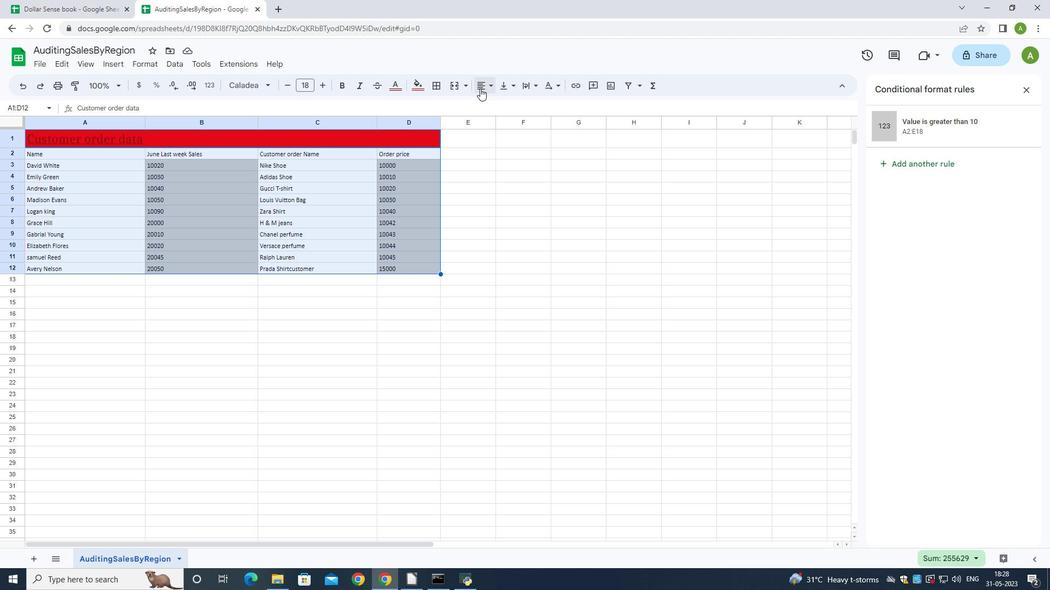 
Action: Mouse moved to (486, 105)
Screenshot: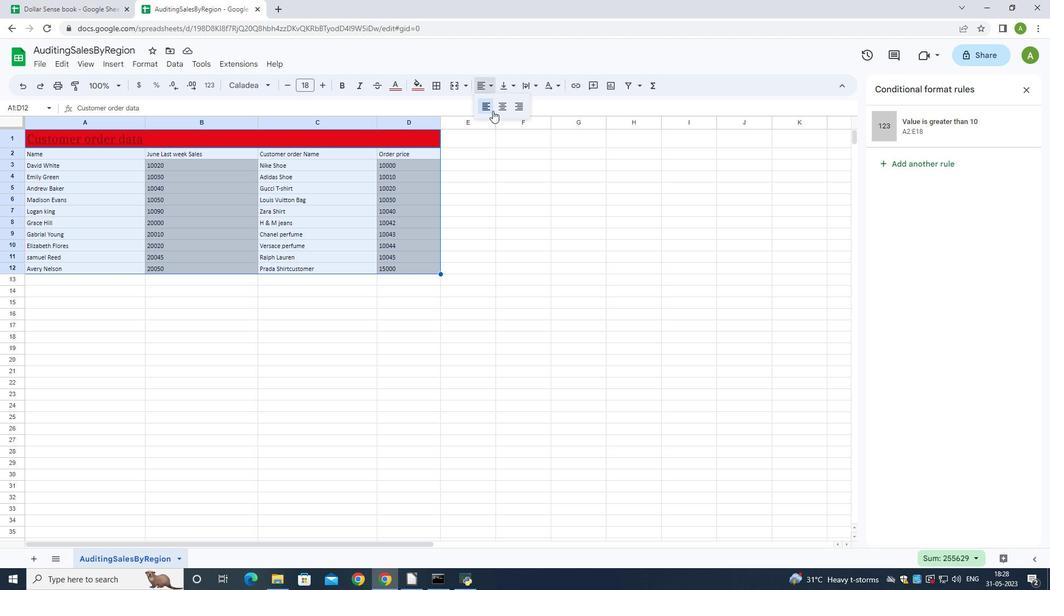 
Action: Mouse pressed left at (486, 105)
Screenshot: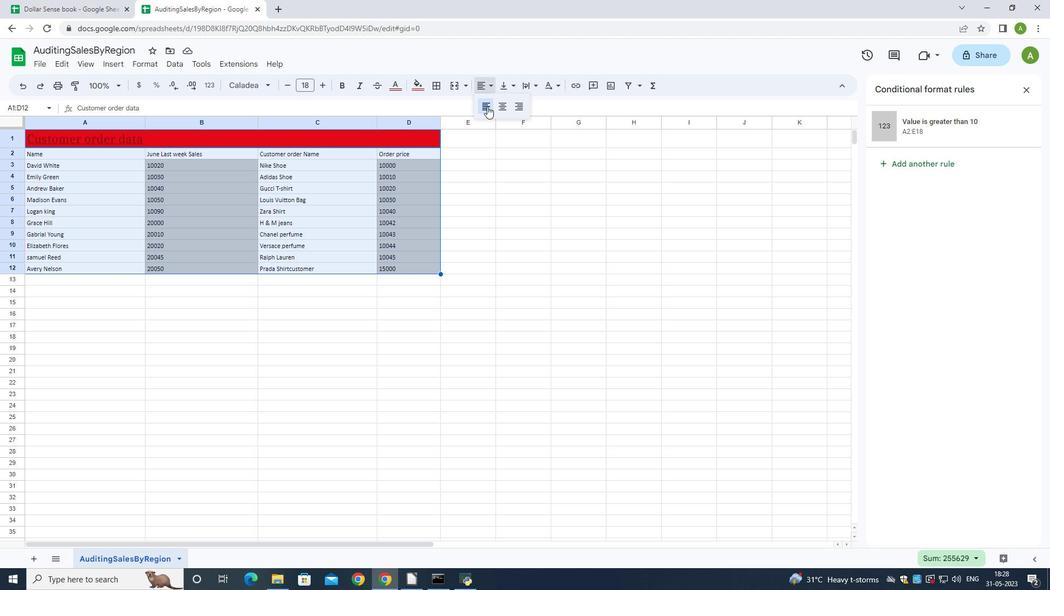 
Action: Mouse moved to (176, 135)
Screenshot: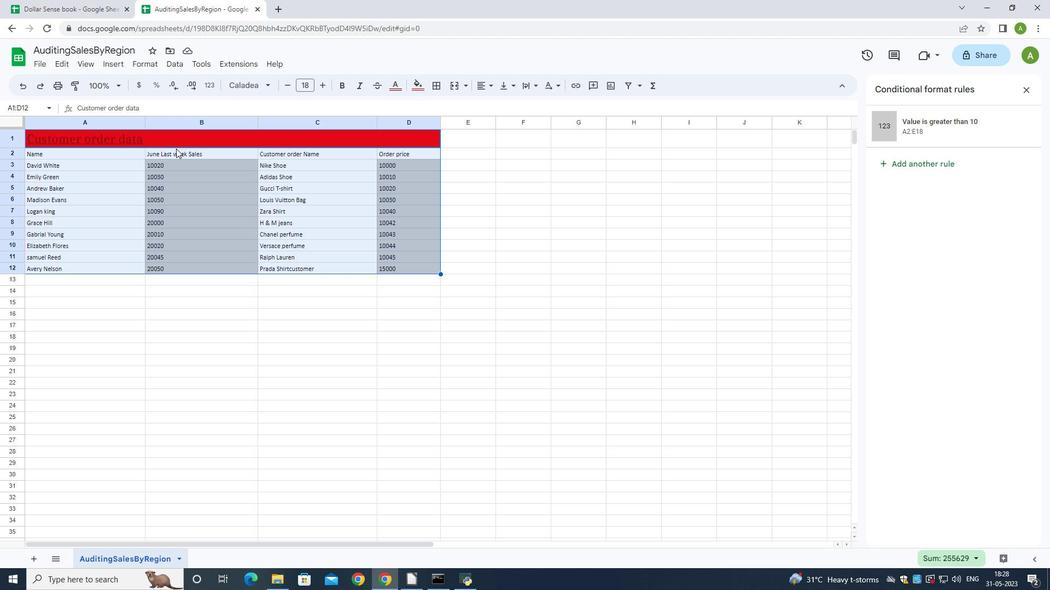 
Action: Mouse pressed left at (176, 135)
Screenshot: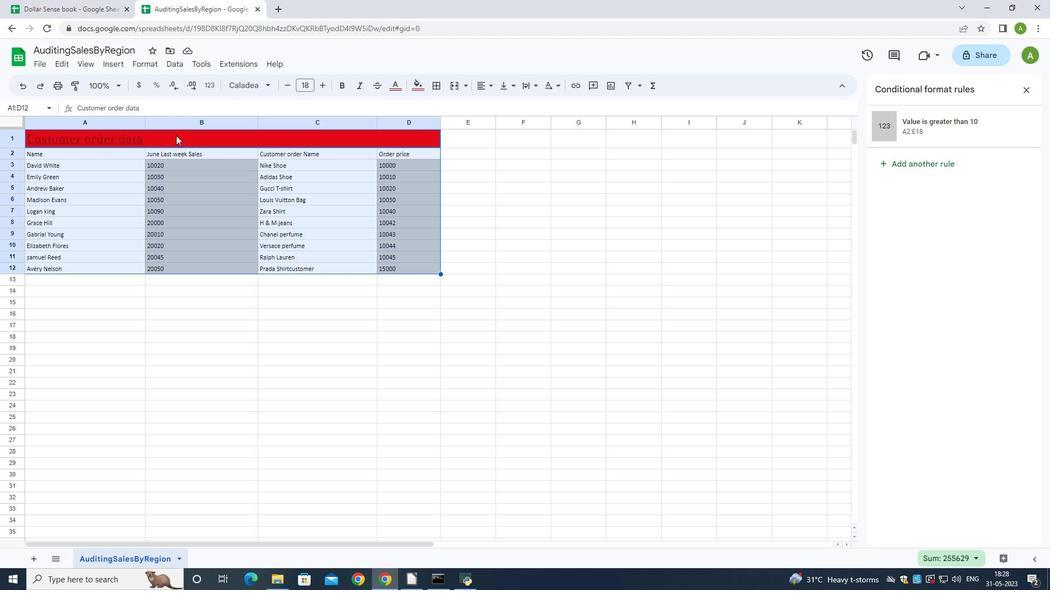 
Action: Mouse moved to (414, 85)
Screenshot: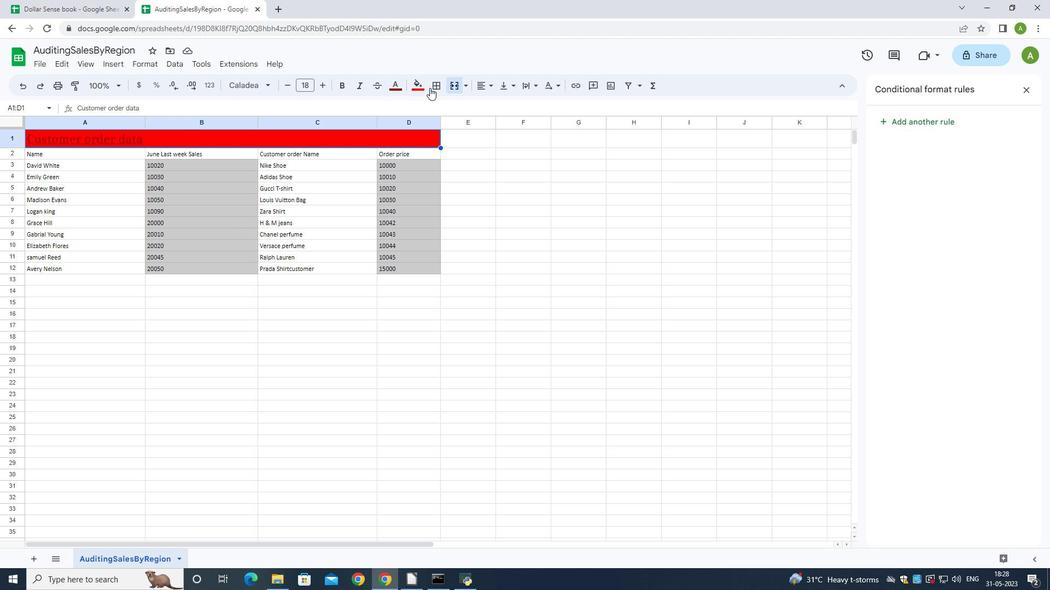 
Action: Mouse pressed left at (414, 85)
Screenshot: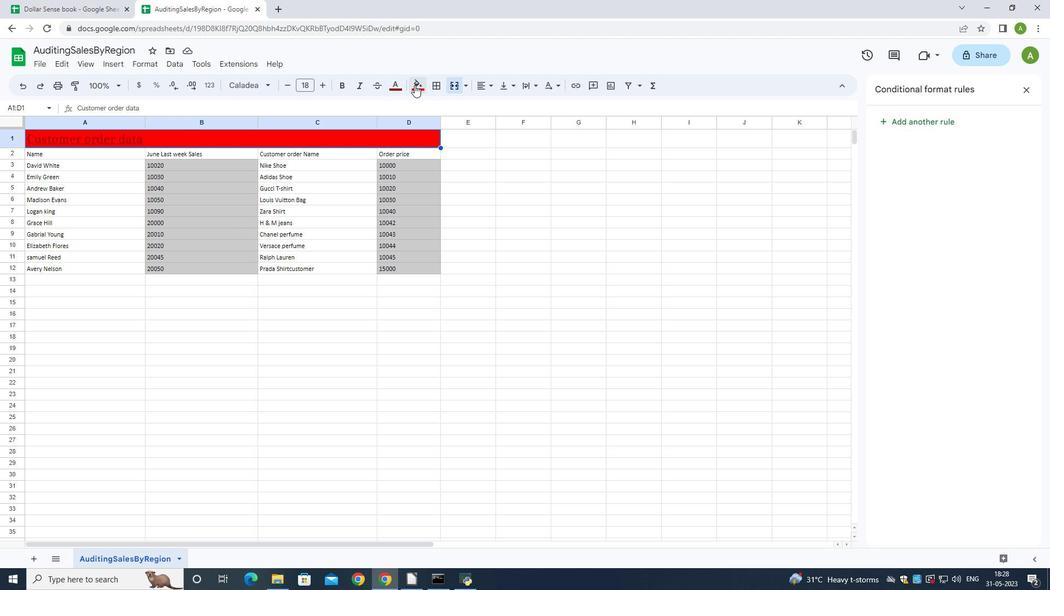 
Action: Mouse moved to (435, 132)
Screenshot: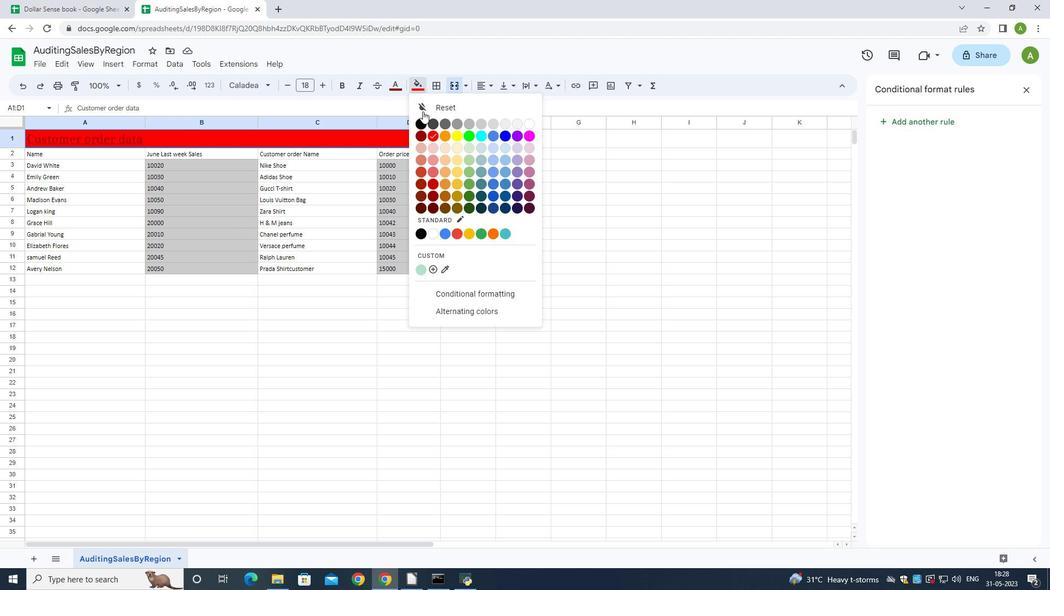 
Action: Mouse pressed left at (435, 132)
Screenshot: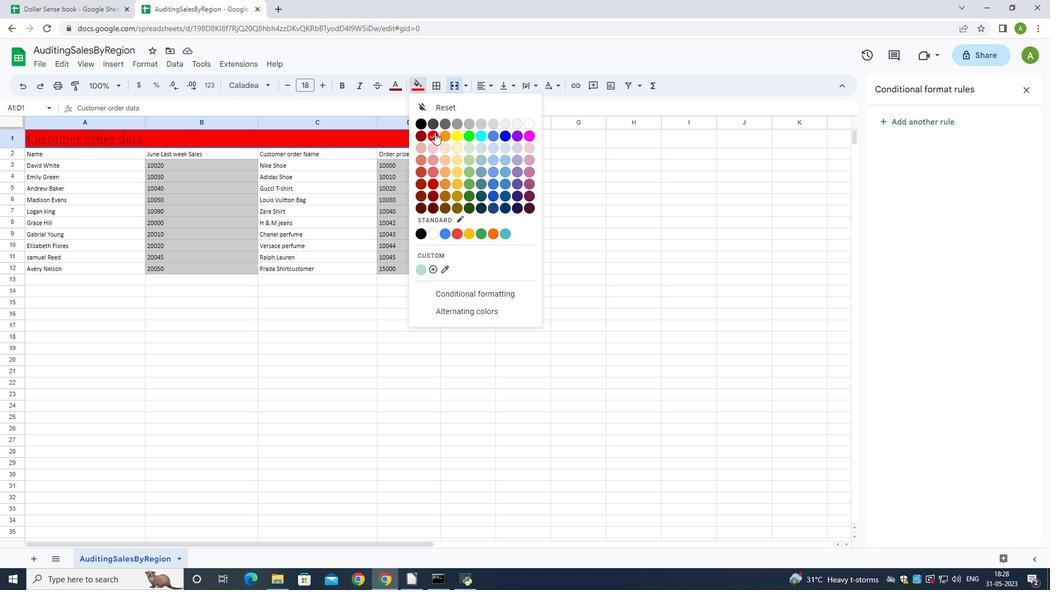 
Action: Mouse moved to (31, 151)
Screenshot: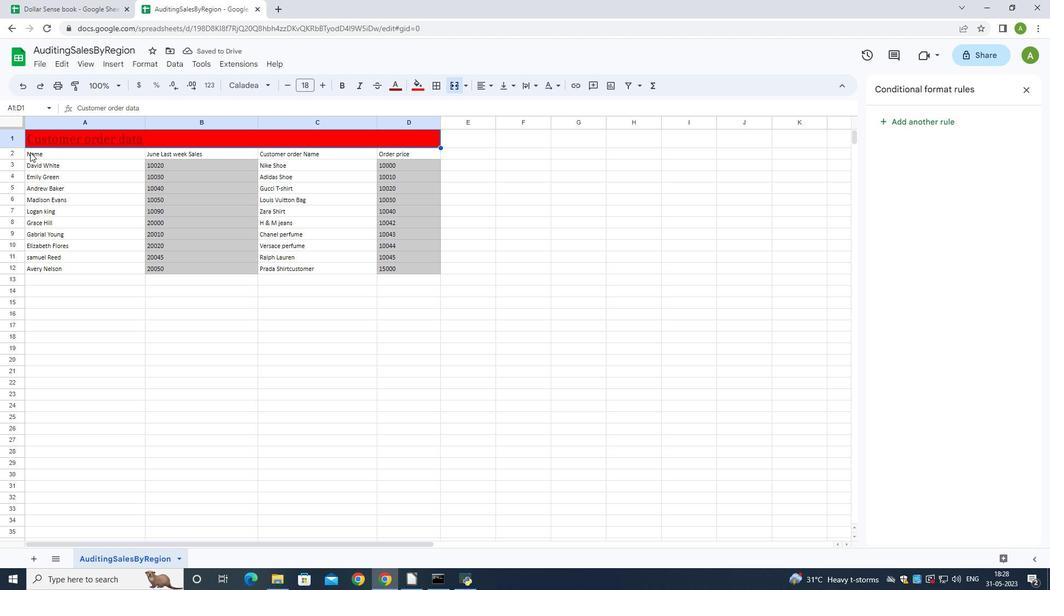 
Action: Mouse pressed left at (31, 151)
Screenshot: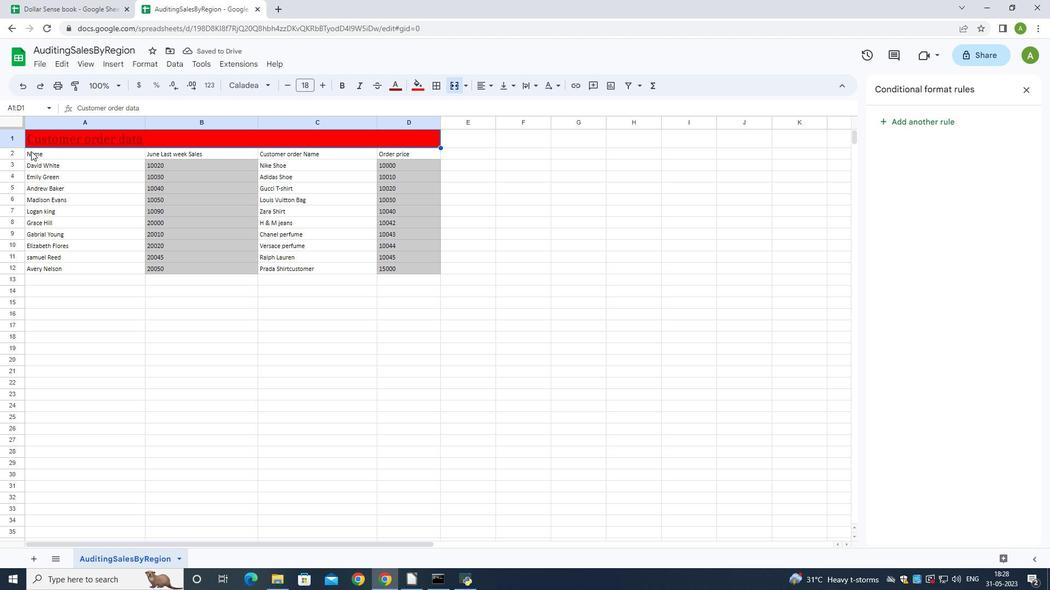 
Action: Mouse moved to (417, 85)
Screenshot: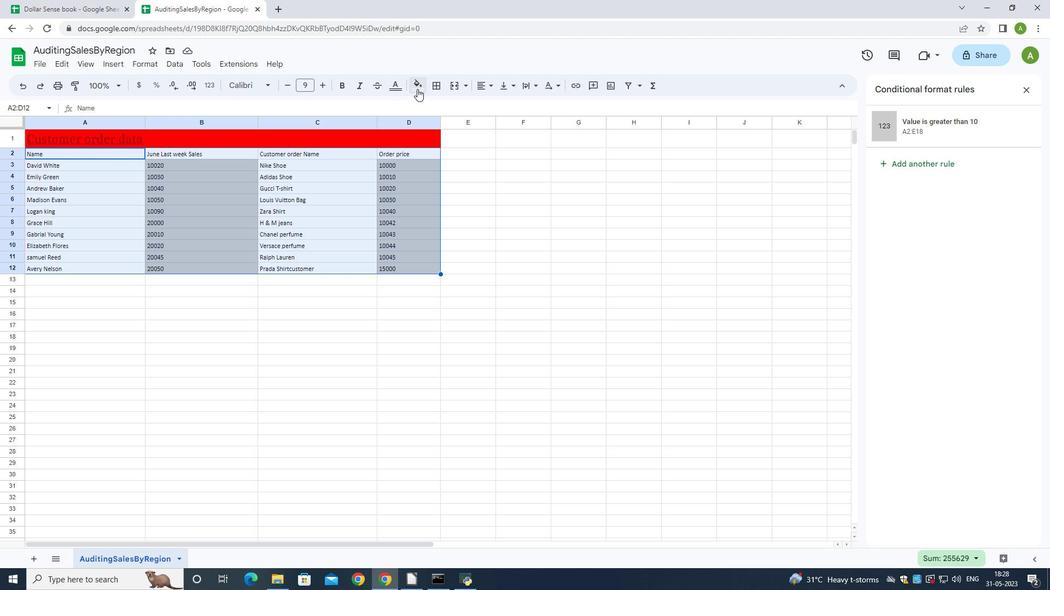 
Action: Mouse pressed left at (417, 85)
Screenshot: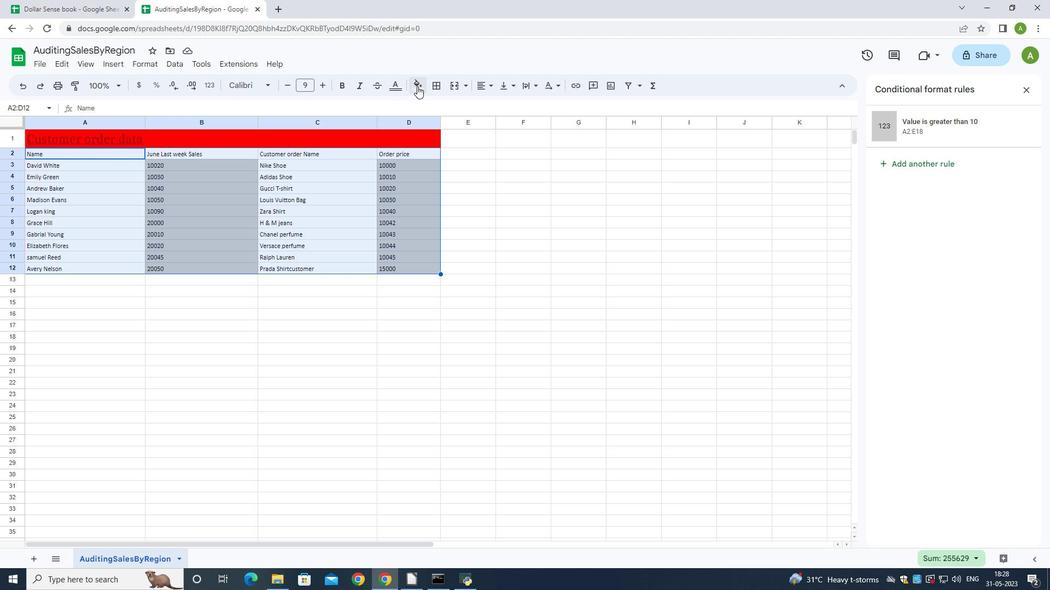 
Action: Mouse moved to (458, 121)
Screenshot: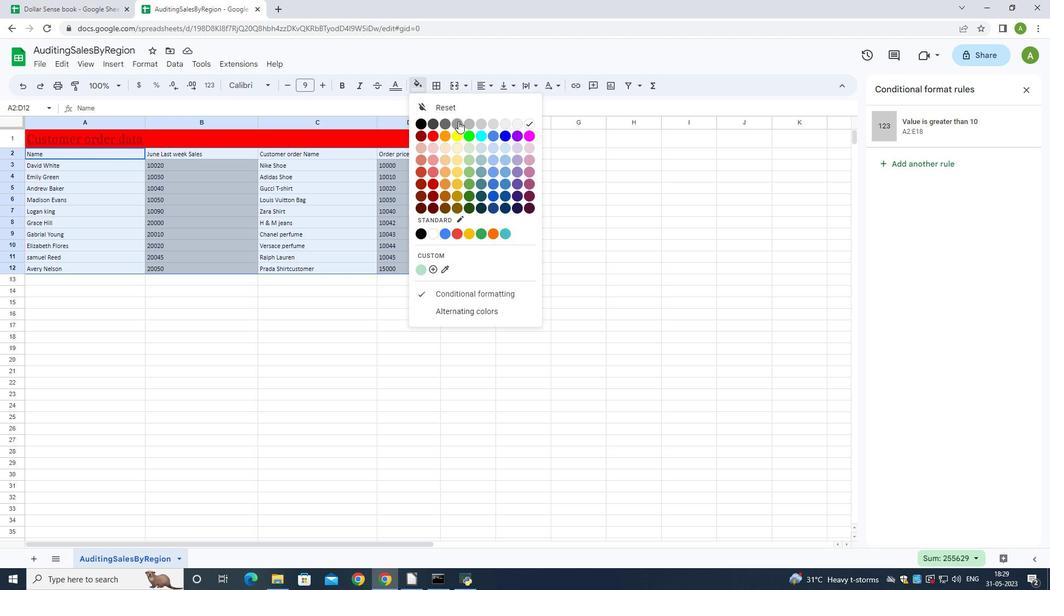 
Action: Mouse pressed left at (458, 121)
Screenshot: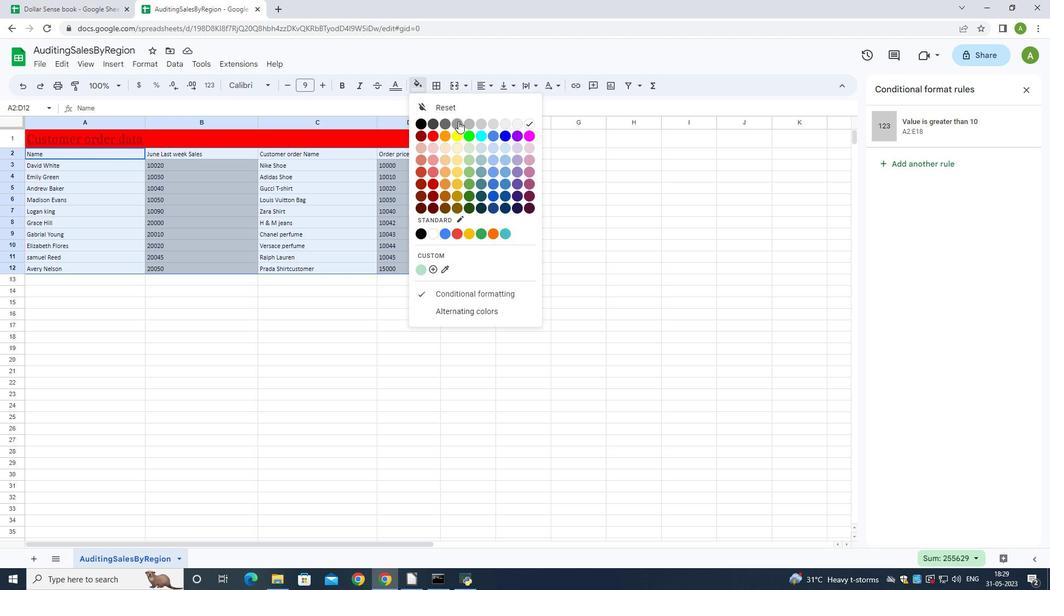 
Action: Mouse moved to (395, 90)
Screenshot: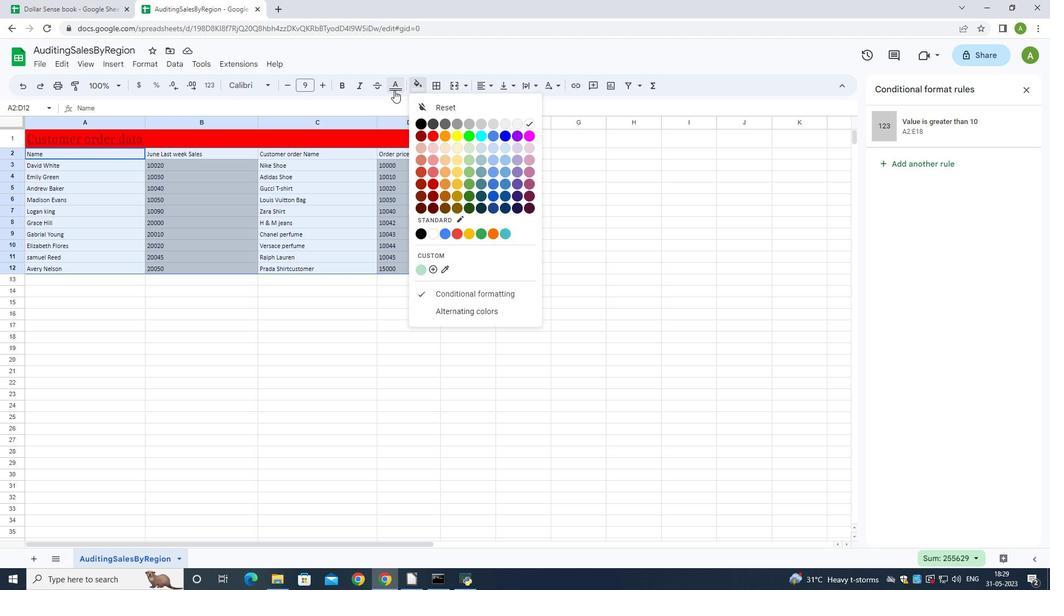 
Action: Mouse pressed left at (395, 90)
Screenshot: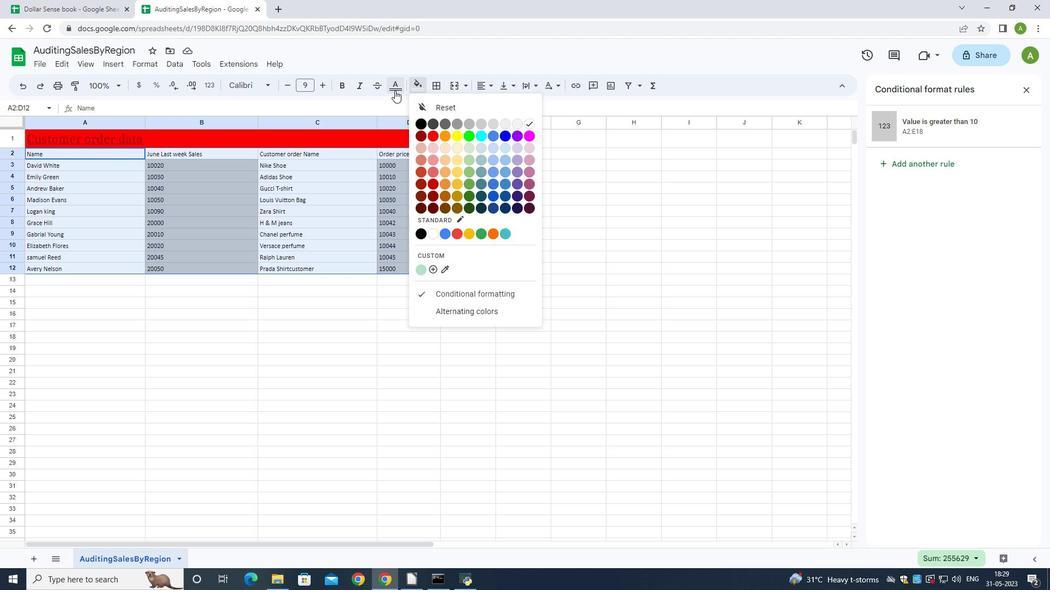 
Action: Mouse moved to (425, 123)
Screenshot: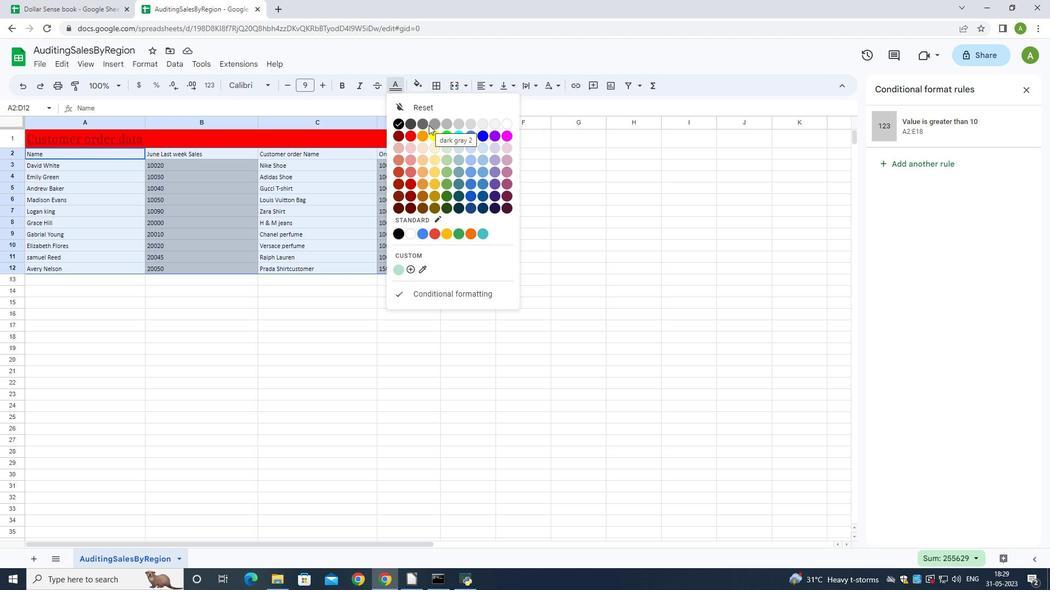 
Action: Mouse pressed left at (425, 123)
Screenshot: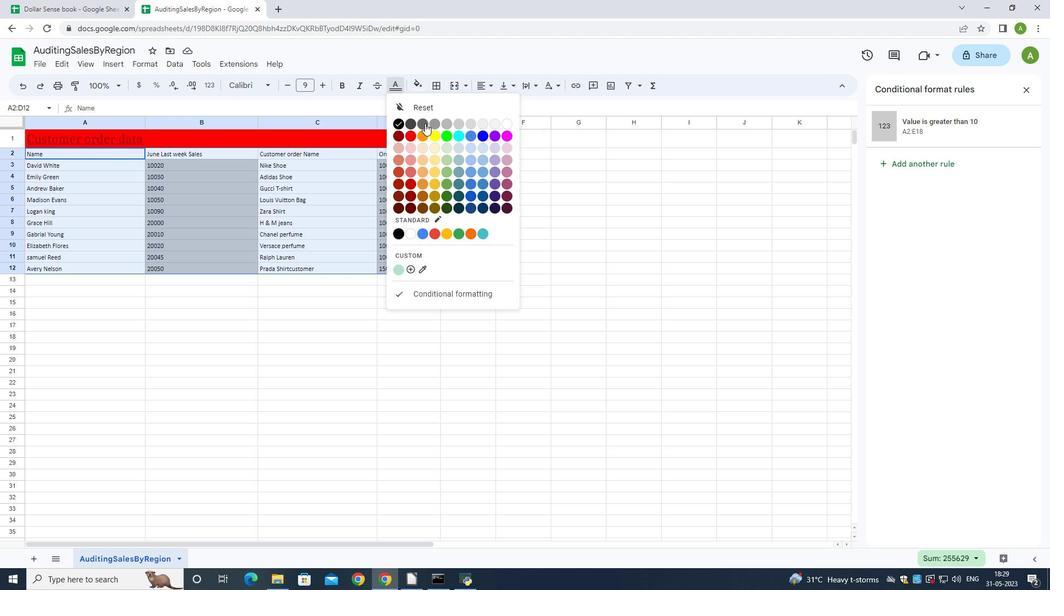 
Action: Mouse moved to (49, 154)
Screenshot: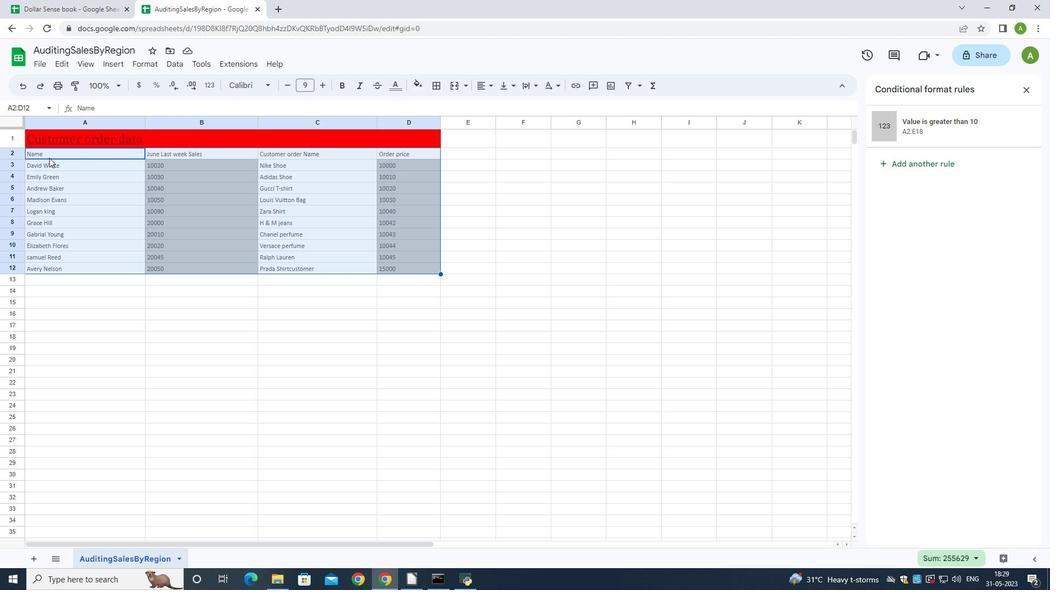 
Action: Mouse pressed left at (49, 154)
Screenshot: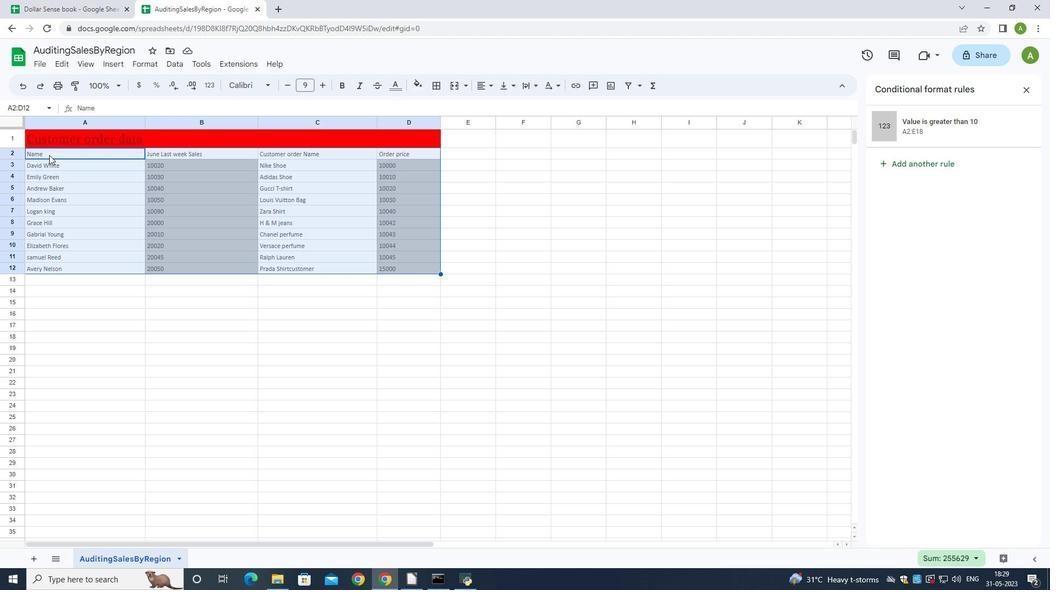 
Action: Mouse pressed left at (49, 154)
Screenshot: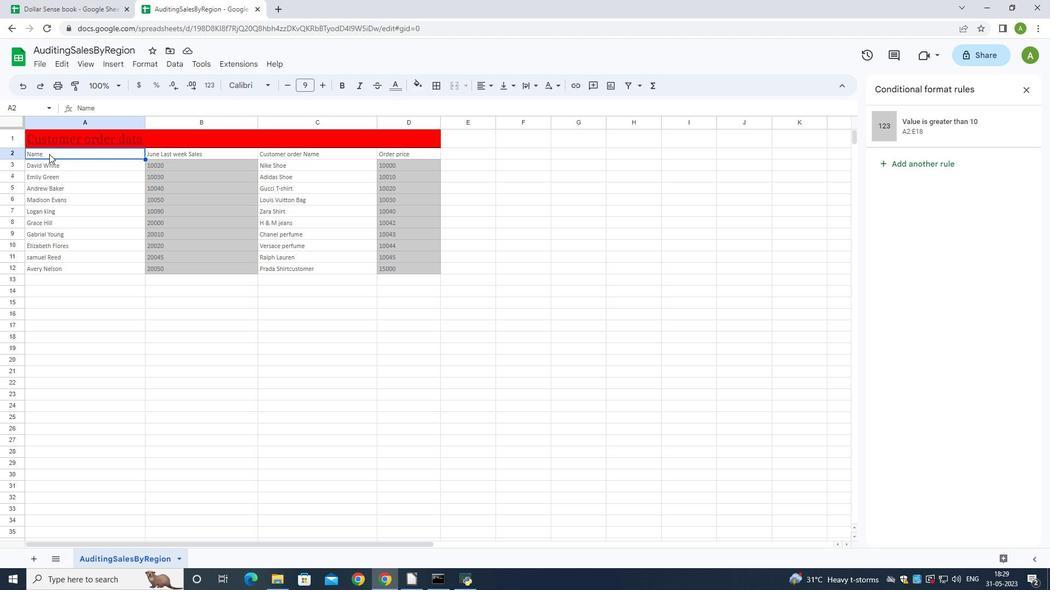 
Action: Mouse moved to (435, 85)
Screenshot: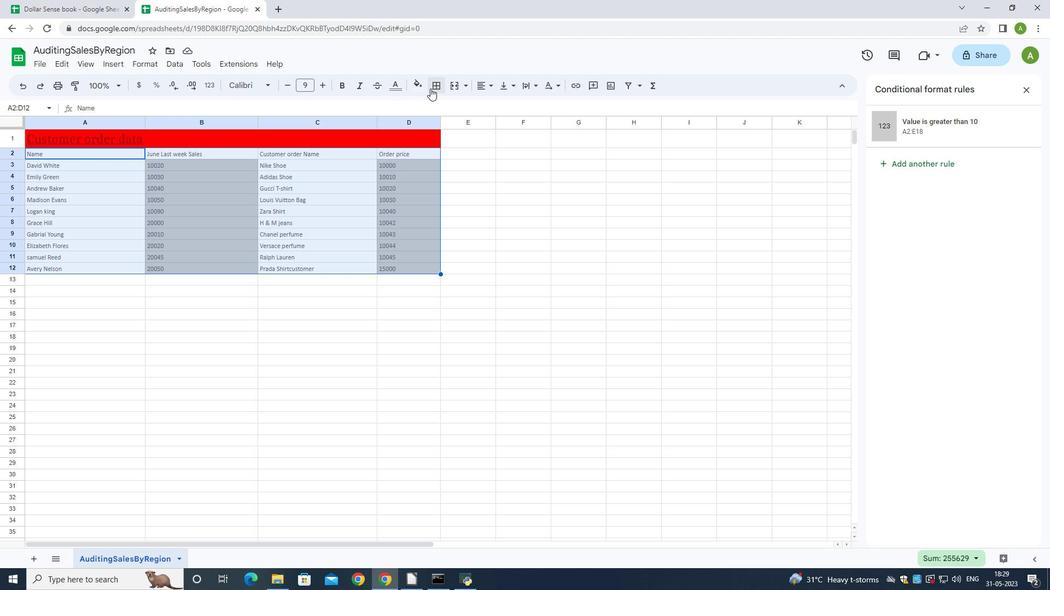 
Action: Mouse pressed left at (435, 85)
Screenshot: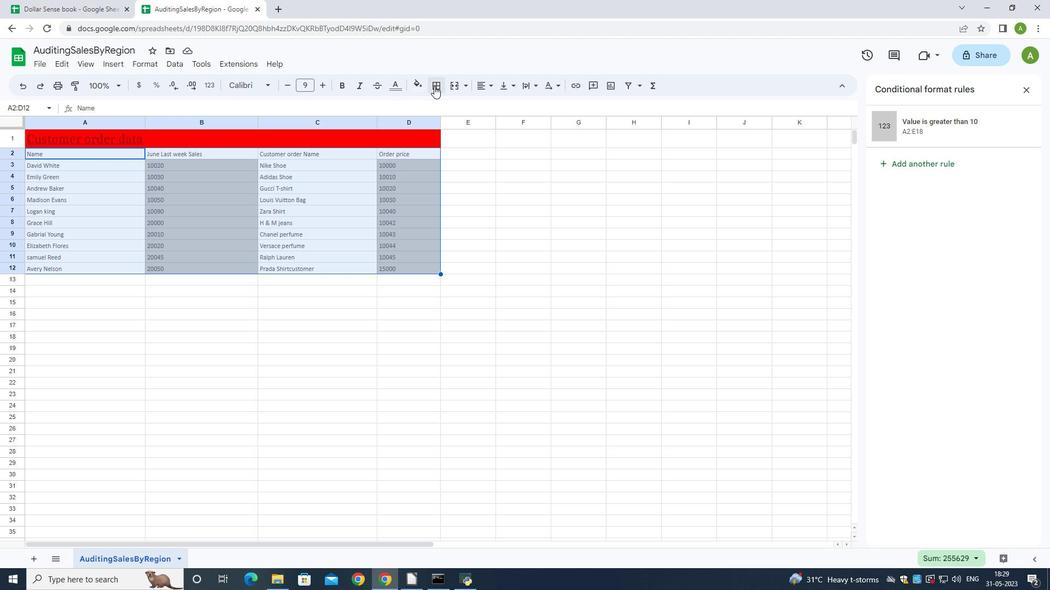 
Action: Mouse moved to (514, 125)
Screenshot: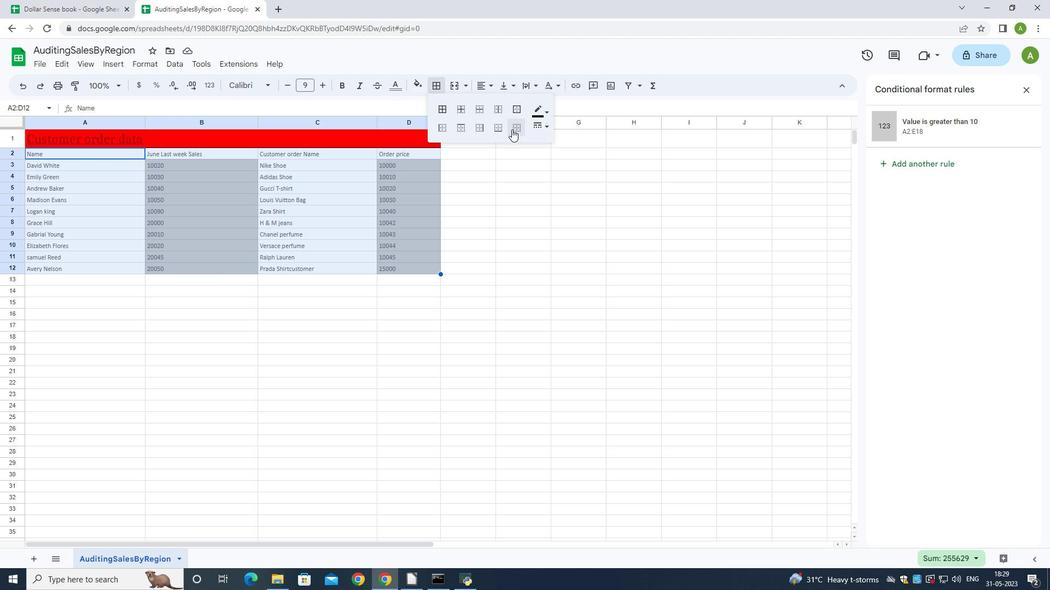 
Action: Mouse pressed left at (514, 125)
Screenshot: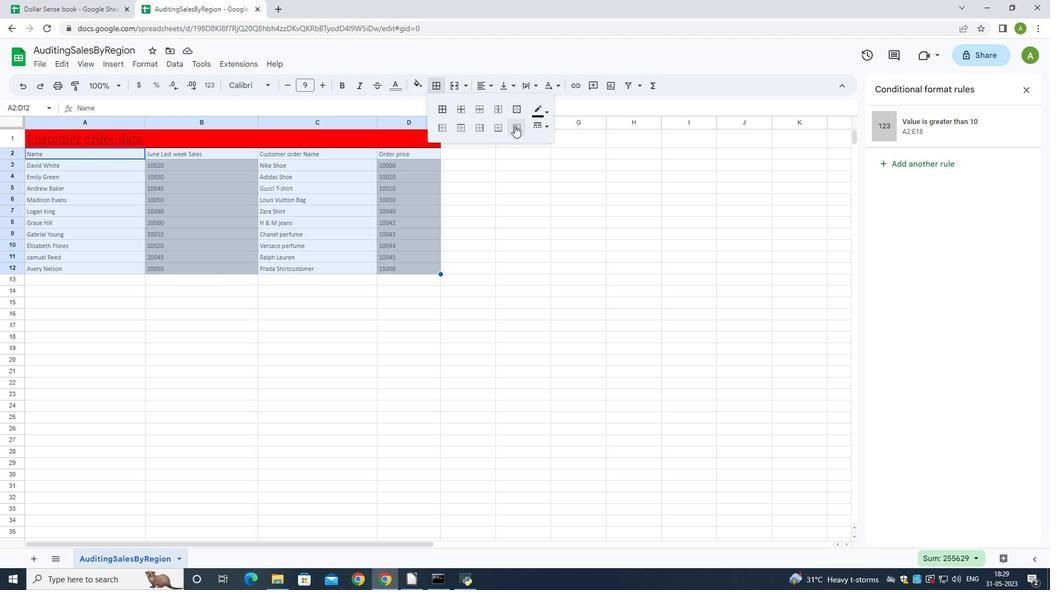 
Action: Mouse moved to (354, 398)
Screenshot: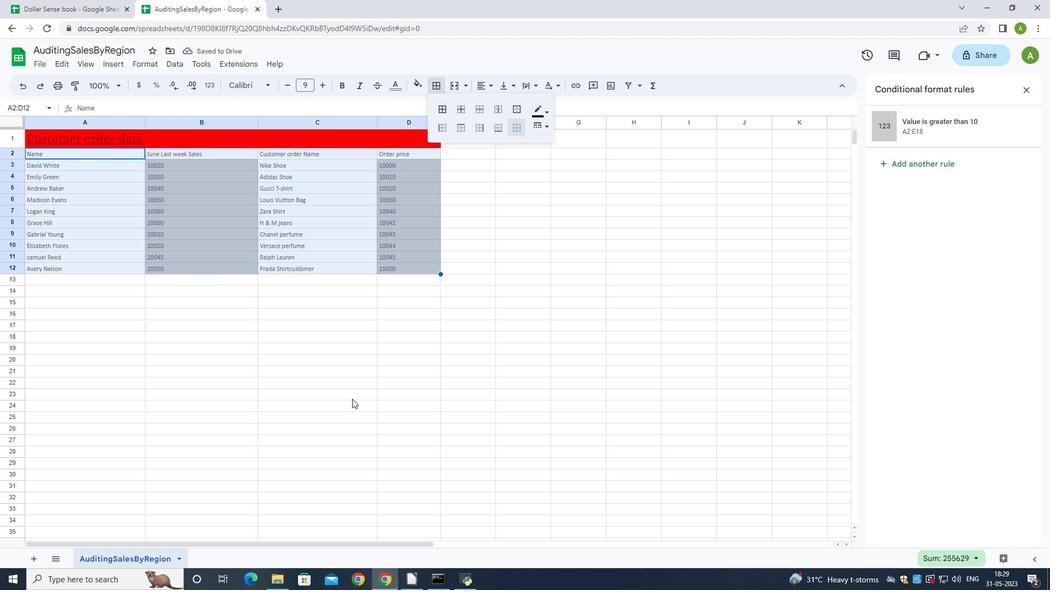 
Action: Key pressed <Key.enter>ctrl+S
Screenshot: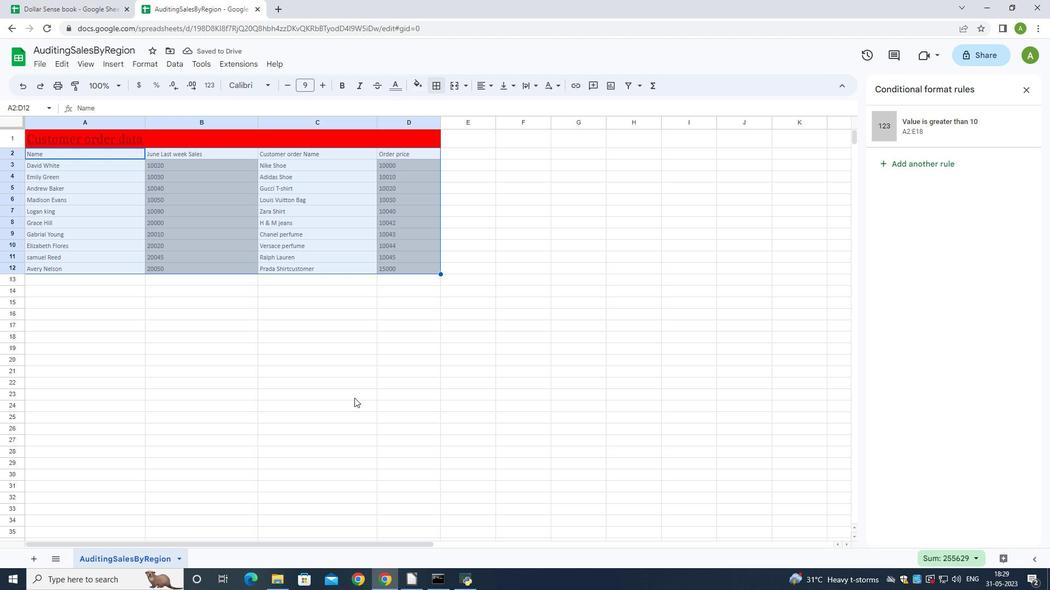 
Action: Mouse moved to (20, 537)
Screenshot: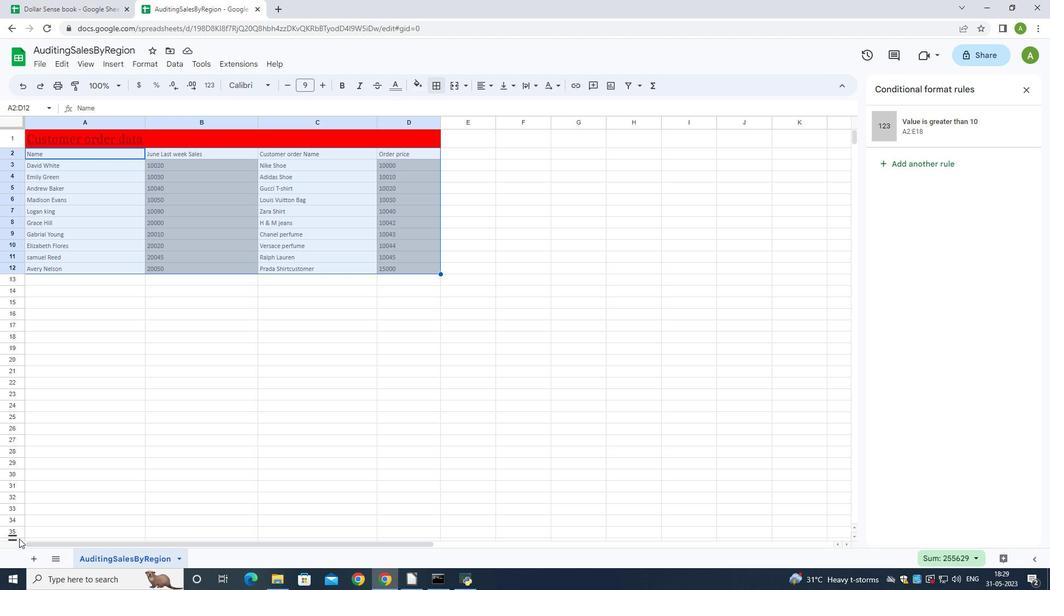 
Action: Key pressed ctrl+S
Screenshot: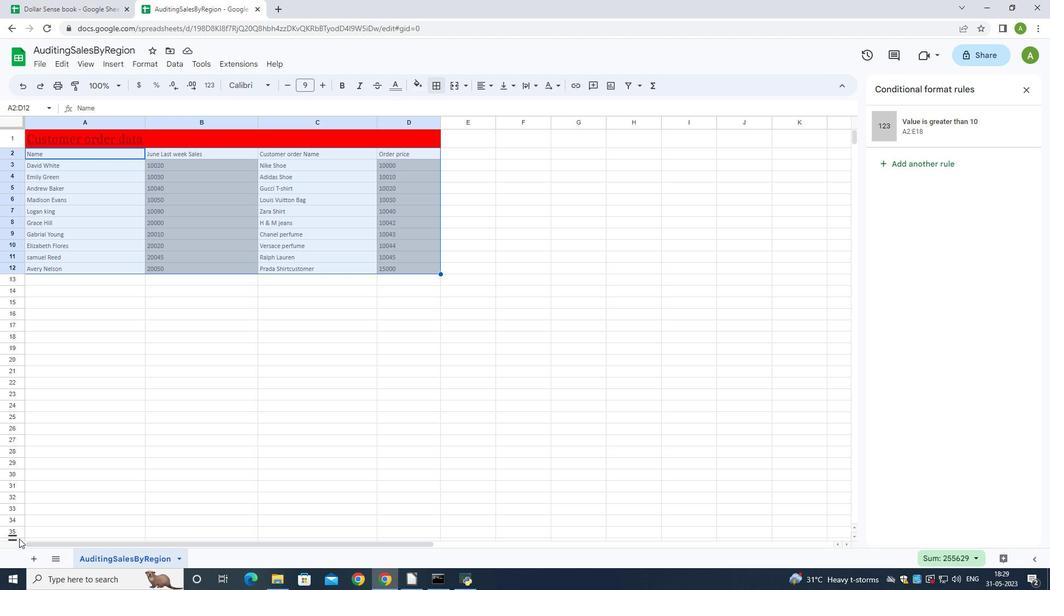 
Action: Mouse moved to (153, 415)
Screenshot: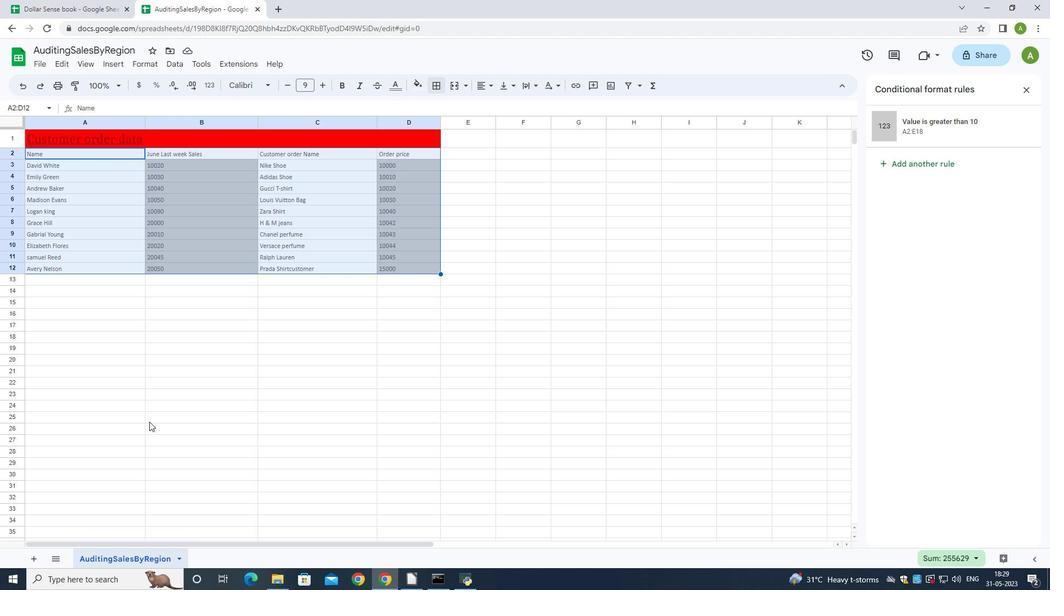 
Action: Mouse scrolled (153, 415) with delta (0, 0)
Screenshot: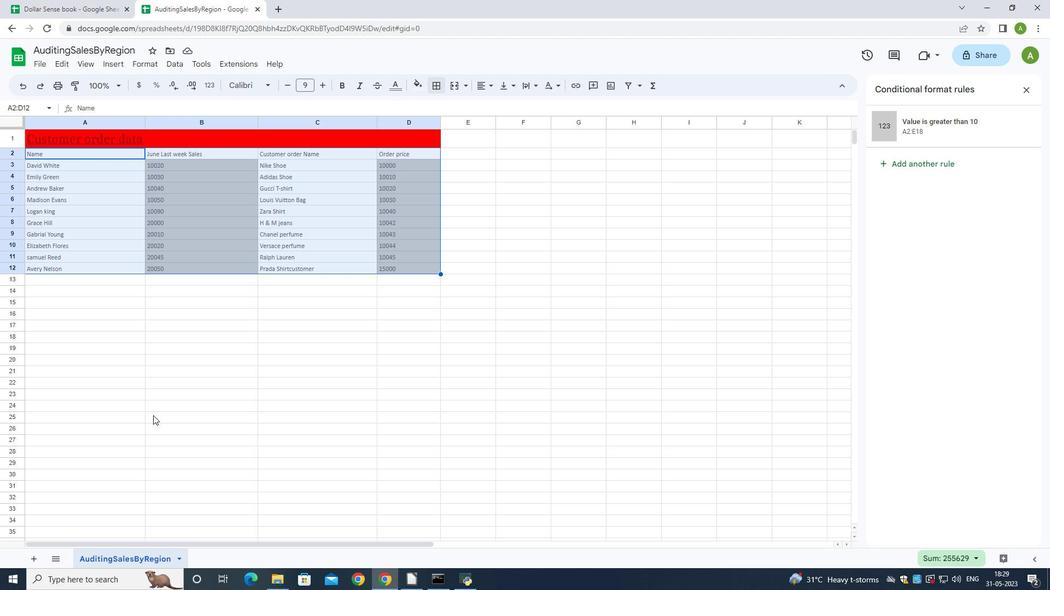 
Action: Mouse scrolled (153, 415) with delta (0, 0)
Screenshot: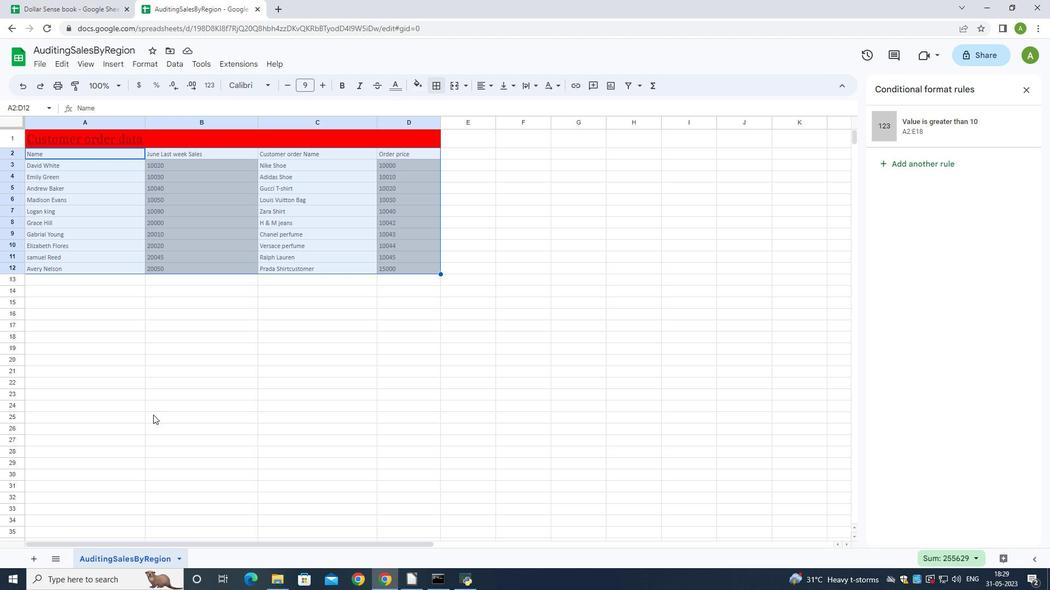 
Action: Mouse moved to (62, 293)
Screenshot: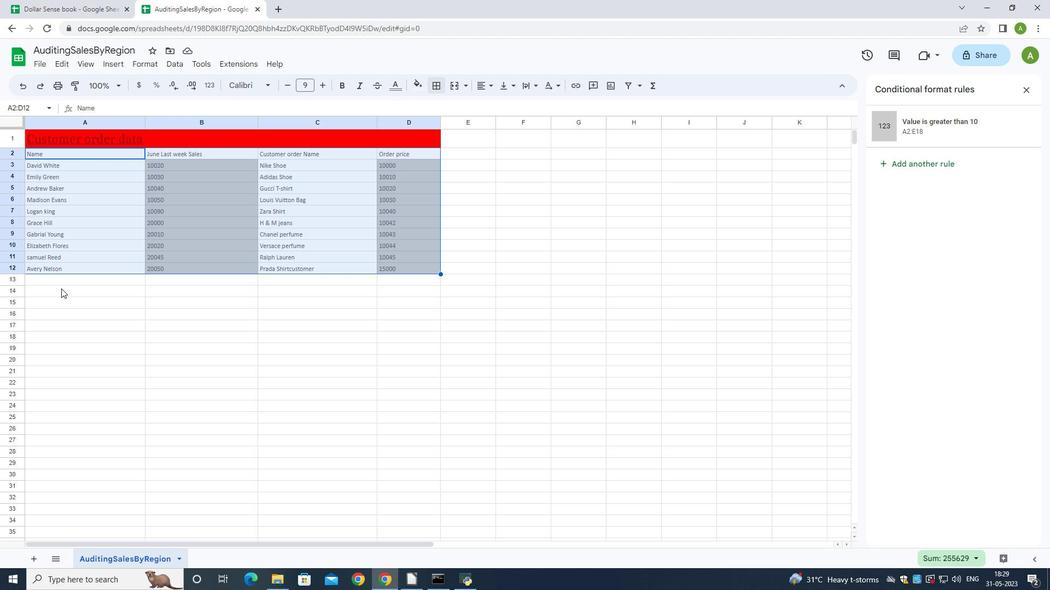 
Action: Mouse scrolled (62, 293) with delta (0, 0)
Screenshot: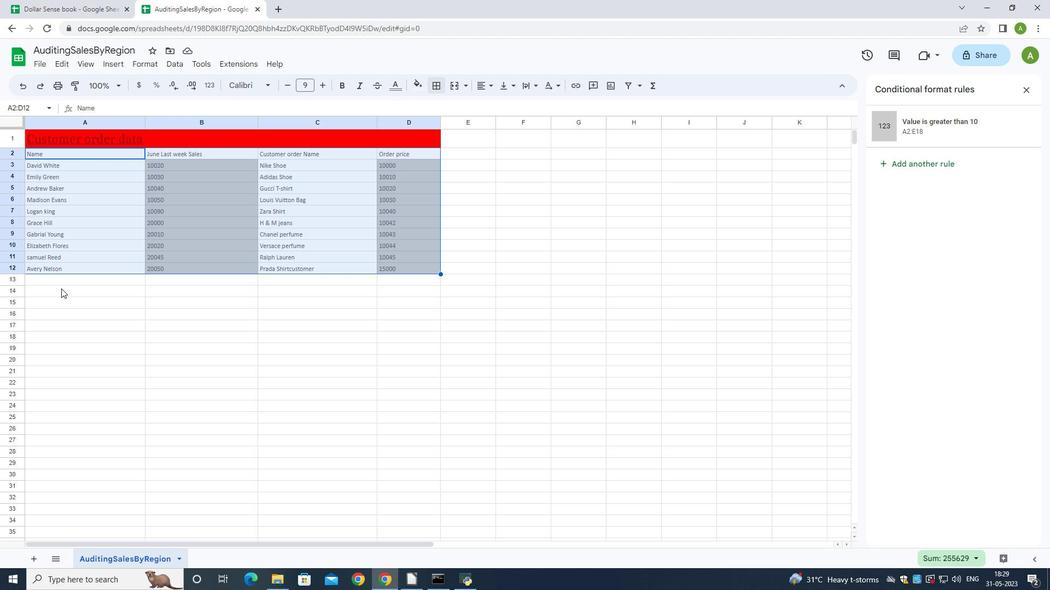 
Action: Mouse scrolled (62, 293) with delta (0, 0)
Screenshot: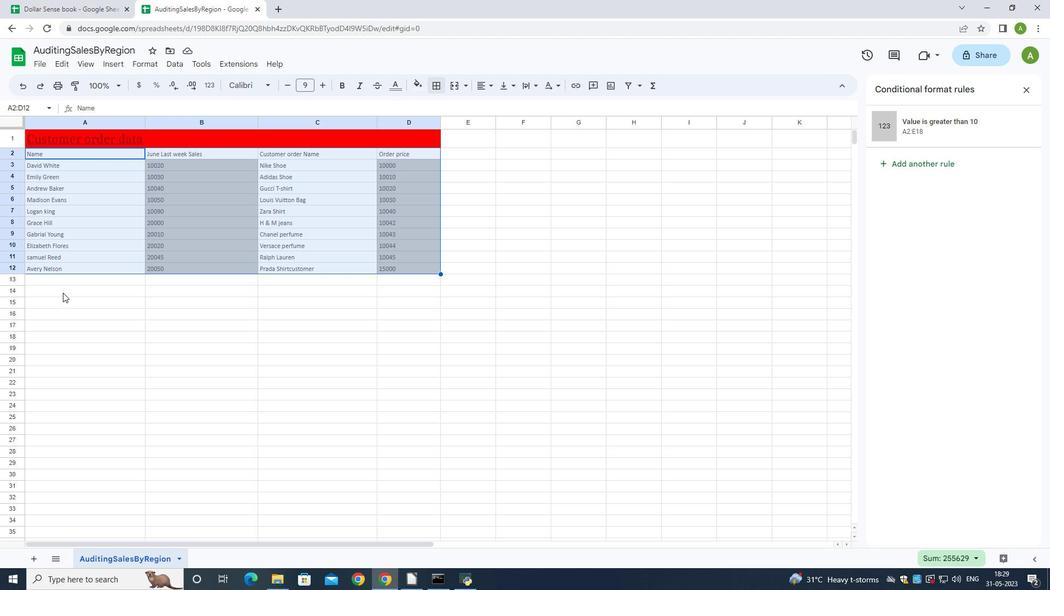 
Action: Mouse moved to (158, 513)
Screenshot: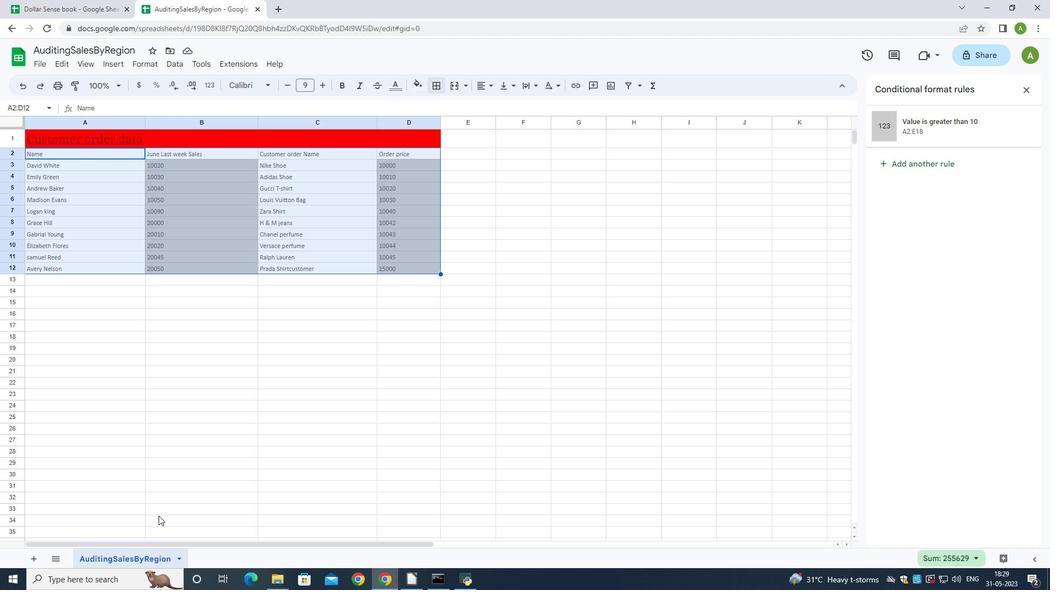 
